 Task: In the  document powerpuff.odt Add another  'page' Use the Tool Explore 'and look for brief about the picture in first page, copy 2-3 lines in second sheet.' Align the text to the Left
Action: Mouse moved to (327, 520)
Screenshot: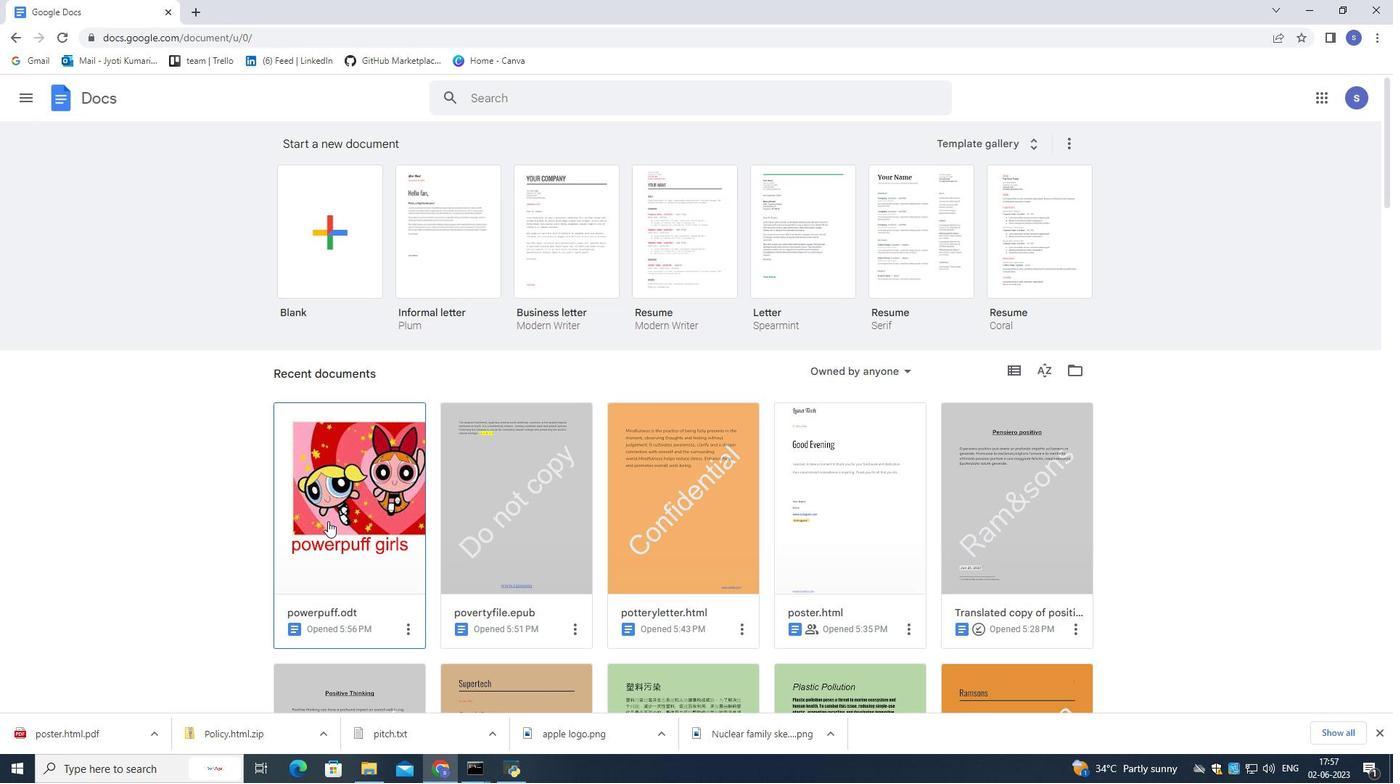 
Action: Mouse pressed left at (327, 520)
Screenshot: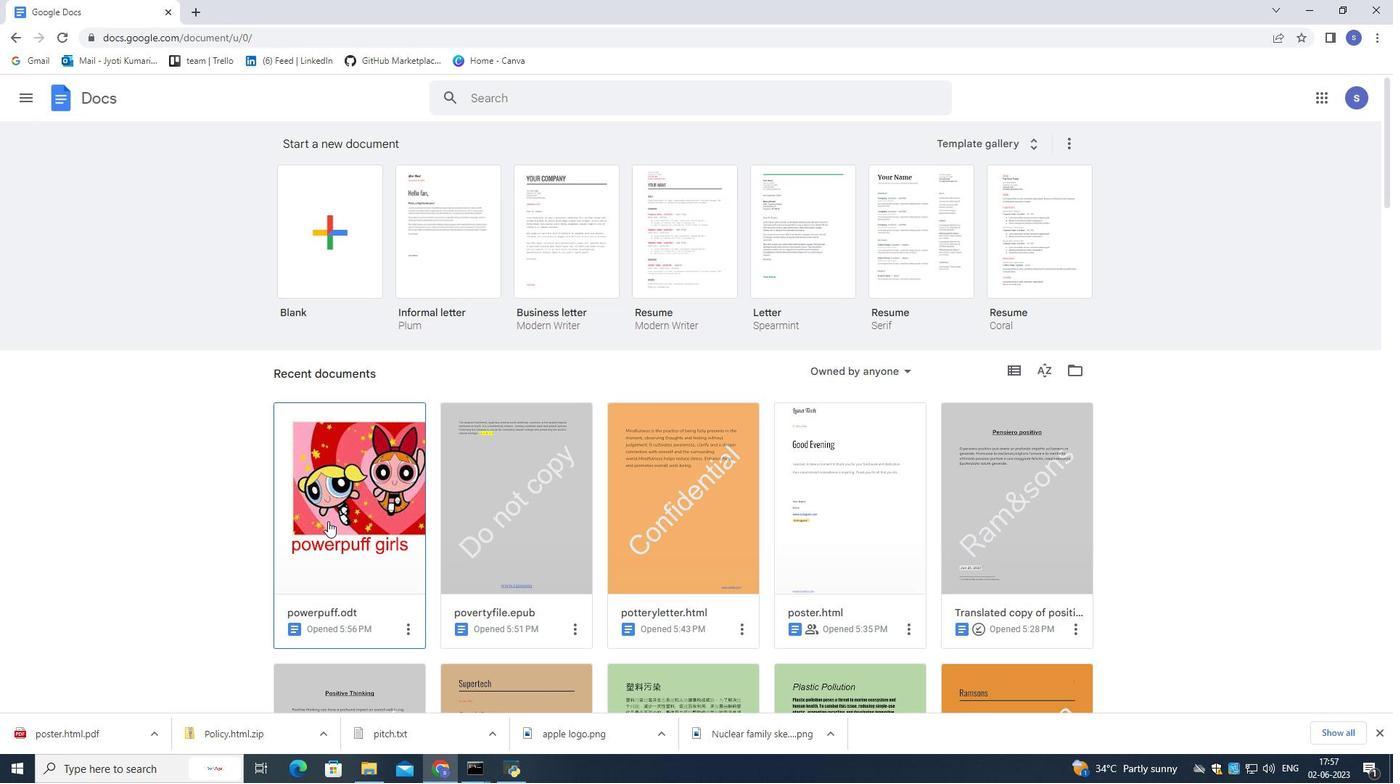 
Action: Mouse moved to (330, 520)
Screenshot: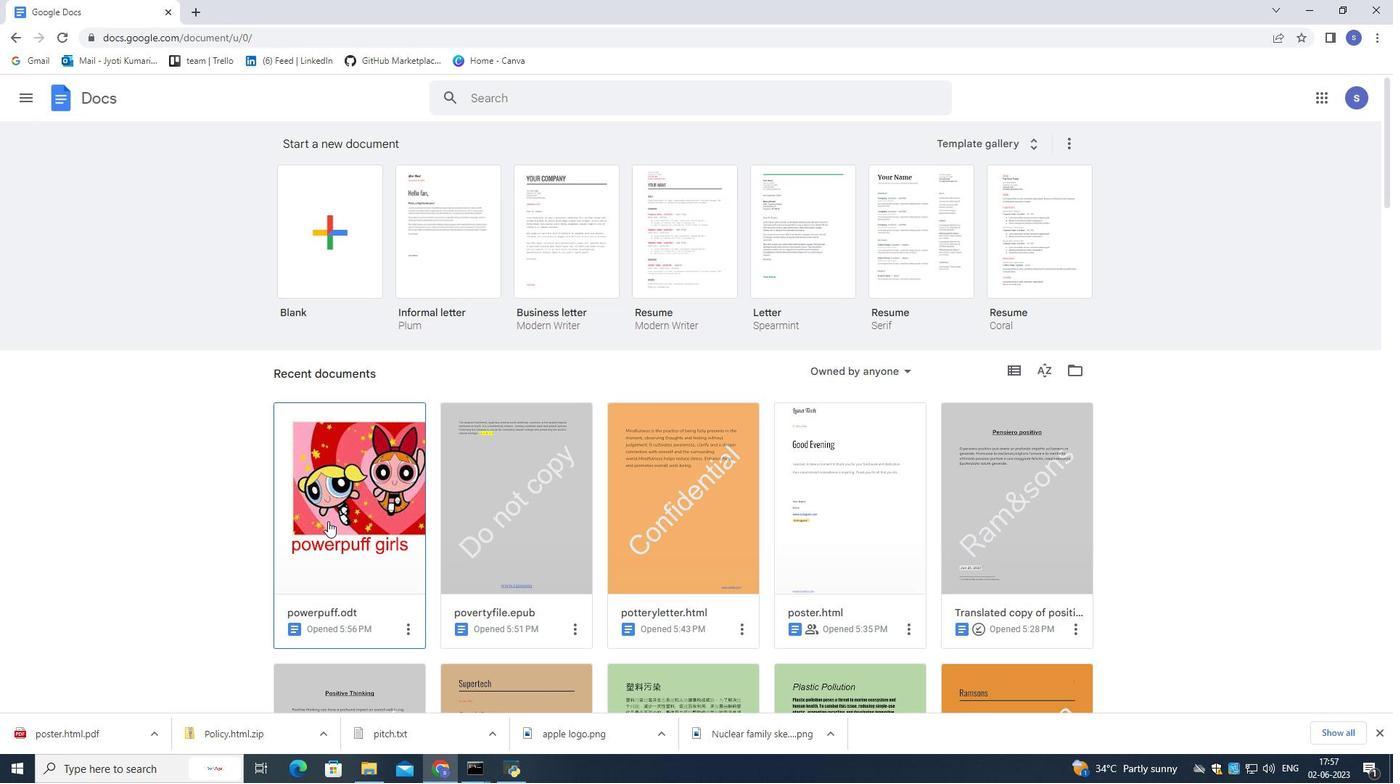 
Action: Mouse pressed left at (330, 520)
Screenshot: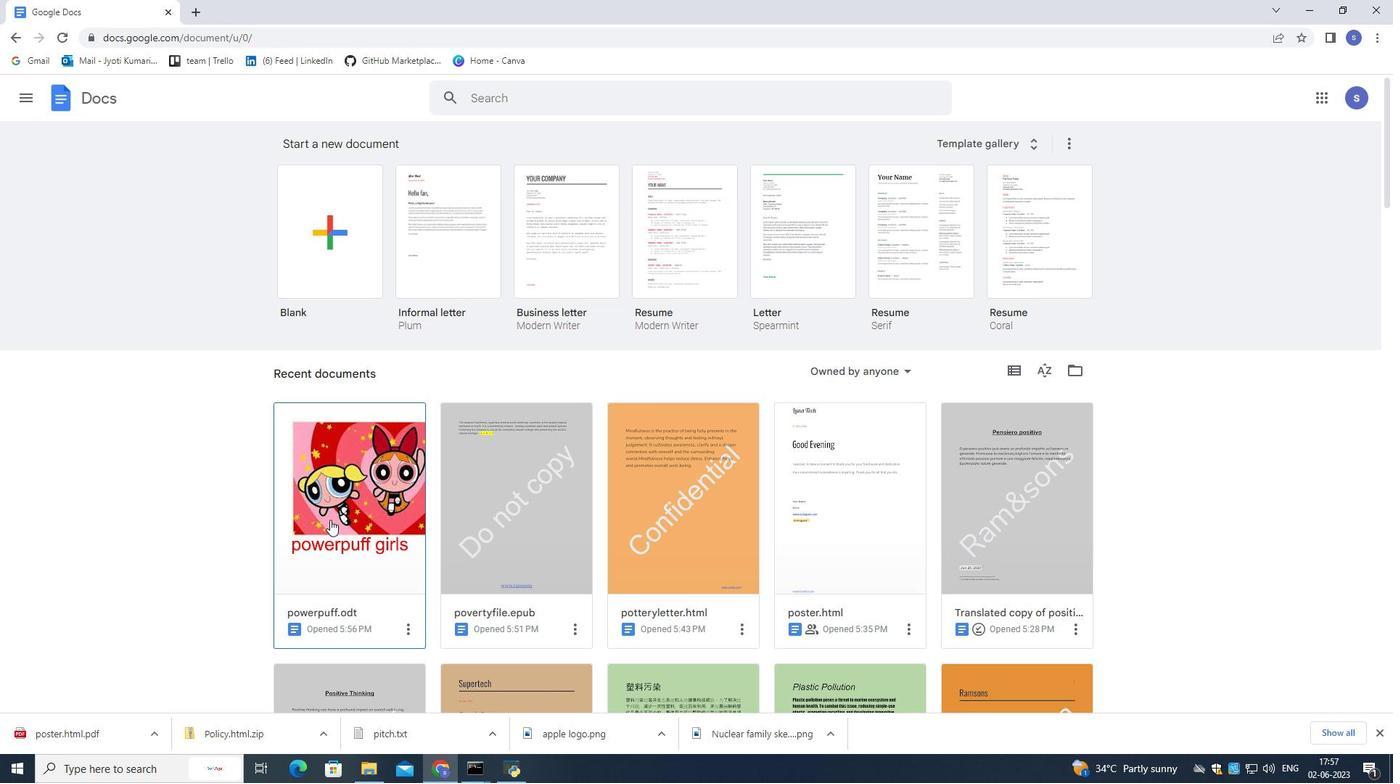 
Action: Mouse moved to (430, 355)
Screenshot: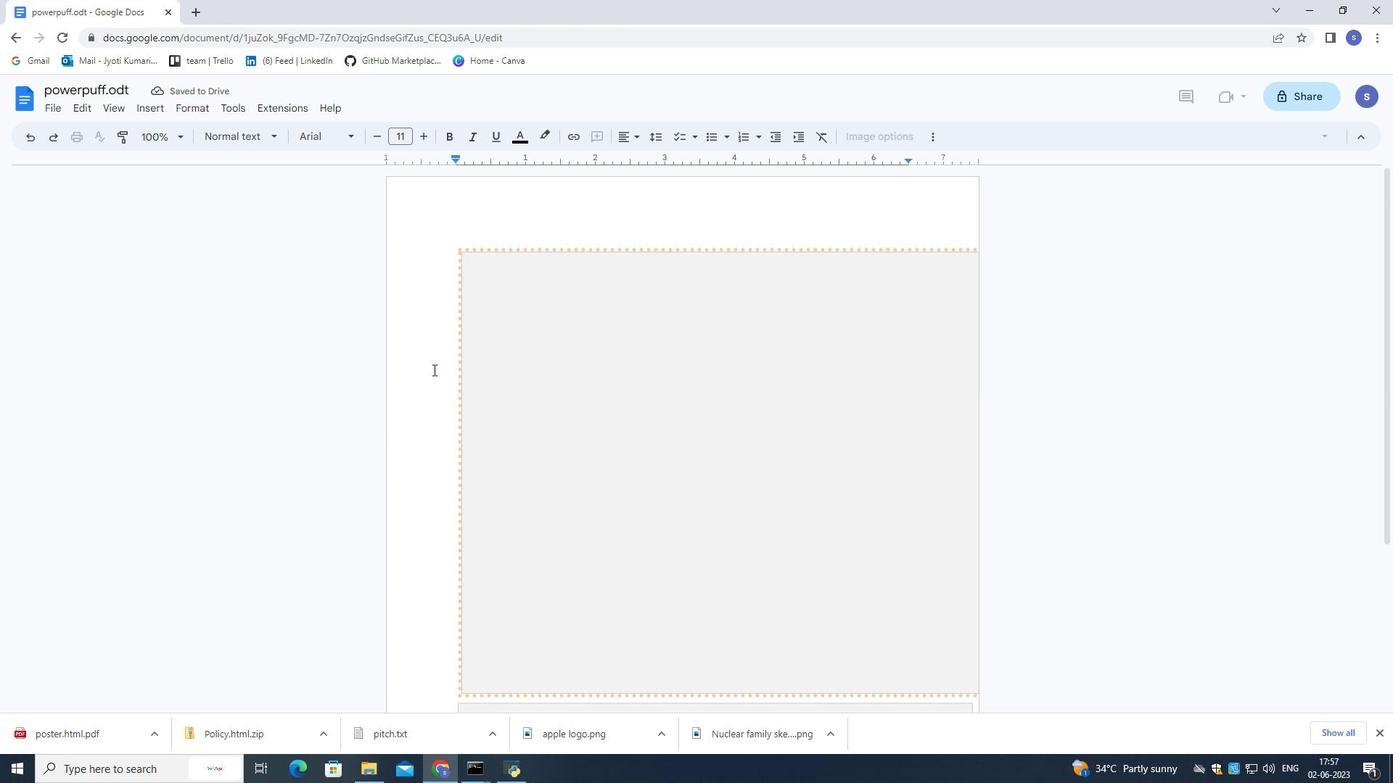 
Action: Mouse pressed left at (430, 355)
Screenshot: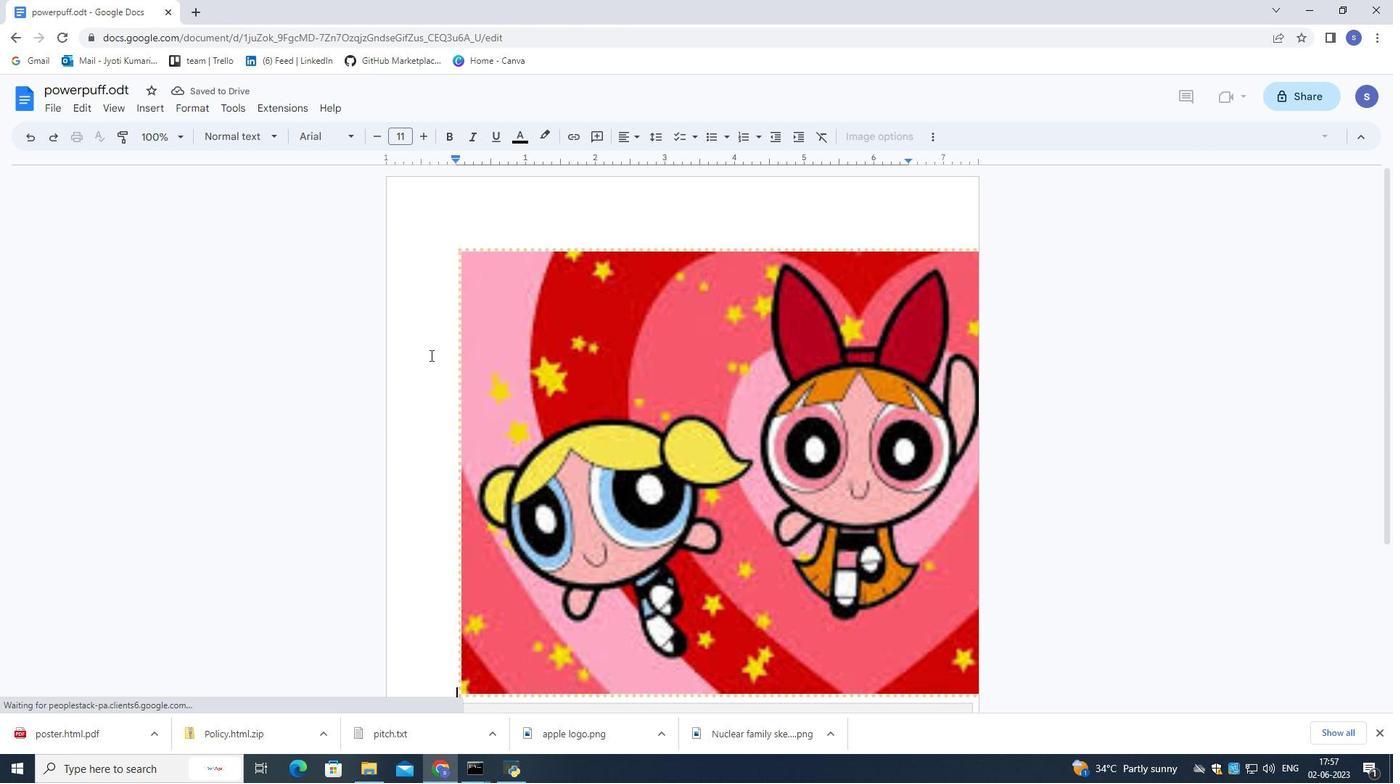 
Action: Mouse moved to (150, 108)
Screenshot: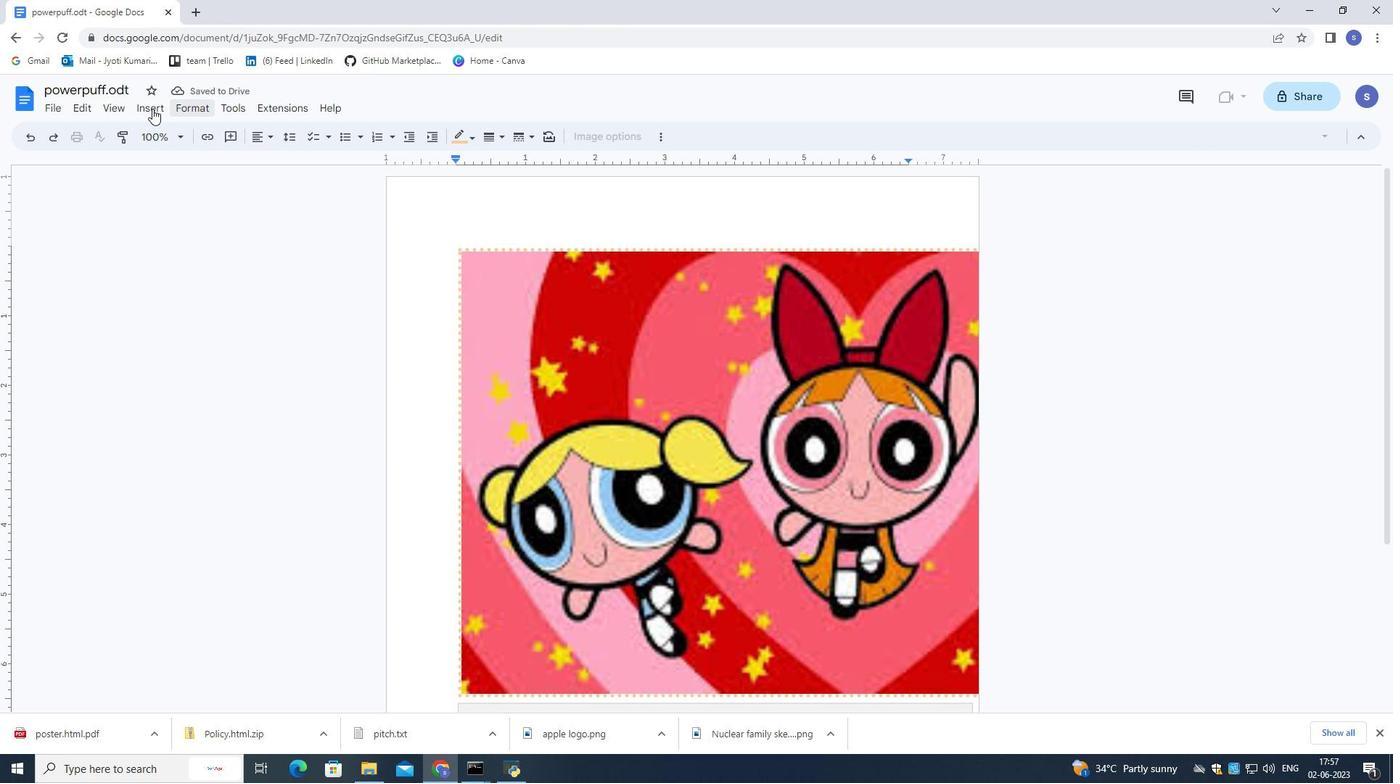 
Action: Mouse pressed left at (150, 108)
Screenshot: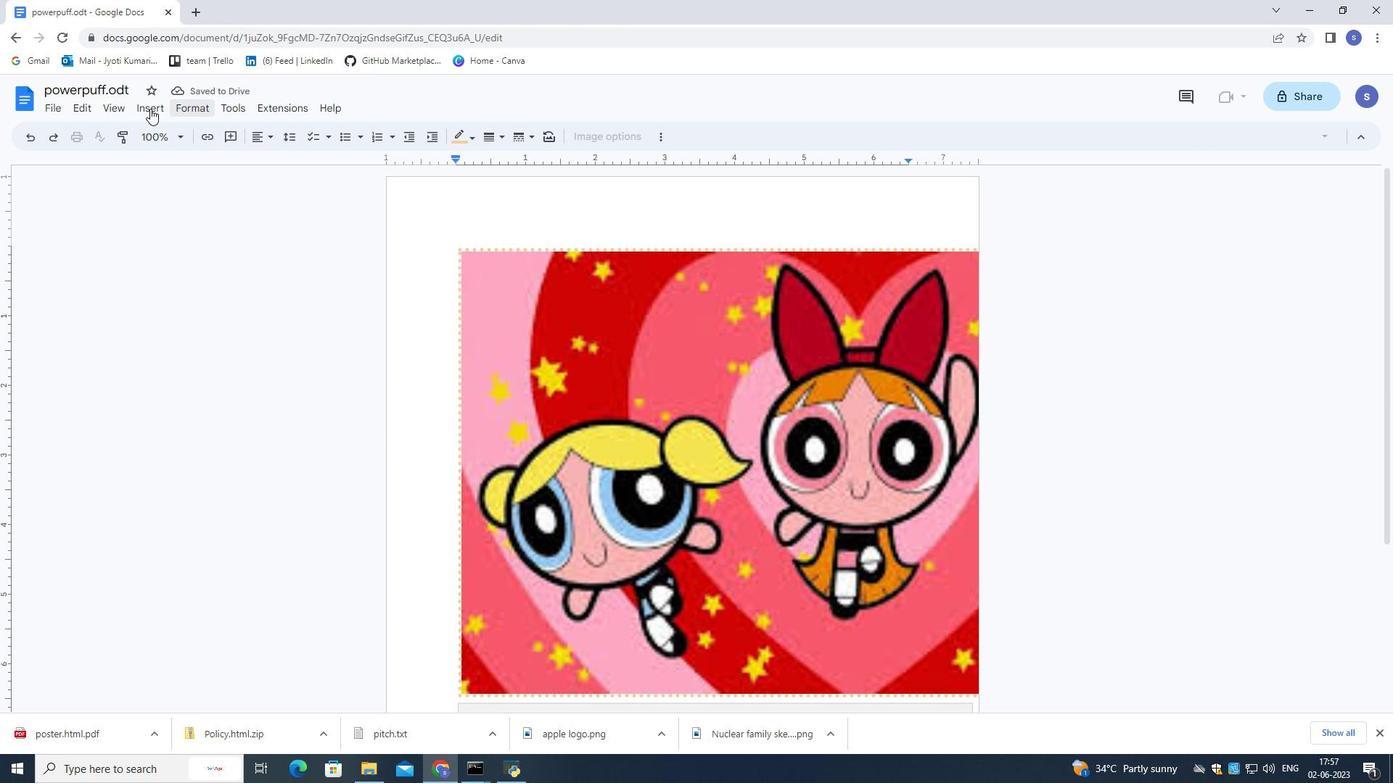 
Action: Mouse moved to (227, 511)
Screenshot: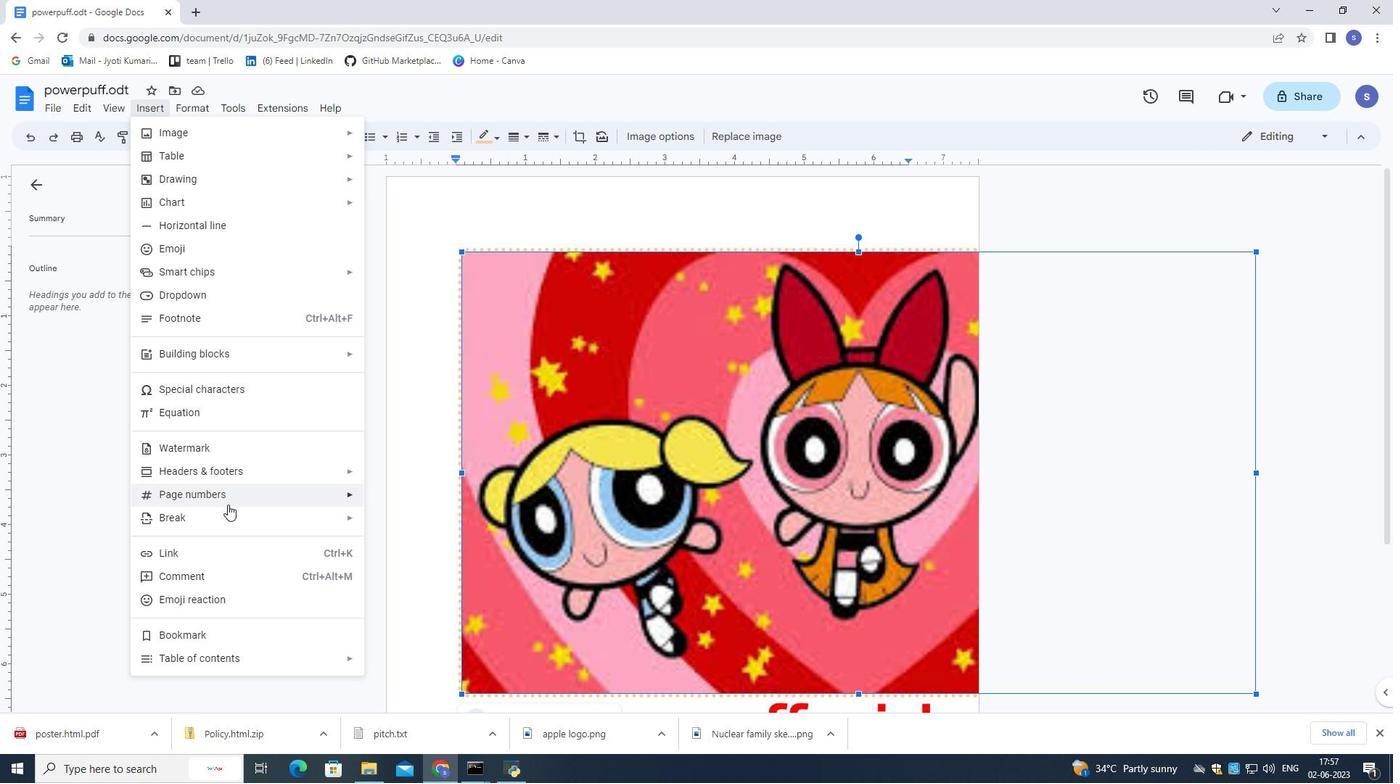 
Action: Mouse pressed left at (227, 511)
Screenshot: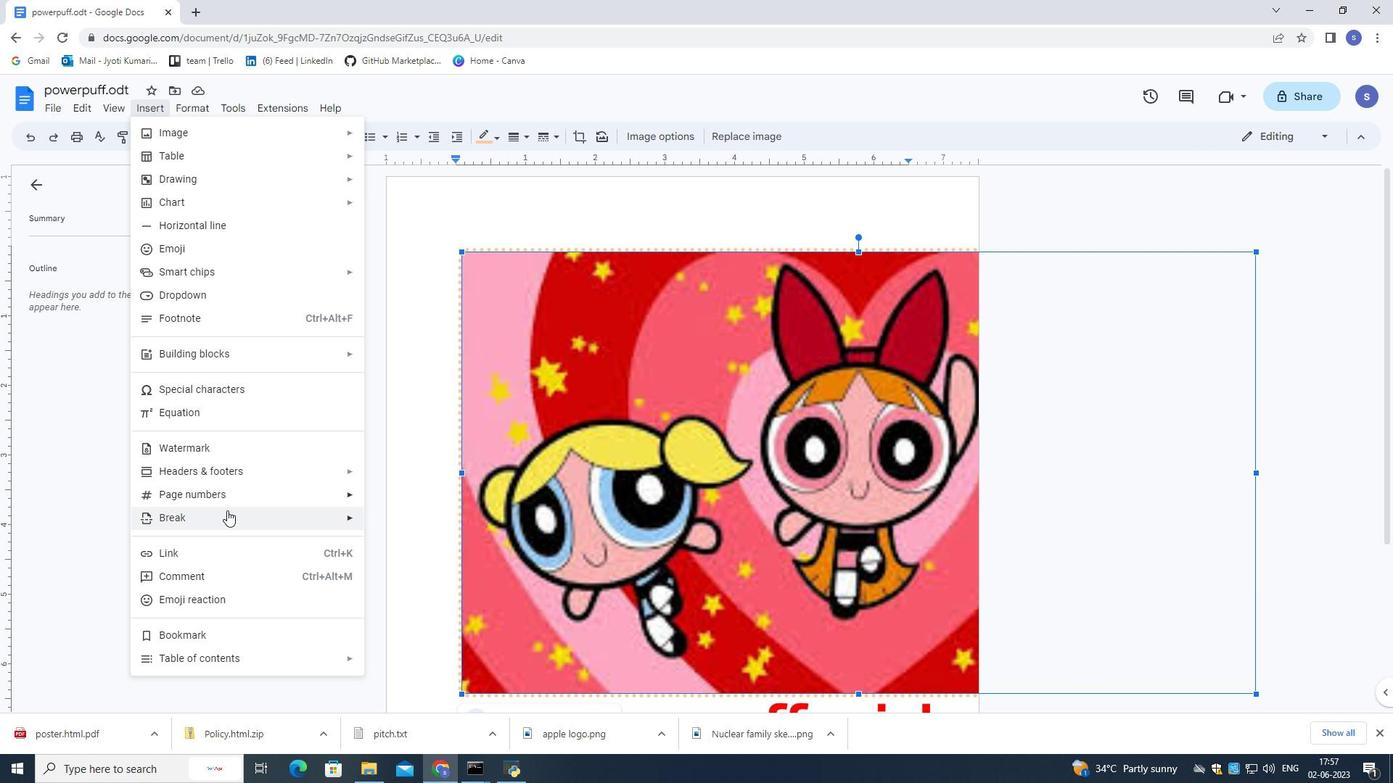 
Action: Mouse moved to (393, 573)
Screenshot: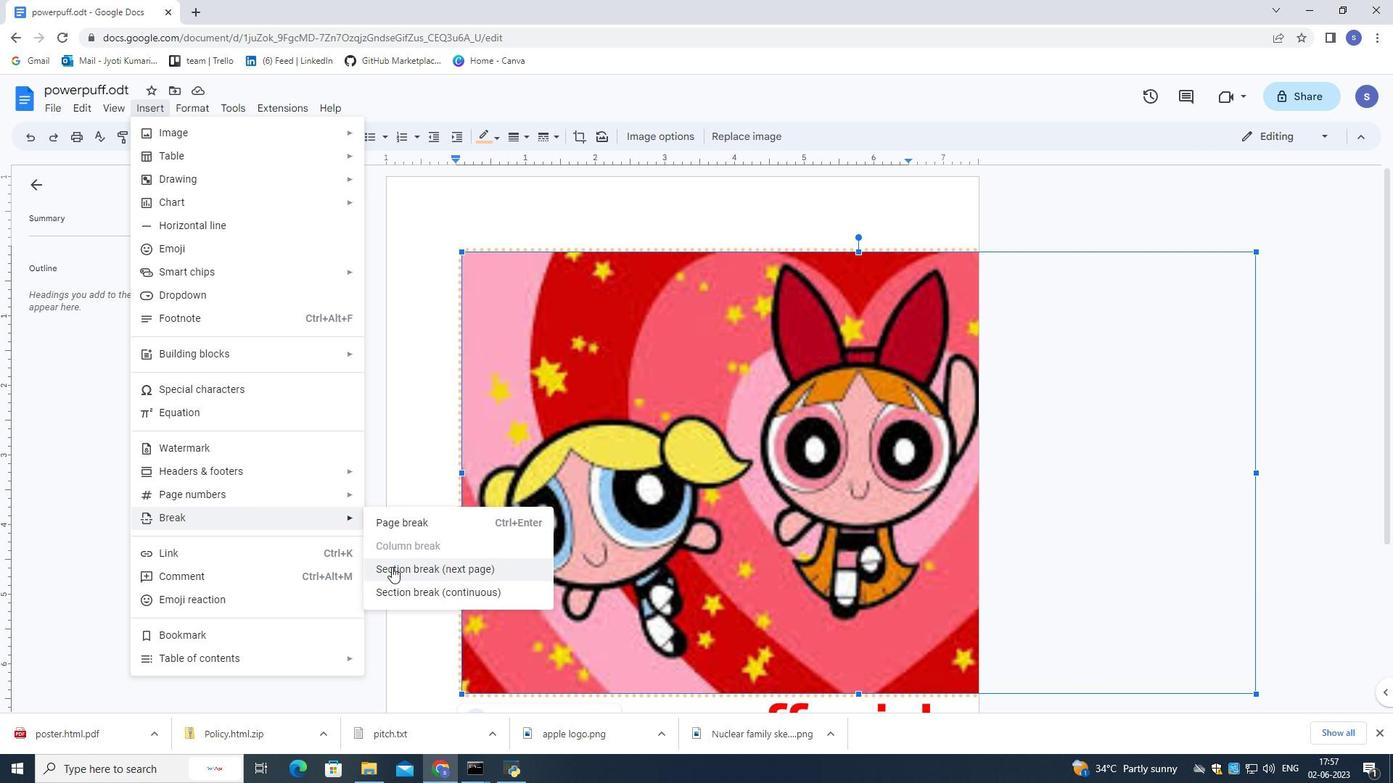 
Action: Mouse pressed left at (393, 573)
Screenshot: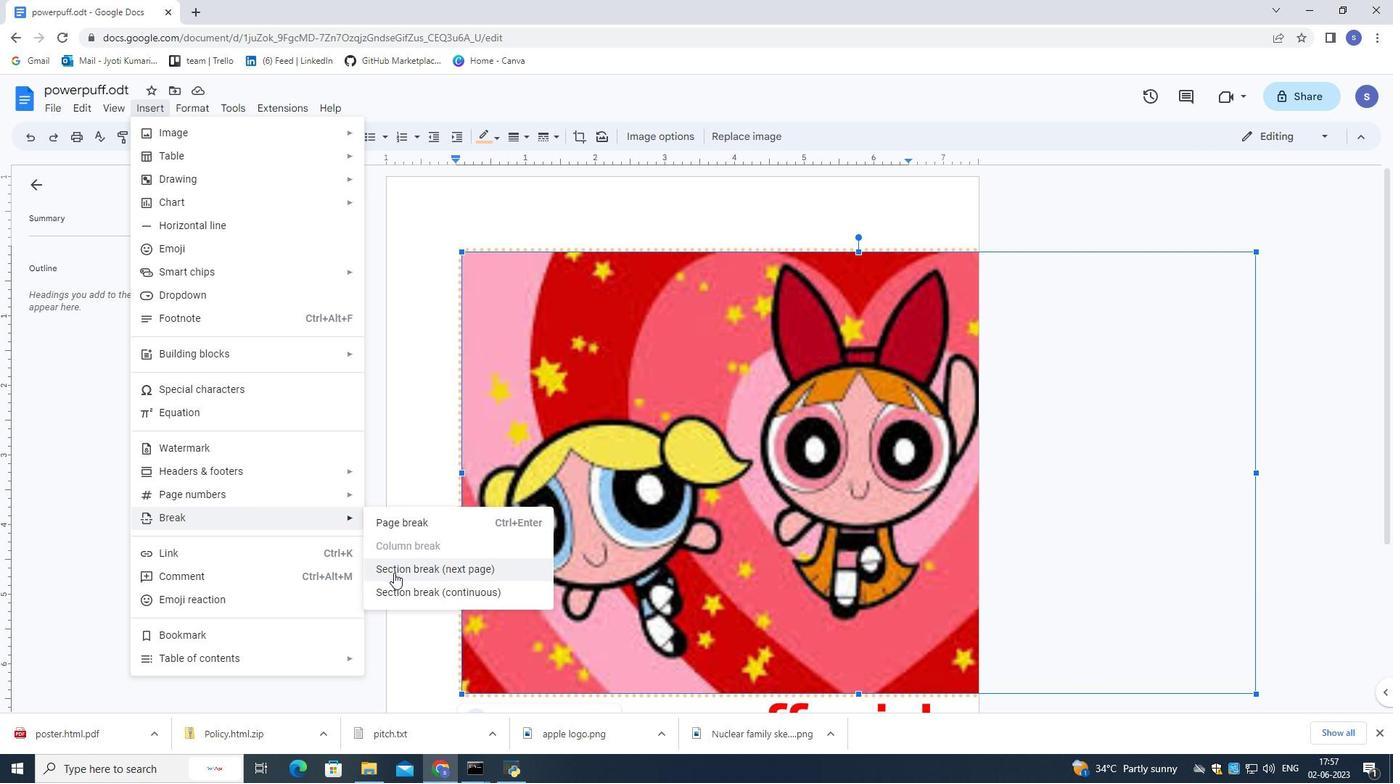 
Action: Mouse moved to (427, 415)
Screenshot: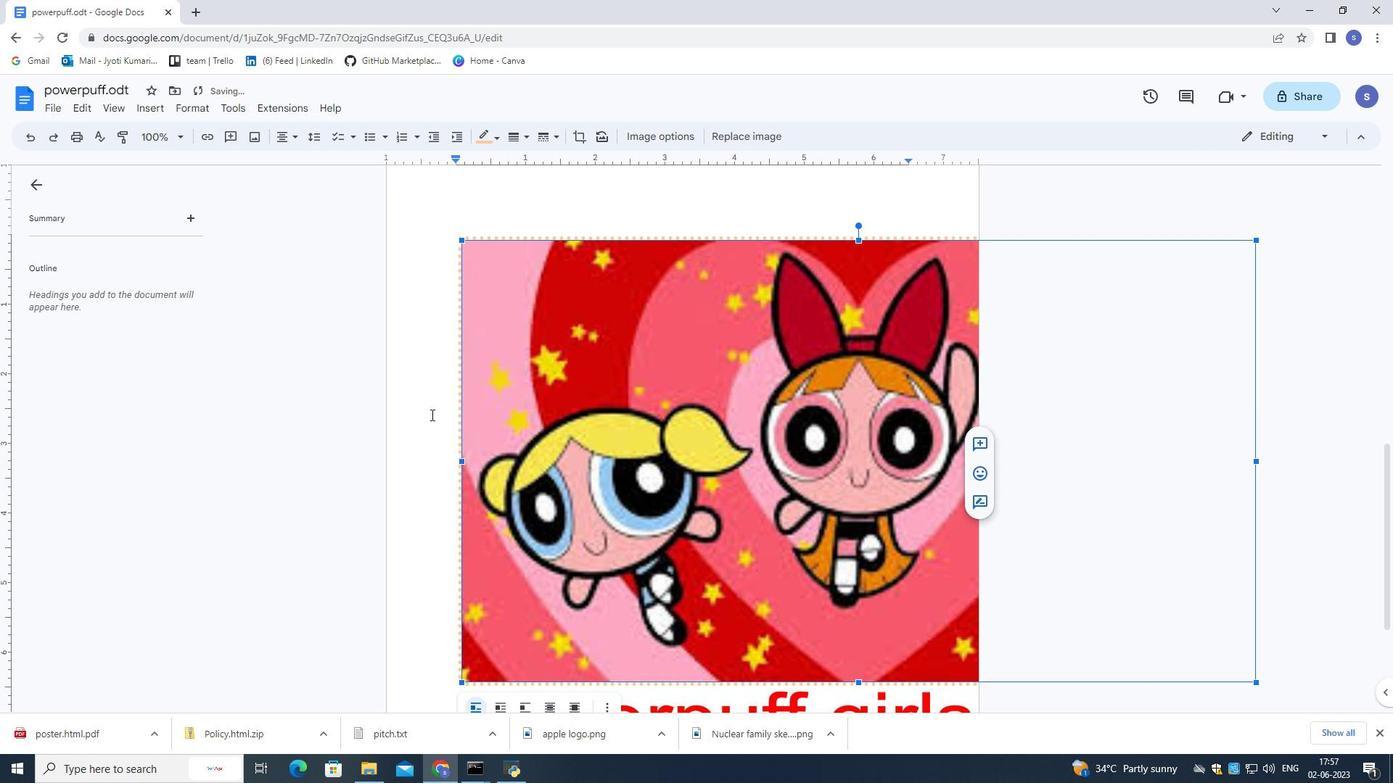 
Action: Mouse pressed left at (427, 415)
Screenshot: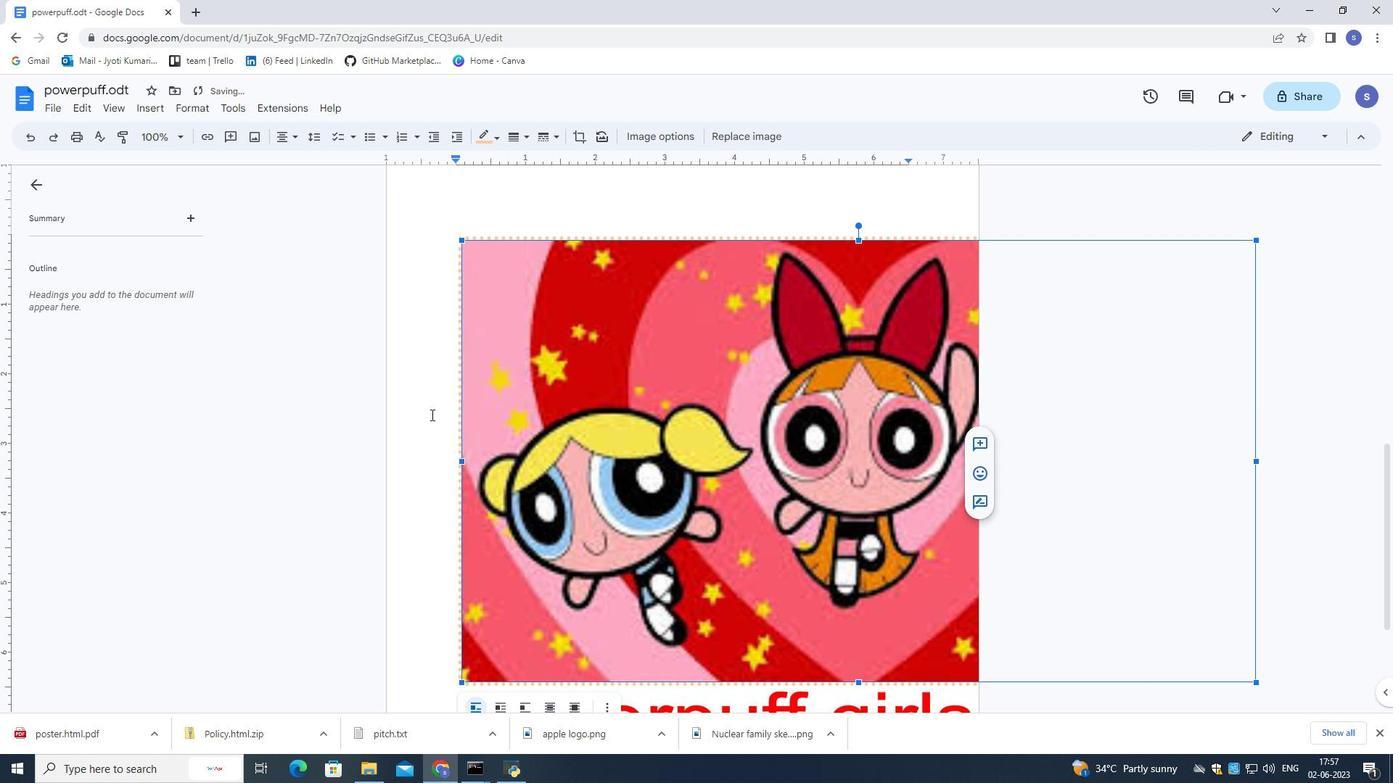 
Action: Mouse moved to (436, 430)
Screenshot: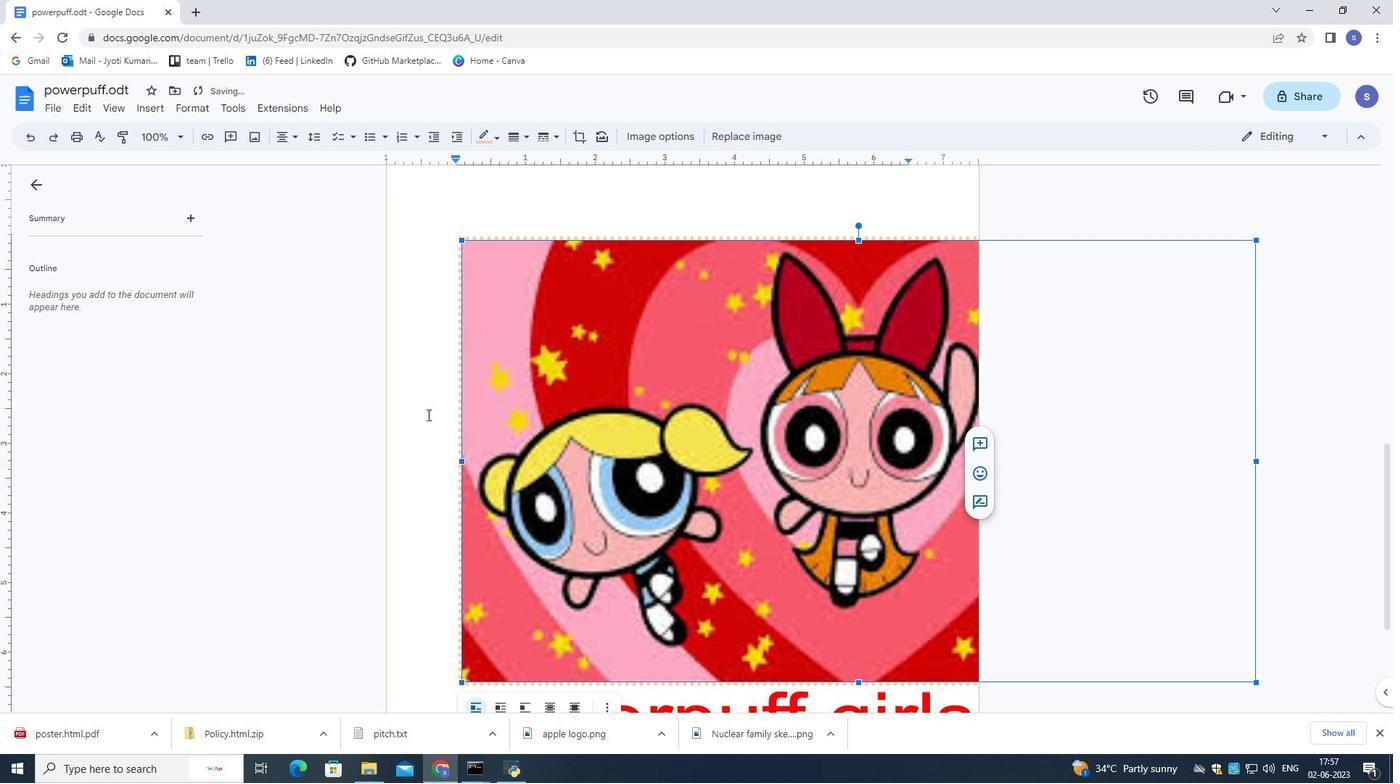 
Action: Mouse scrolled (436, 430) with delta (0, 0)
Screenshot: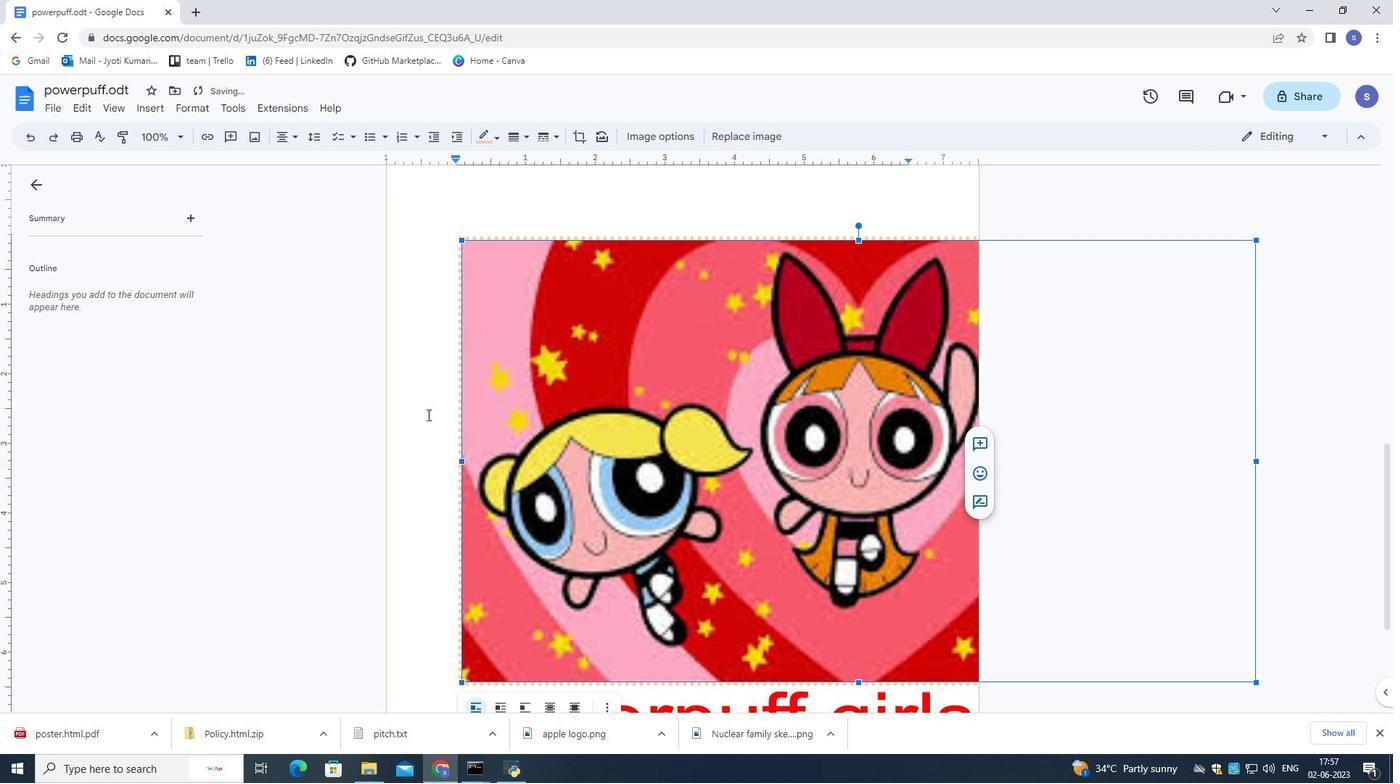
Action: Mouse moved to (442, 441)
Screenshot: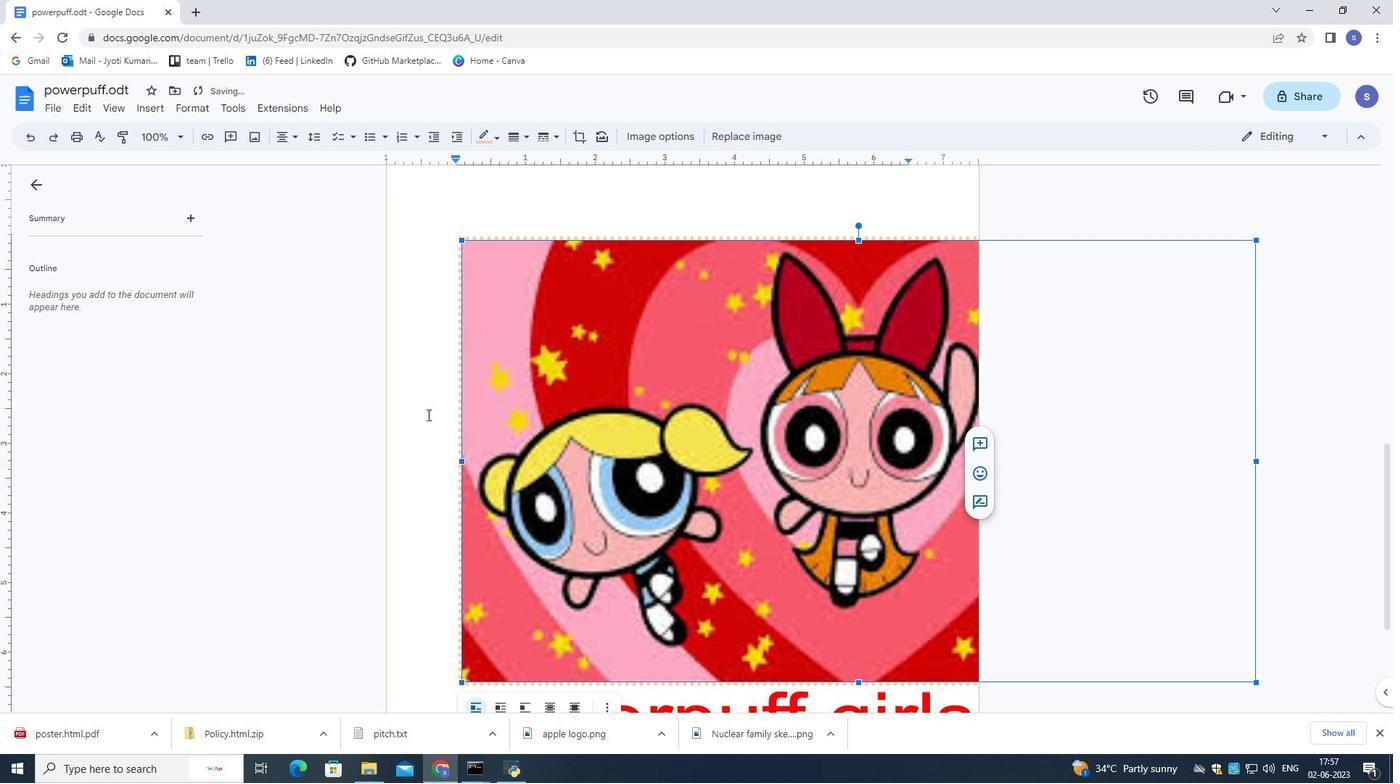 
Action: Mouse scrolled (442, 440) with delta (0, 0)
Screenshot: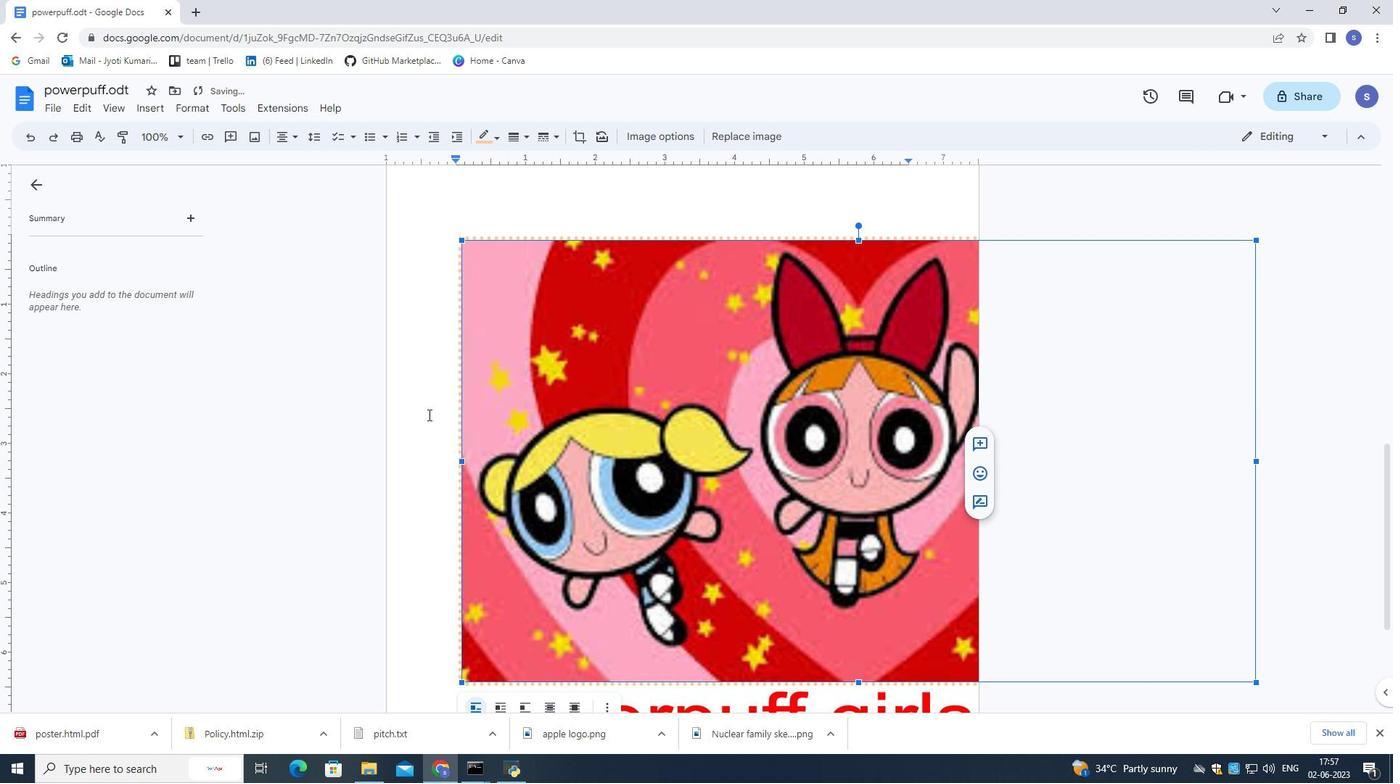 
Action: Mouse moved to (443, 443)
Screenshot: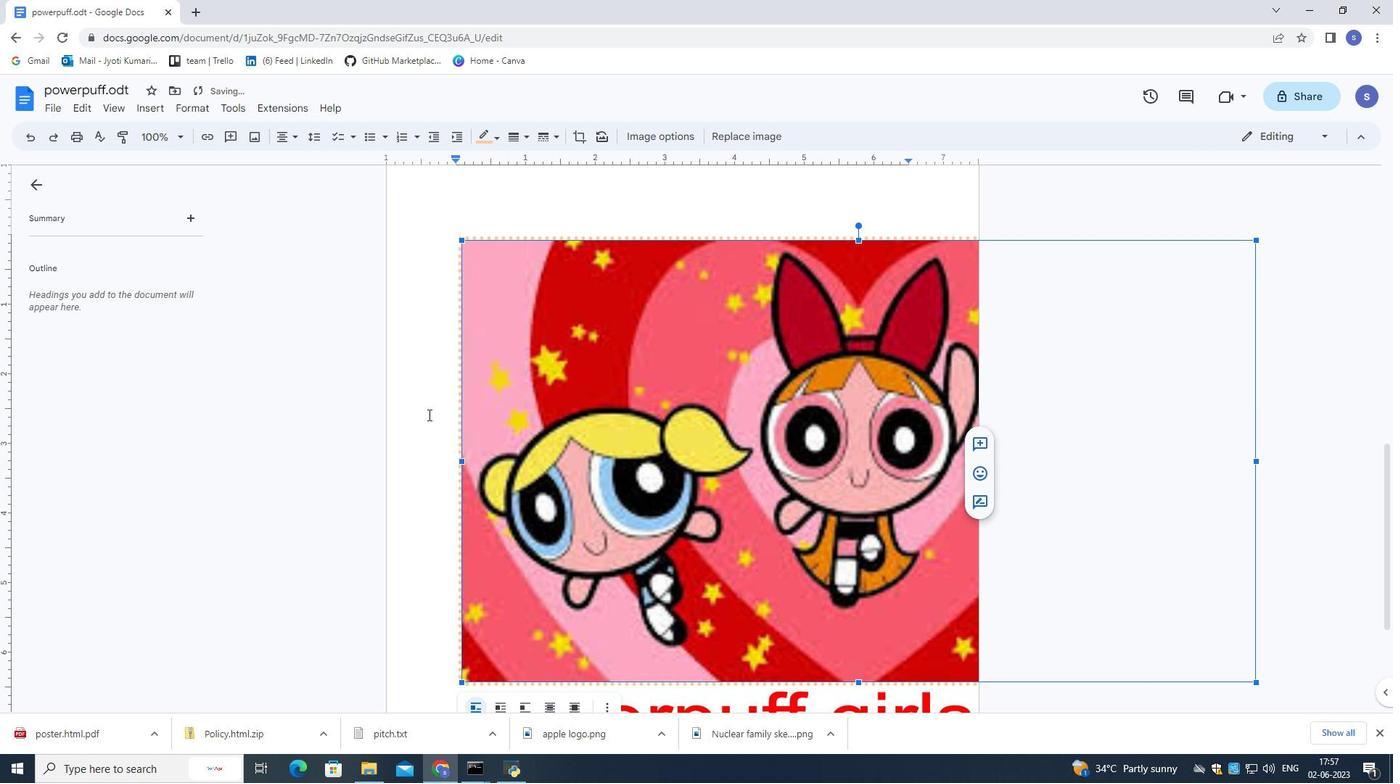 
Action: Mouse scrolled (443, 442) with delta (0, 0)
Screenshot: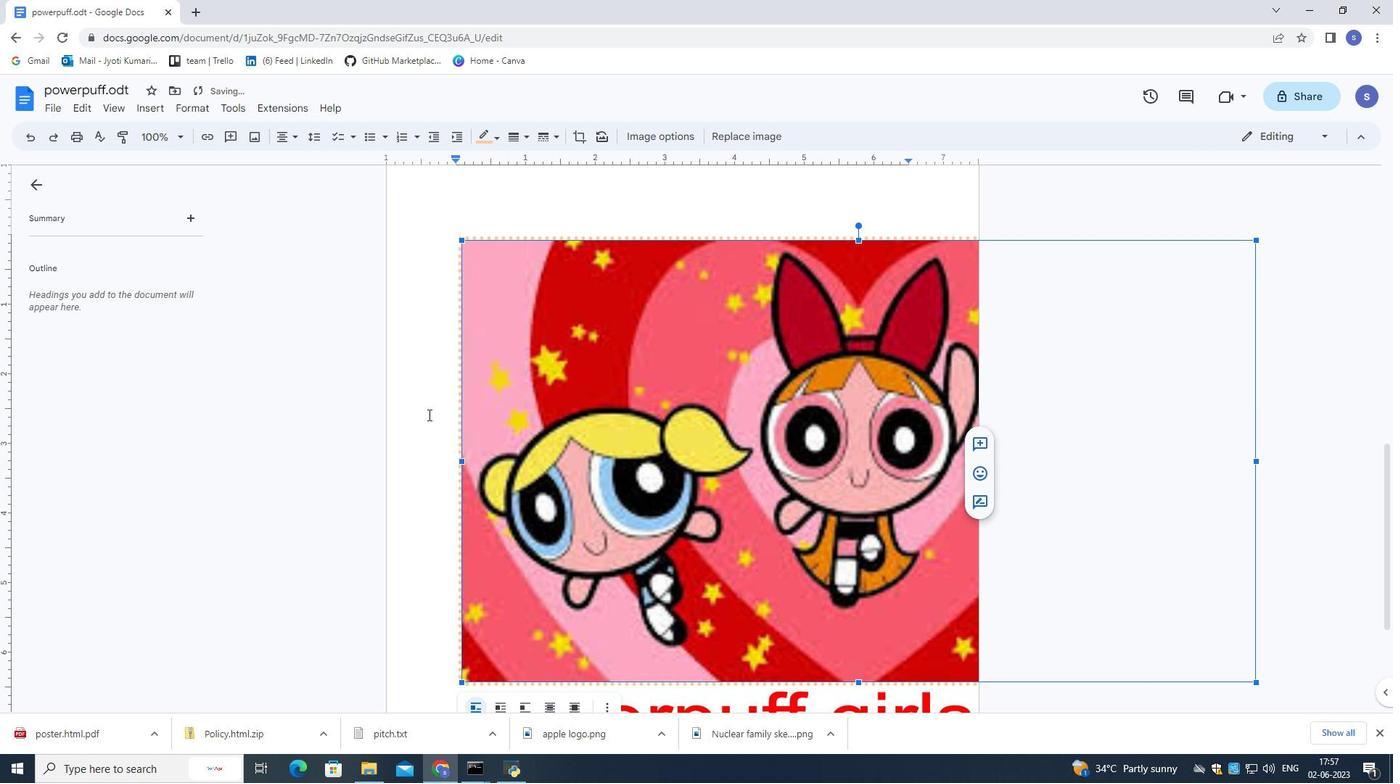
Action: Mouse scrolled (443, 442) with delta (0, 0)
Screenshot: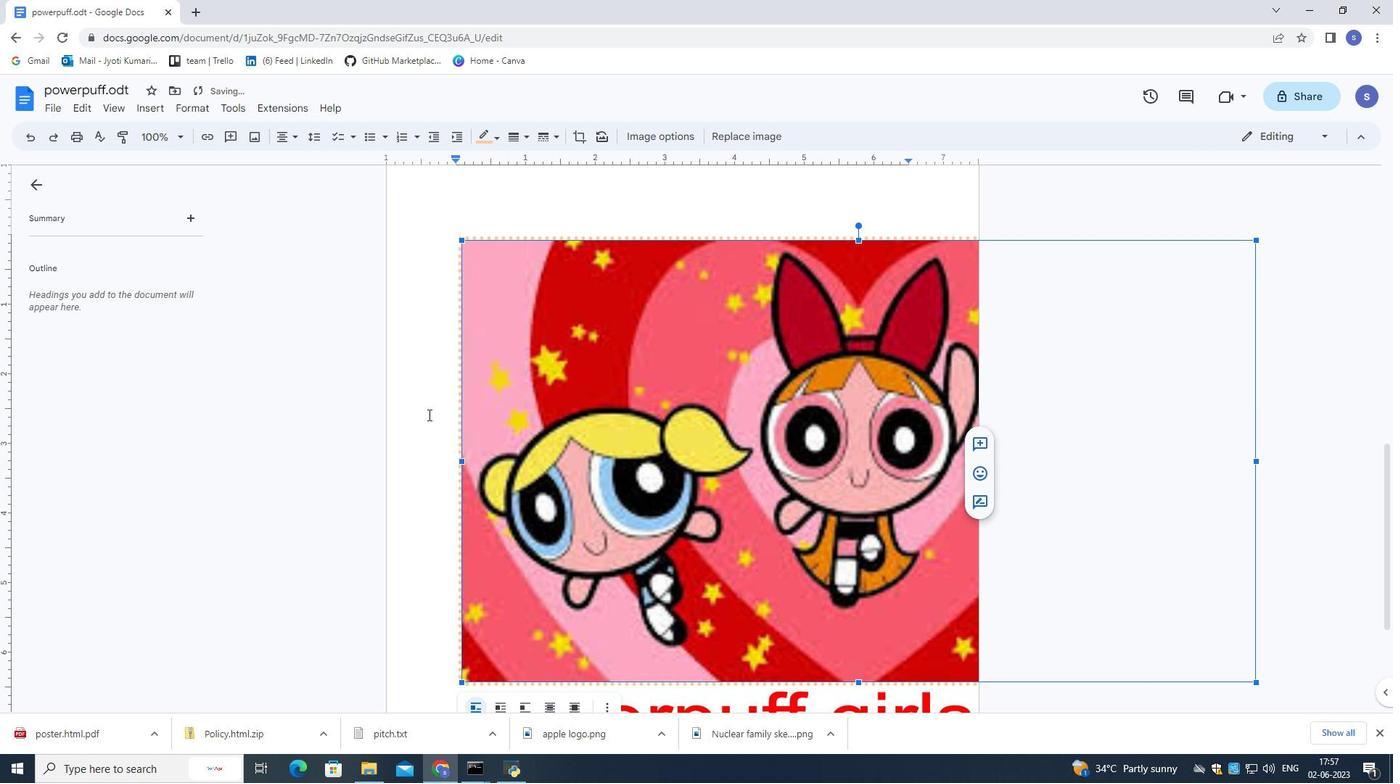 
Action: Mouse scrolled (443, 442) with delta (0, 0)
Screenshot: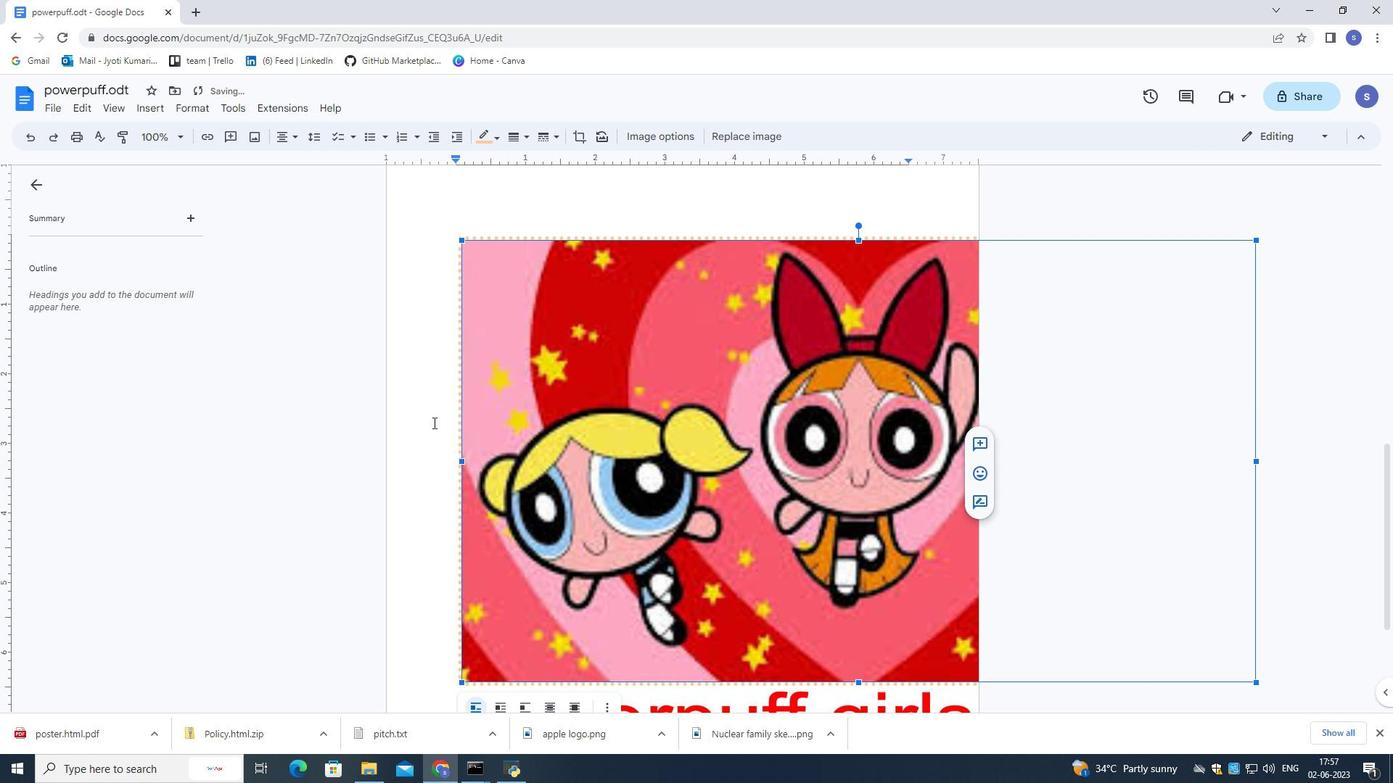 
Action: Mouse scrolled (443, 442) with delta (0, 0)
Screenshot: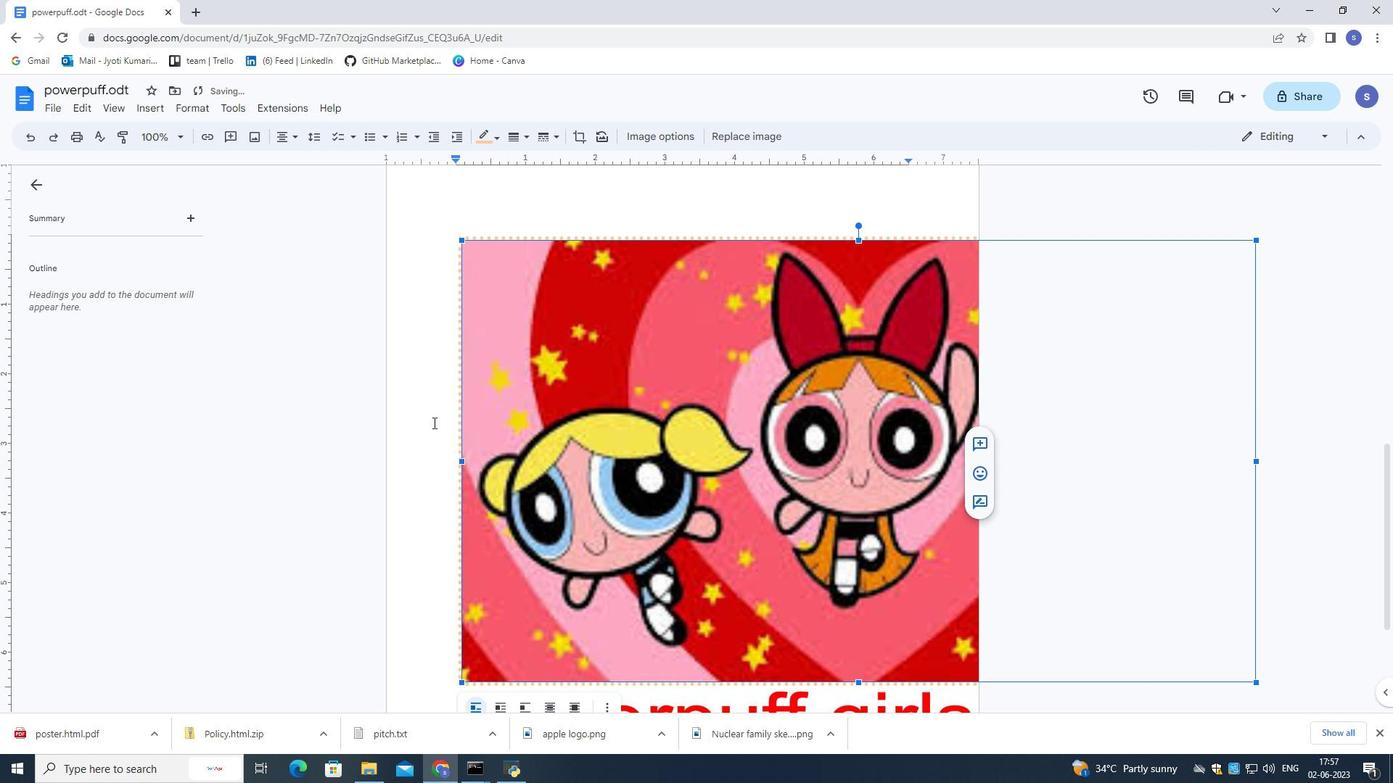 
Action: Mouse scrolled (443, 444) with delta (0, 0)
Screenshot: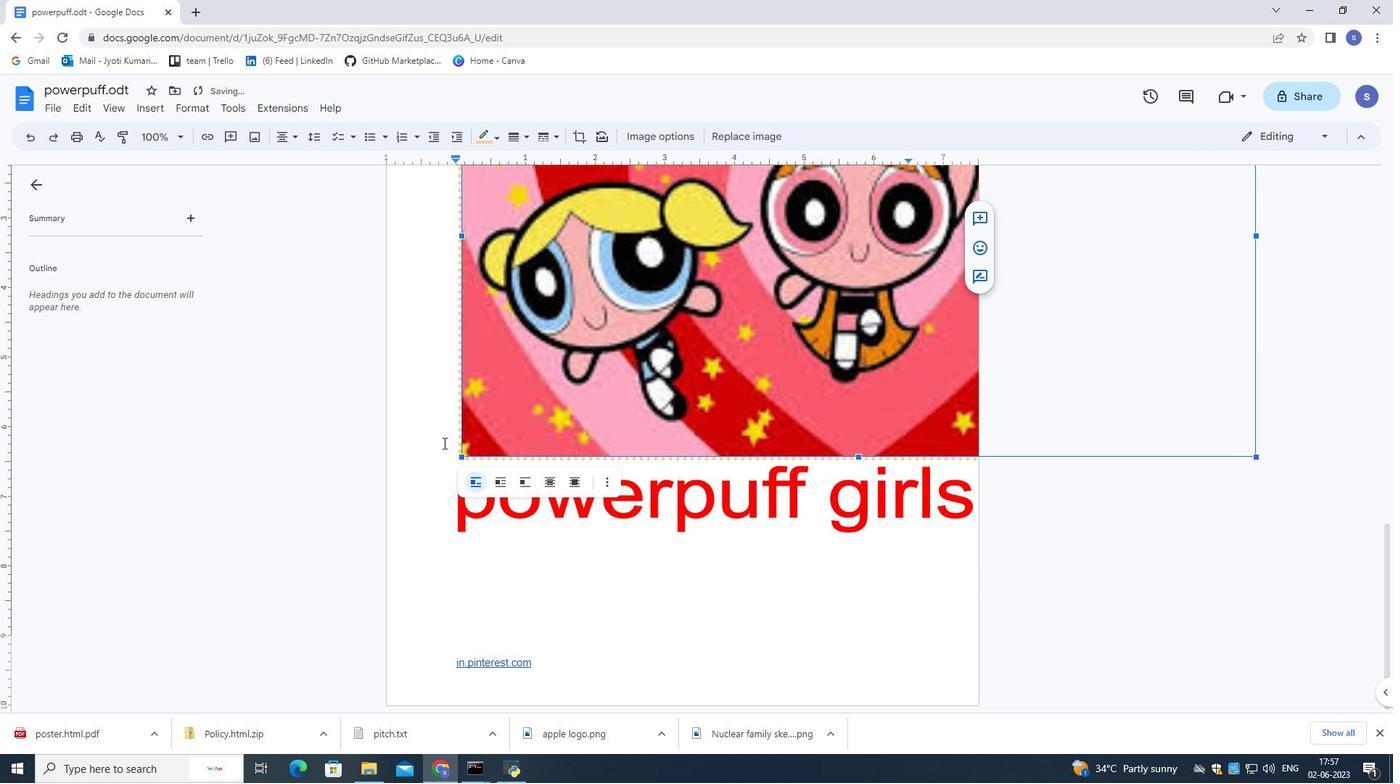 
Action: Mouse scrolled (443, 444) with delta (0, 0)
Screenshot: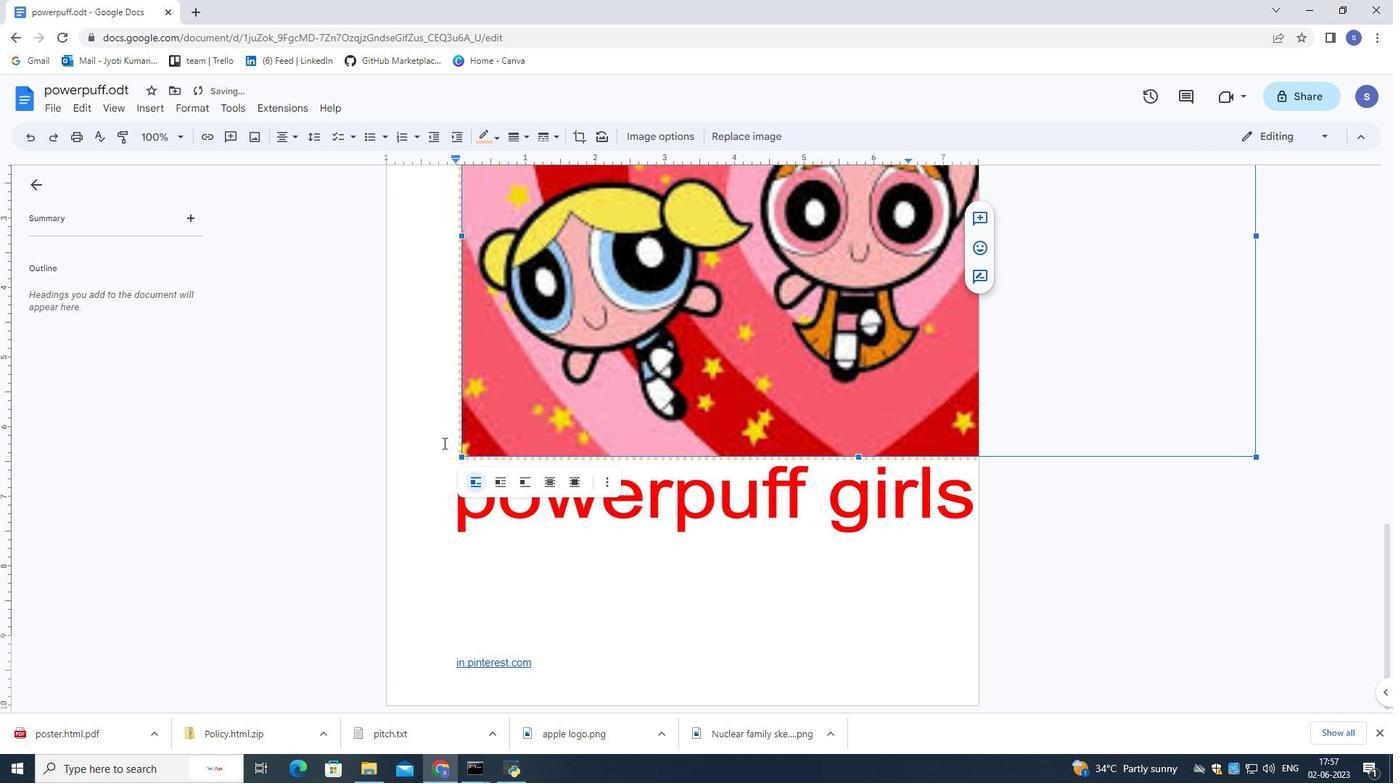 
Action: Mouse moved to (444, 443)
Screenshot: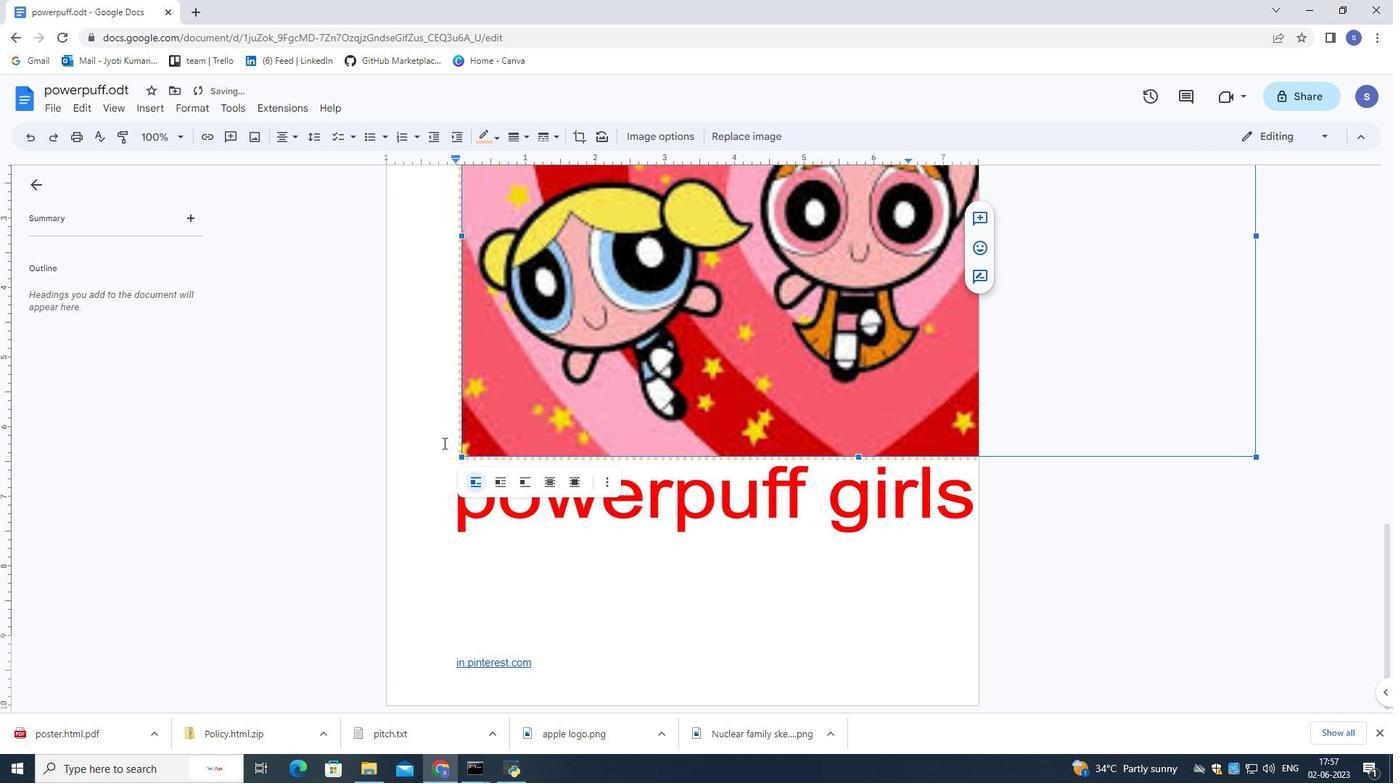 
Action: Mouse scrolled (444, 444) with delta (0, 0)
Screenshot: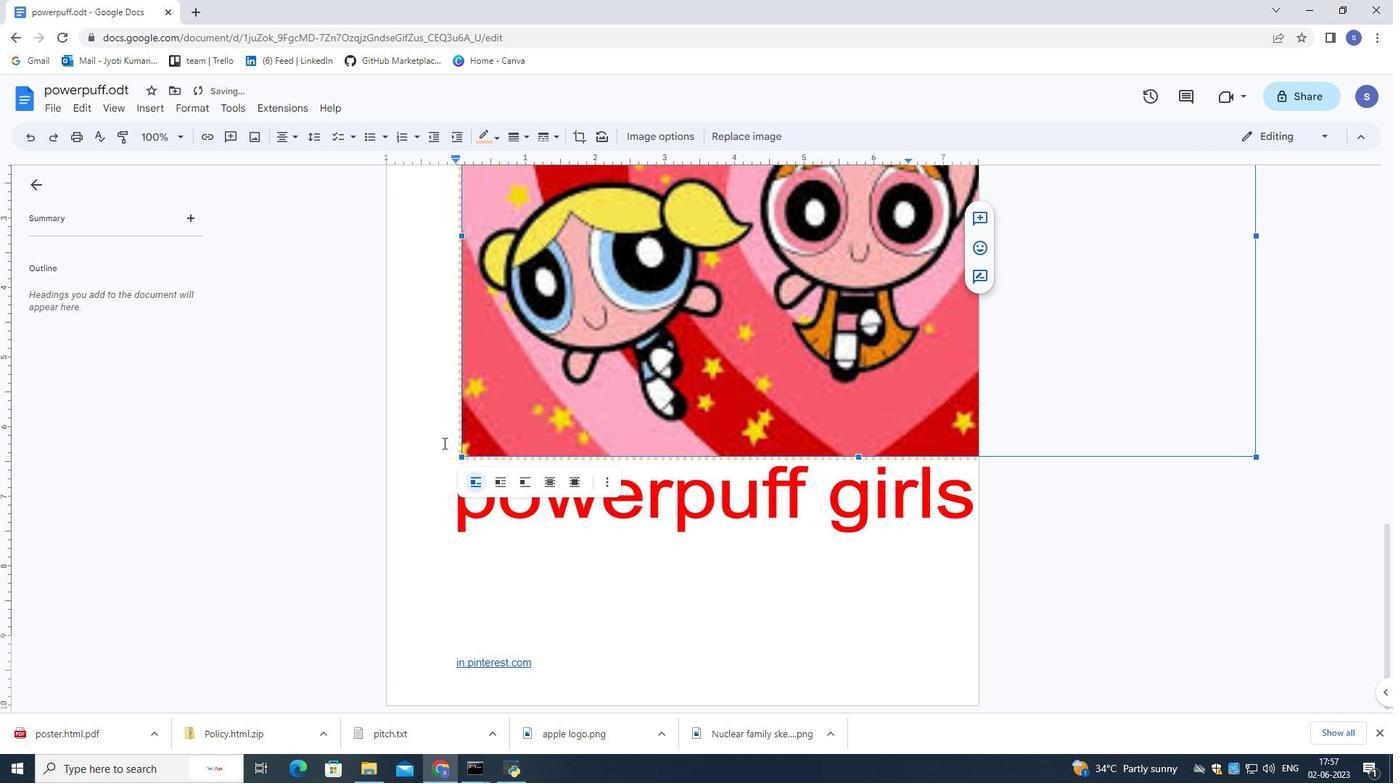 
Action: Mouse scrolled (444, 444) with delta (0, 0)
Screenshot: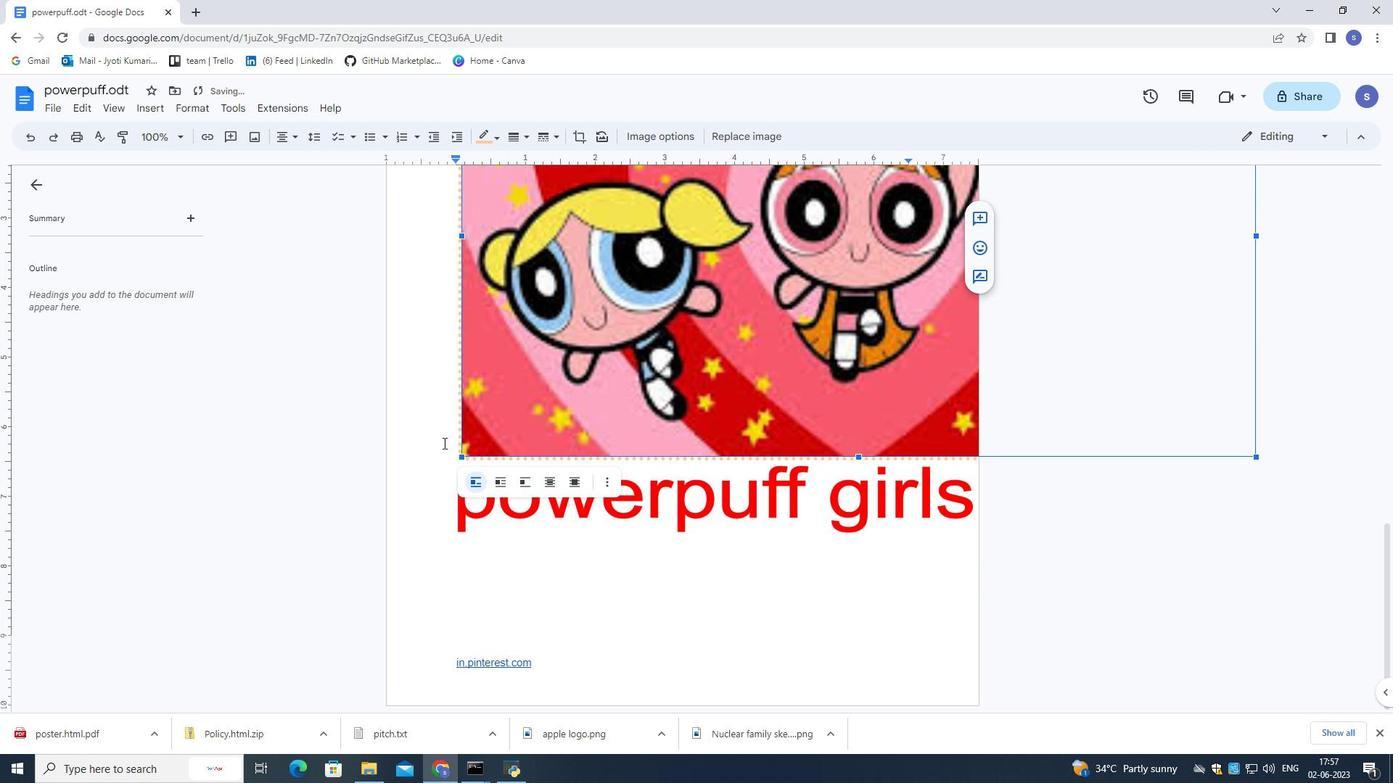 
Action: Mouse moved to (444, 443)
Screenshot: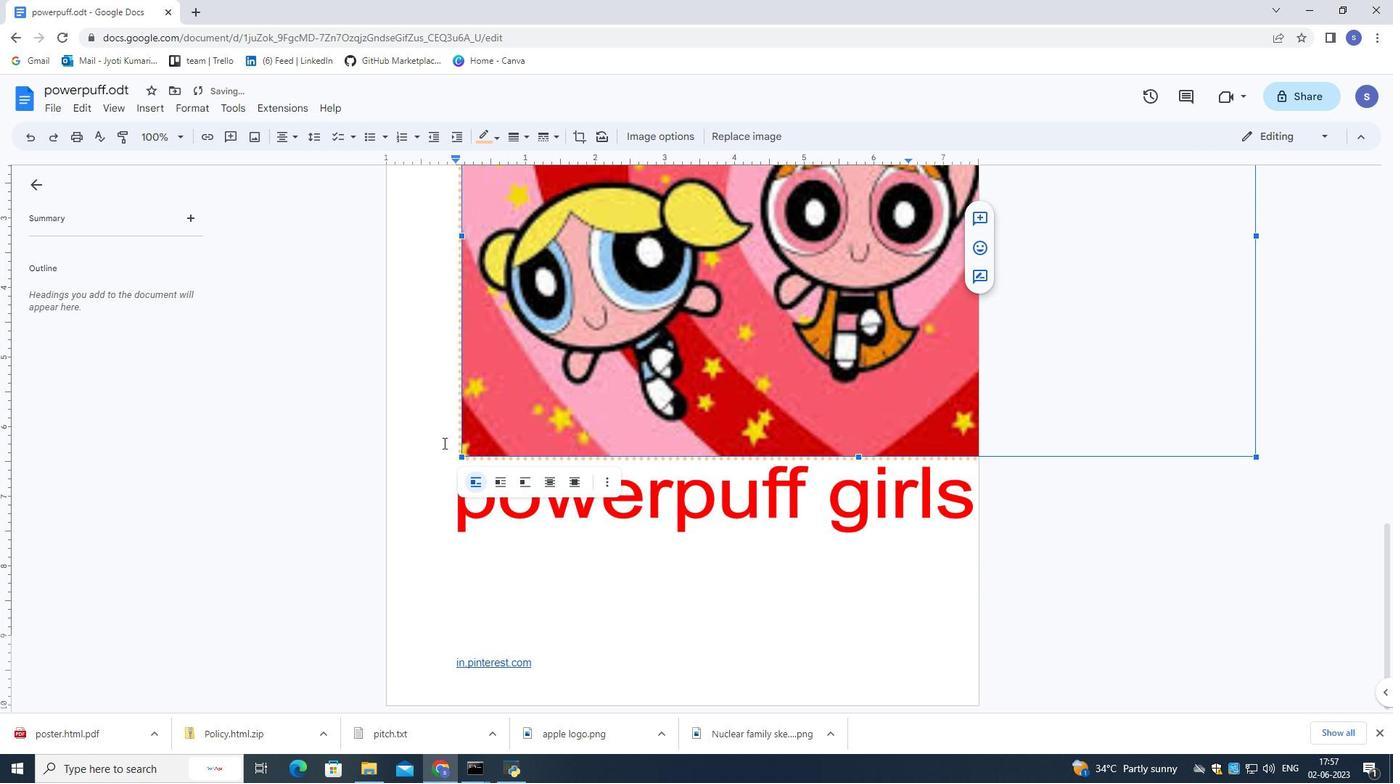 
Action: Mouse scrolled (444, 444) with delta (0, 0)
Screenshot: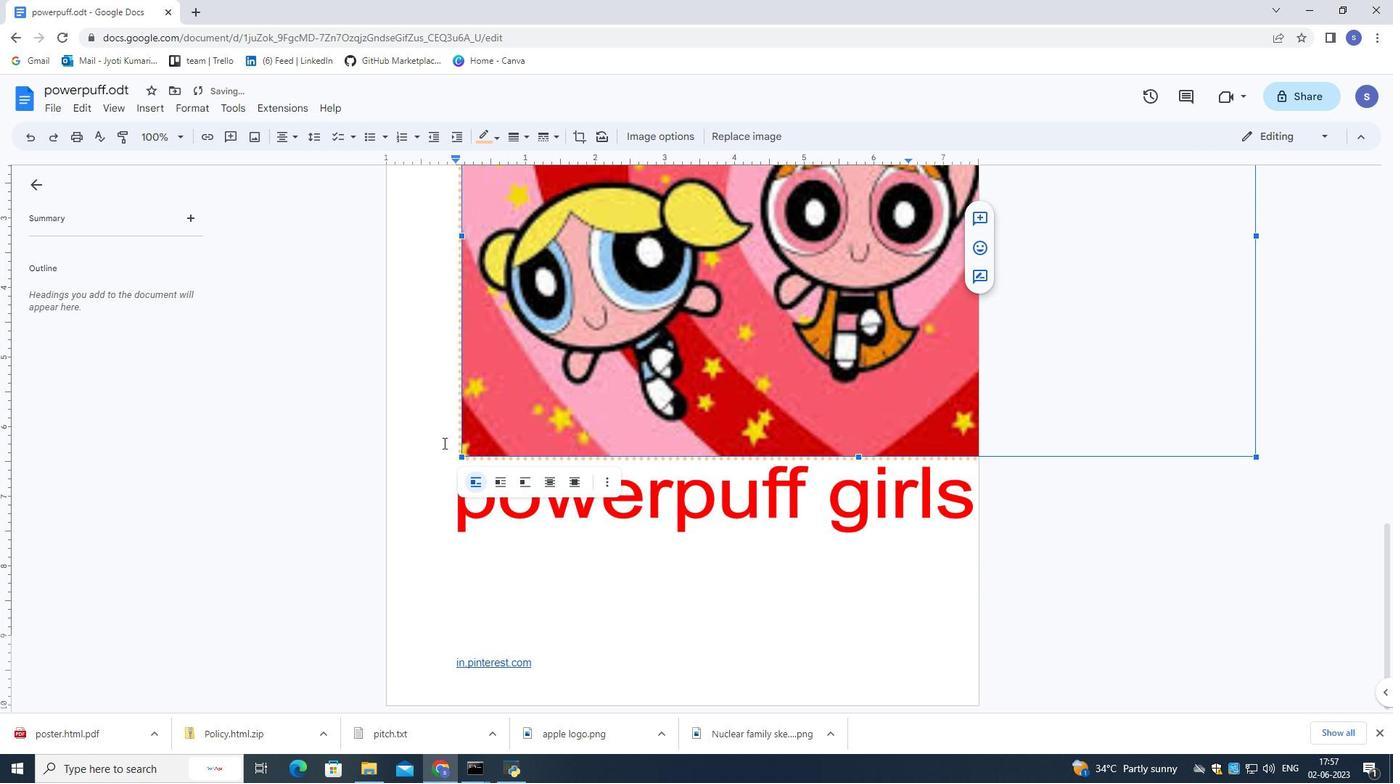 
Action: Mouse moved to (444, 441)
Screenshot: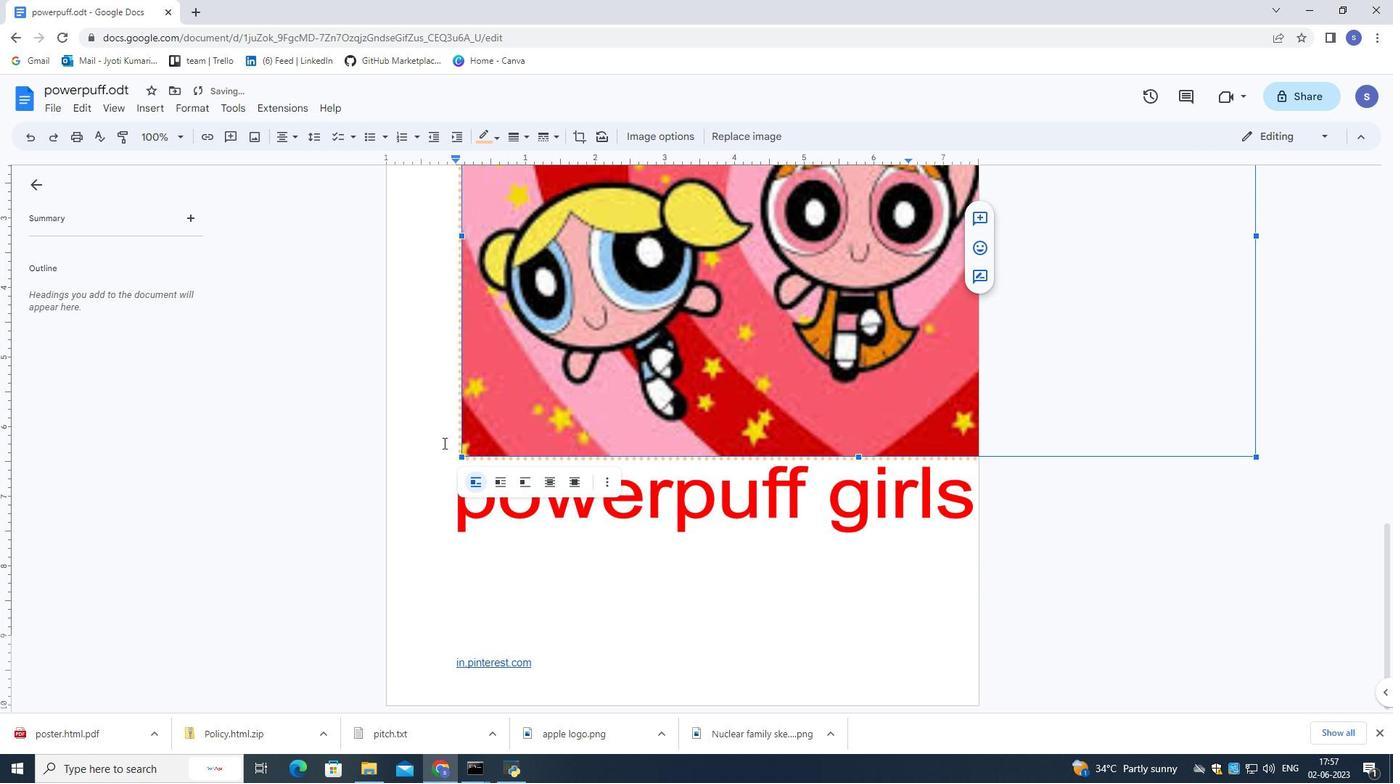 
Action: Mouse scrolled (444, 442) with delta (0, 0)
Screenshot: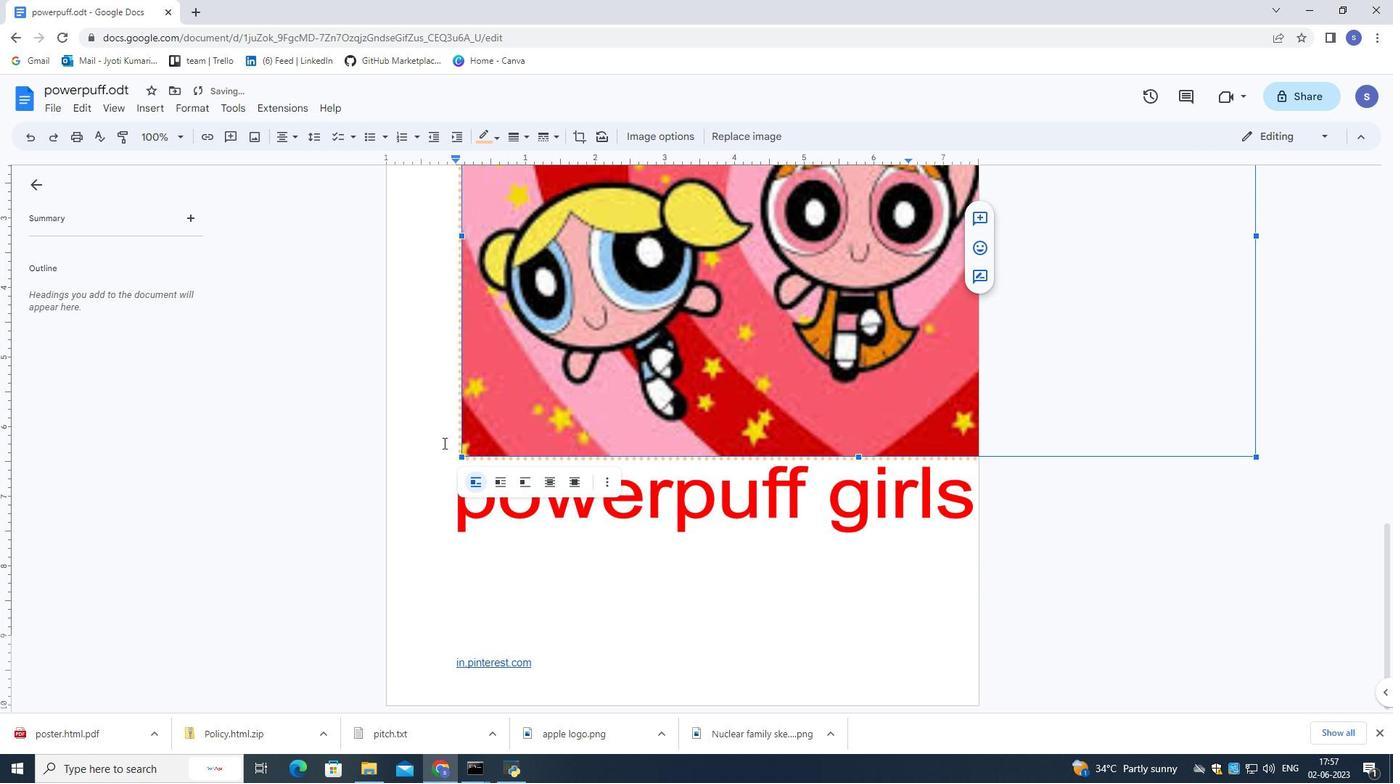 
Action: Mouse moved to (445, 438)
Screenshot: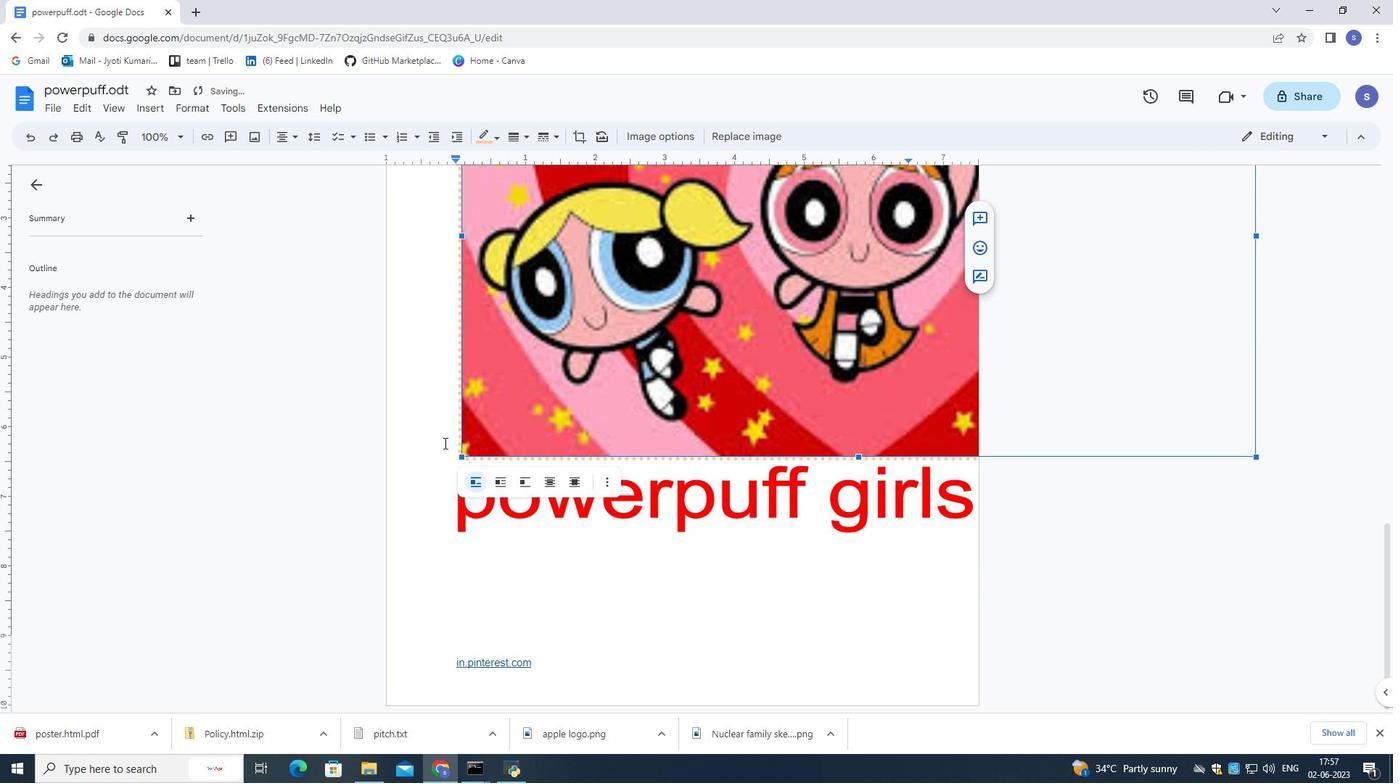
Action: Mouse scrolled (445, 439) with delta (0, 0)
Screenshot: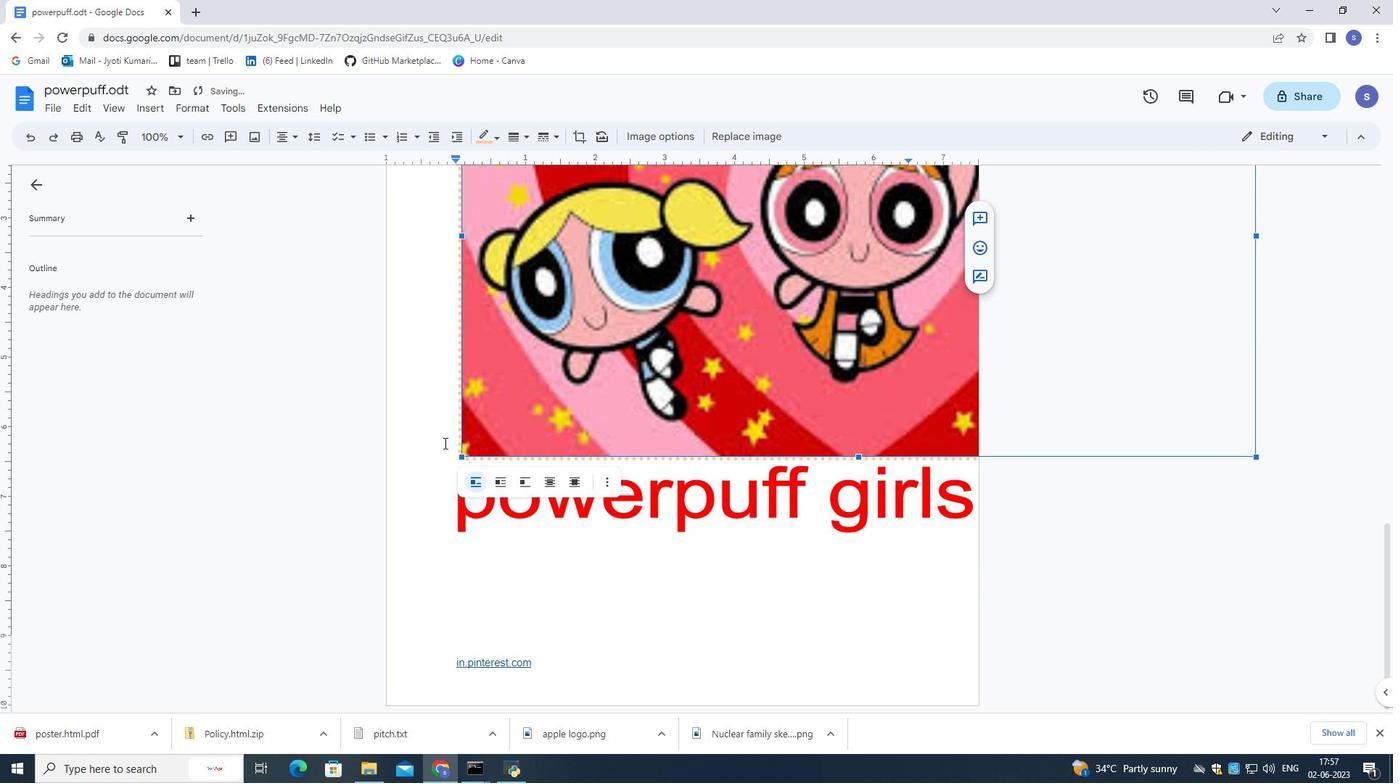 
Action: Mouse moved to (445, 438)
Screenshot: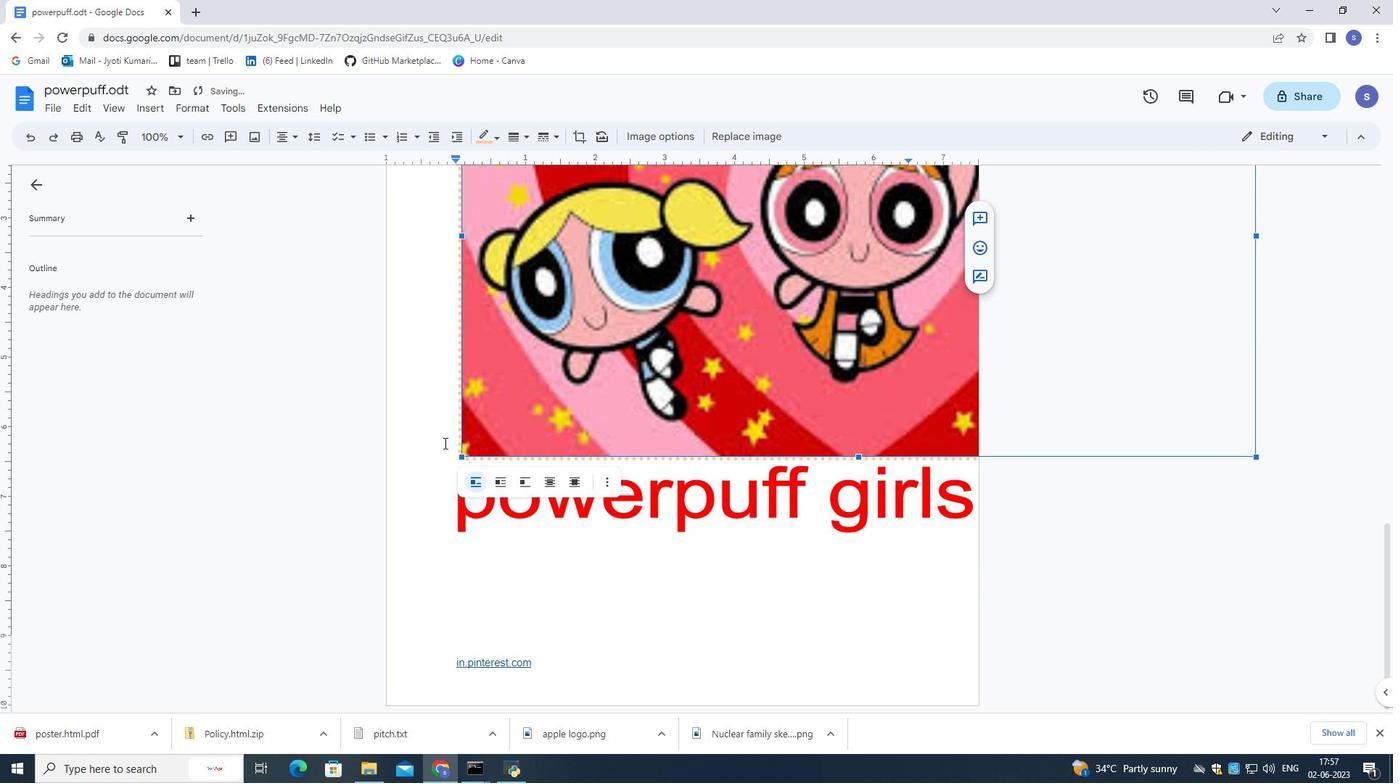 
Action: Mouse scrolled (445, 439) with delta (0, 0)
Screenshot: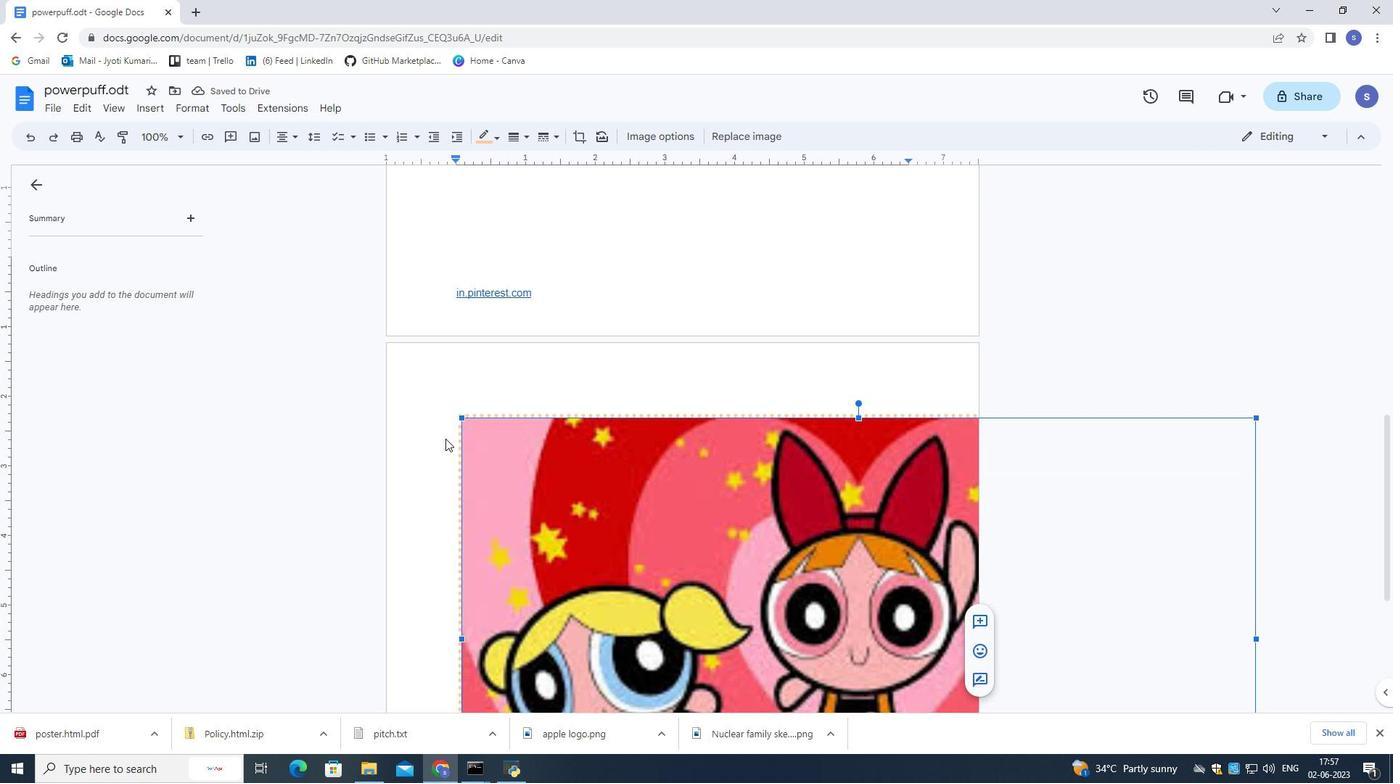 
Action: Mouse scrolled (445, 439) with delta (0, 0)
Screenshot: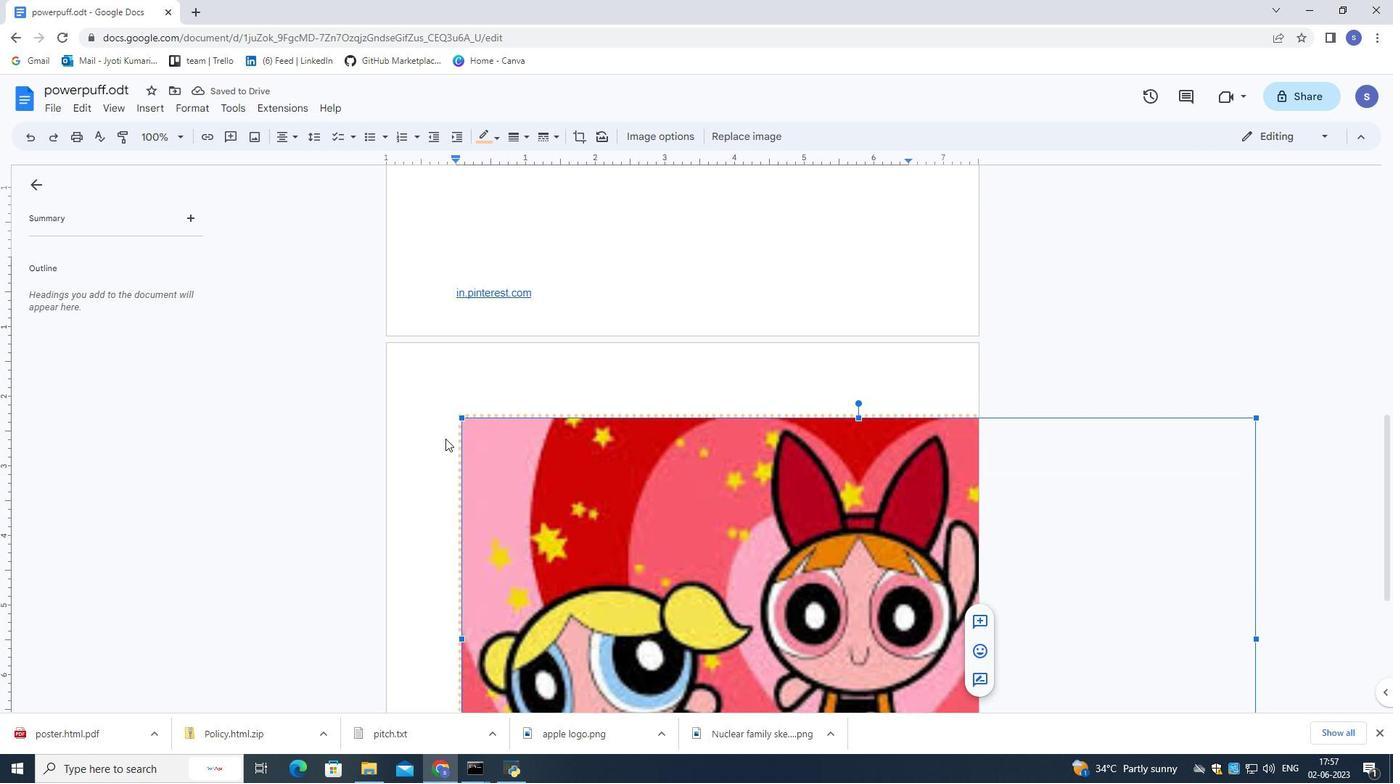 
Action: Mouse scrolled (445, 439) with delta (0, 0)
Screenshot: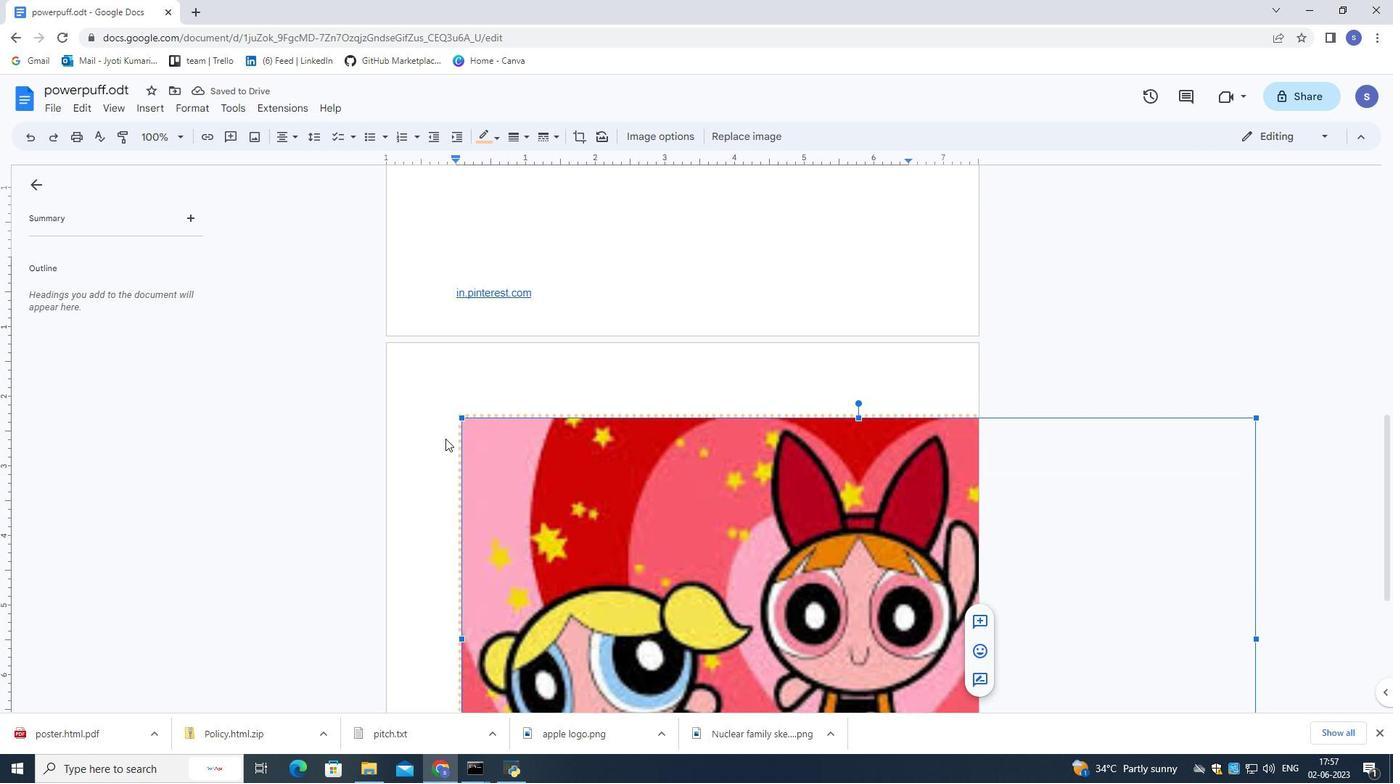 
Action: Mouse scrolled (445, 439) with delta (0, 0)
Screenshot: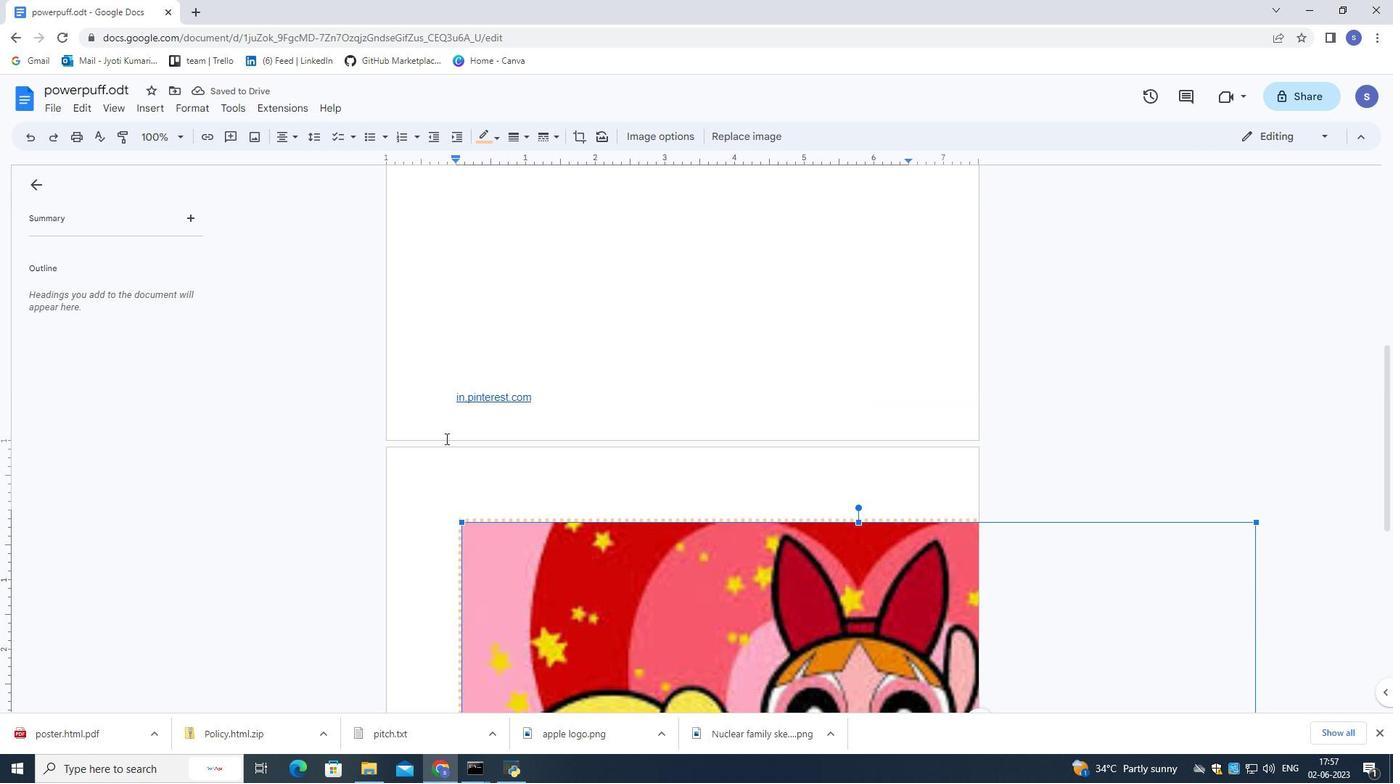 
Action: Mouse moved to (445, 438)
Screenshot: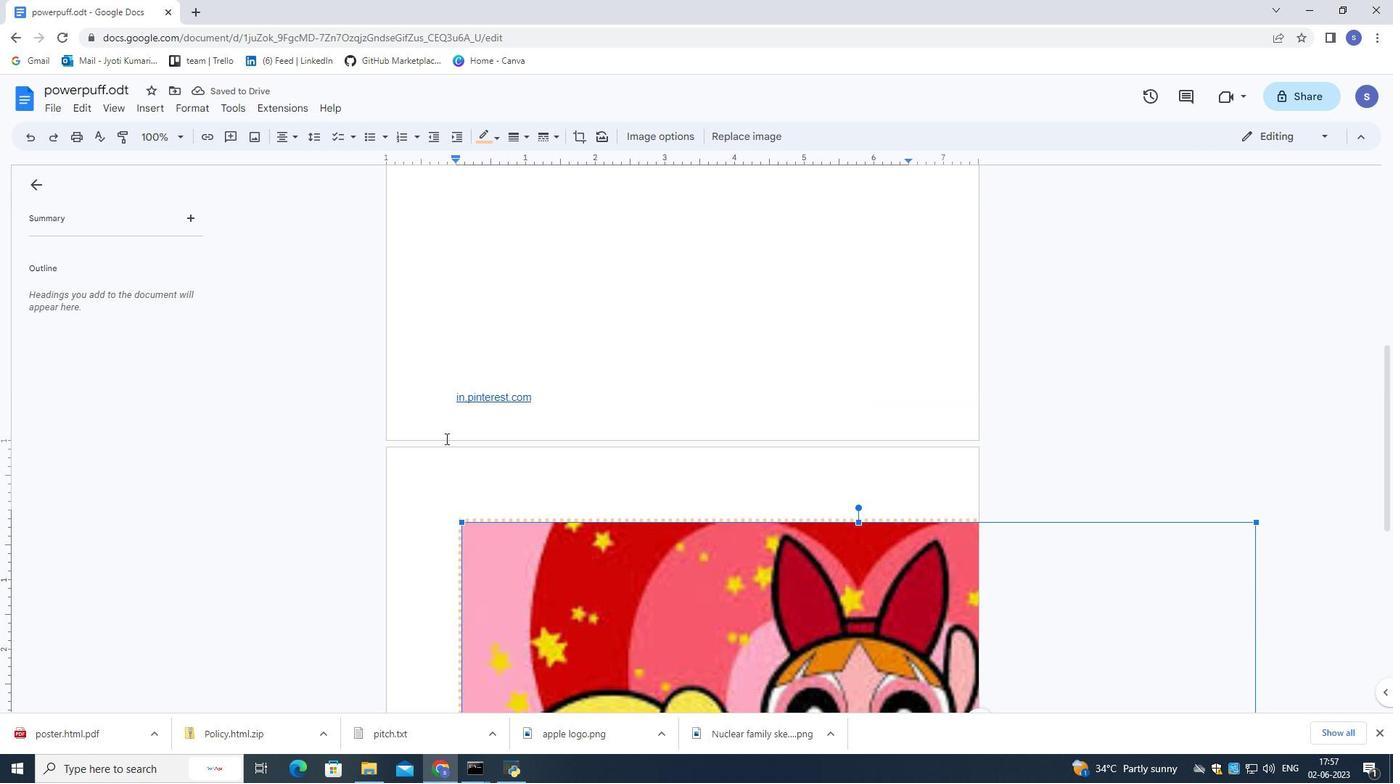 
Action: Mouse scrolled (445, 438) with delta (0, 0)
Screenshot: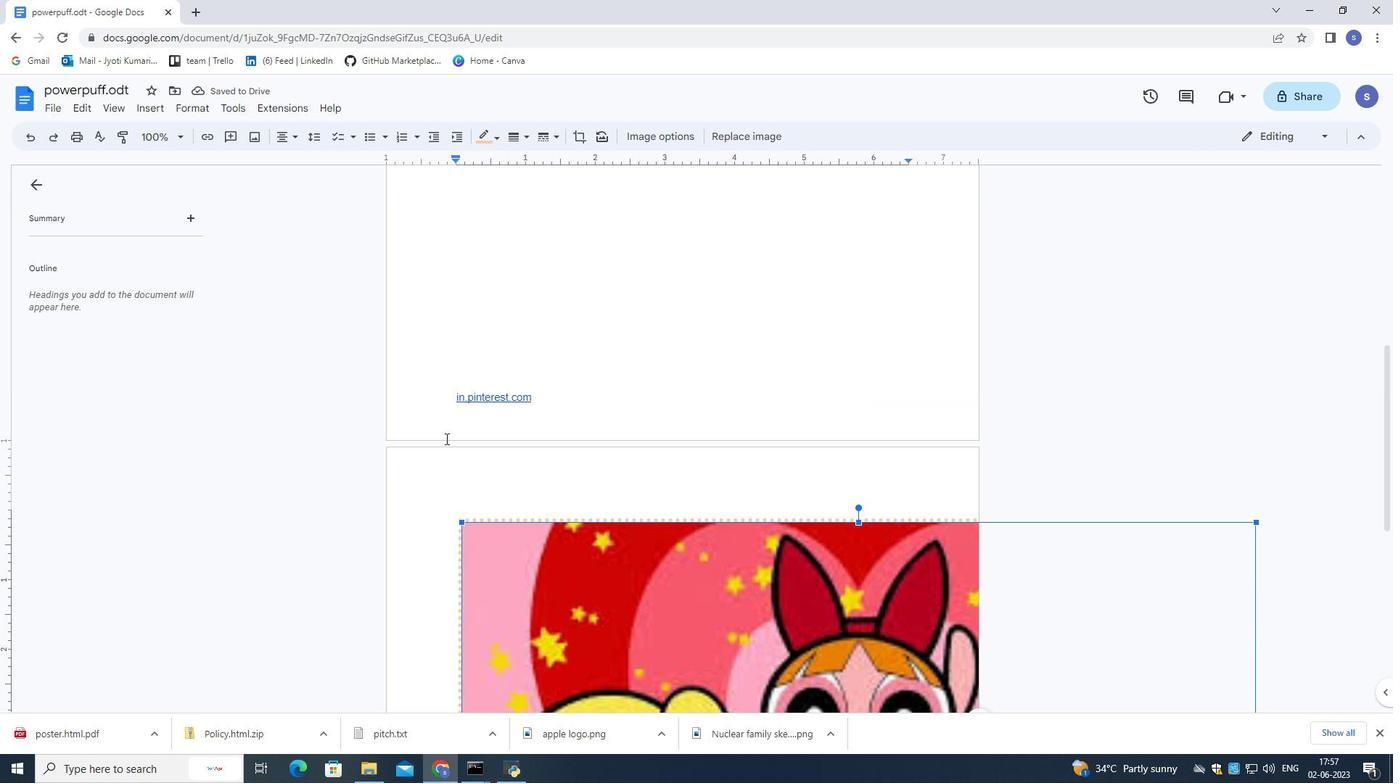 
Action: Mouse moved to (446, 436)
Screenshot: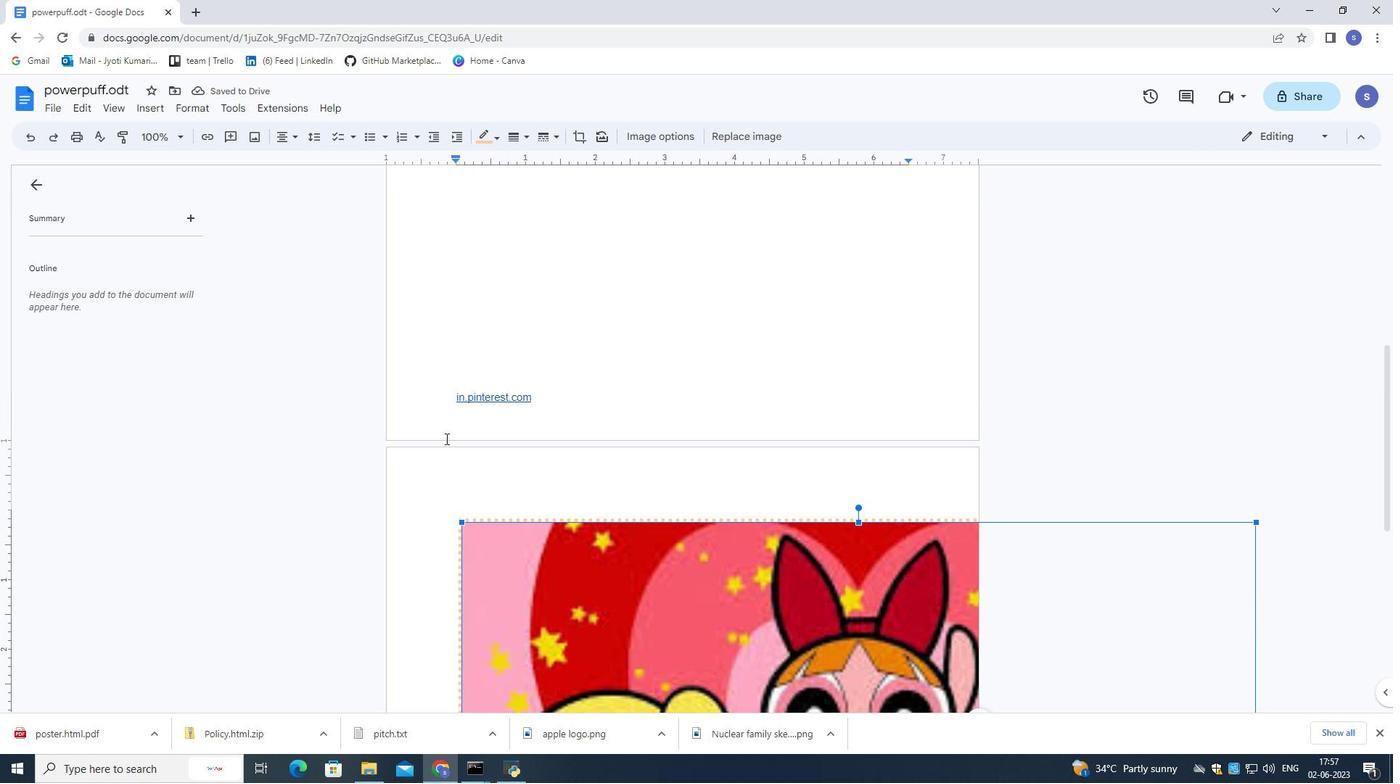 
Action: Mouse scrolled (446, 436) with delta (0, 0)
Screenshot: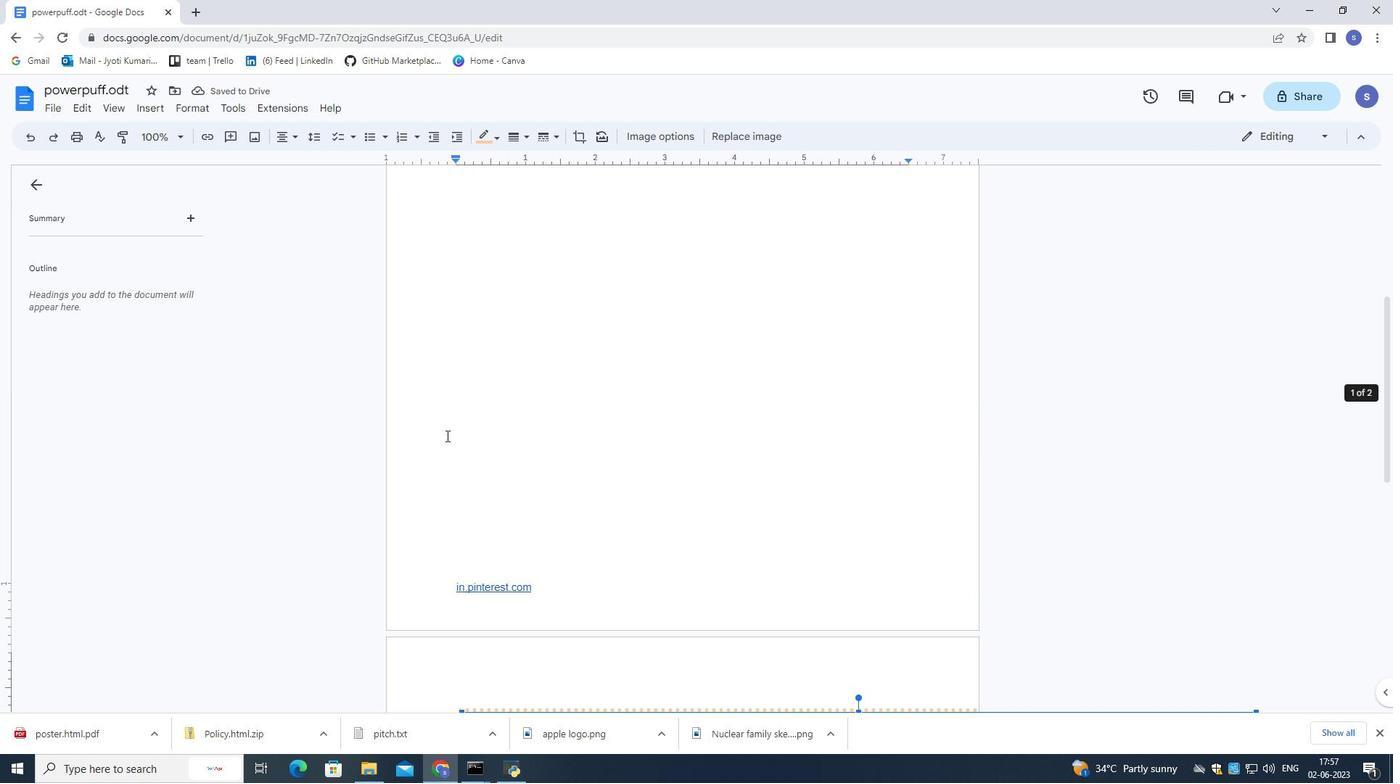 
Action: Mouse scrolled (446, 436) with delta (0, 0)
Screenshot: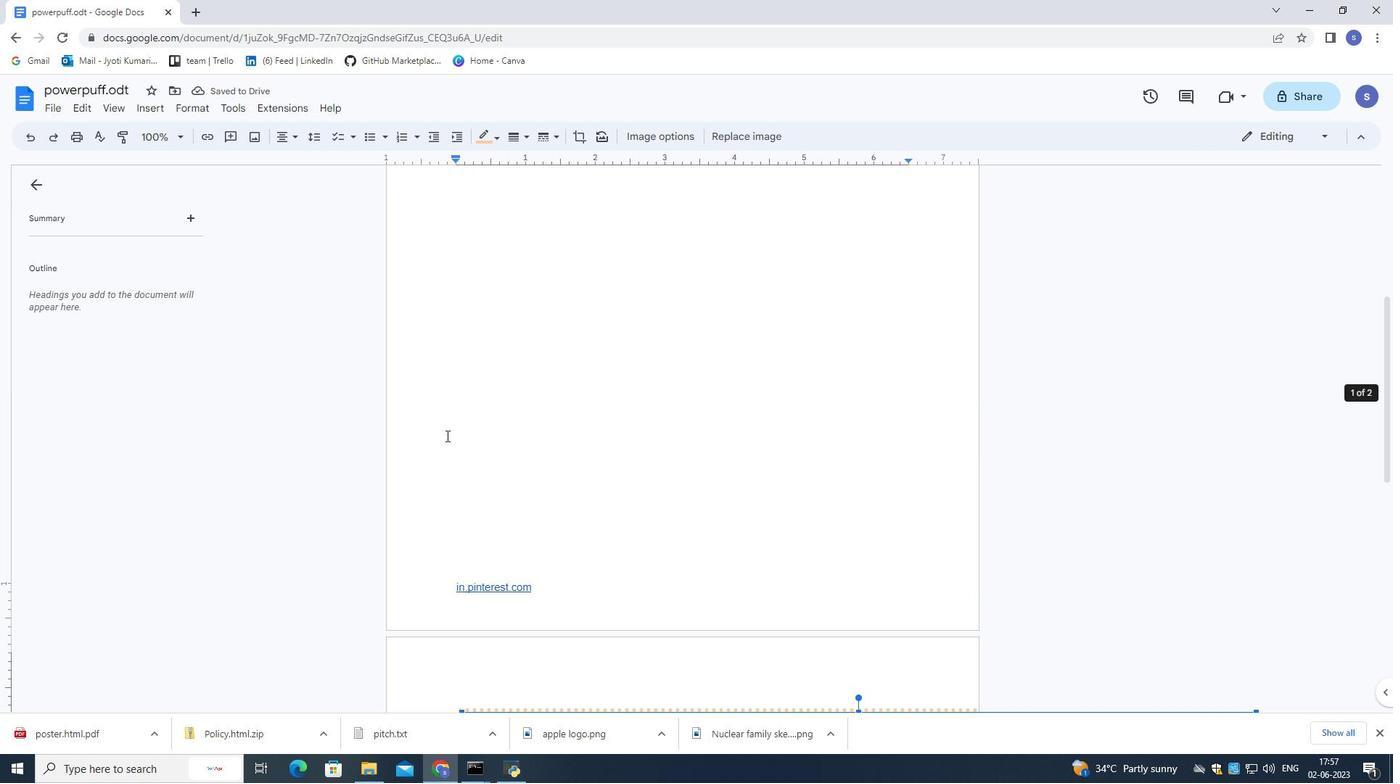 
Action: Mouse scrolled (446, 436) with delta (0, 0)
Screenshot: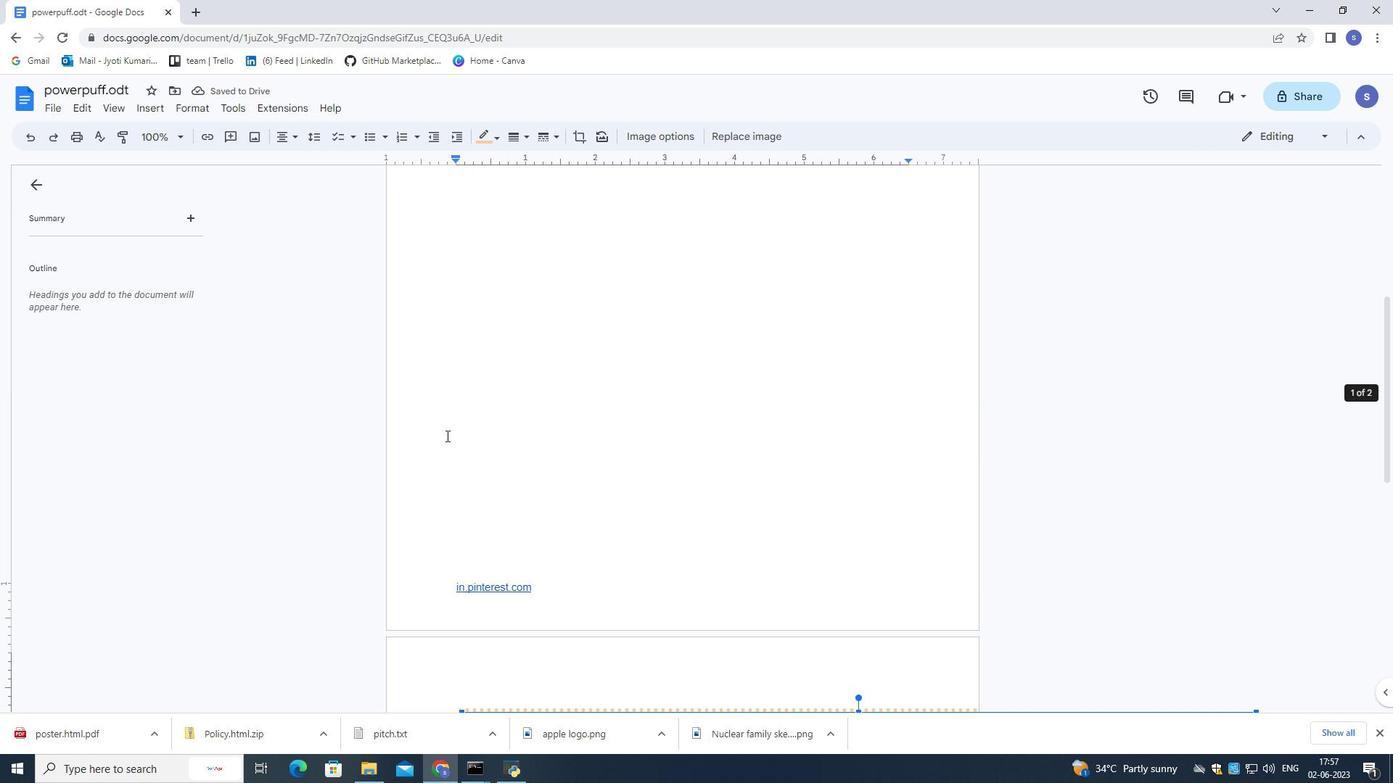 
Action: Mouse moved to (546, 401)
Screenshot: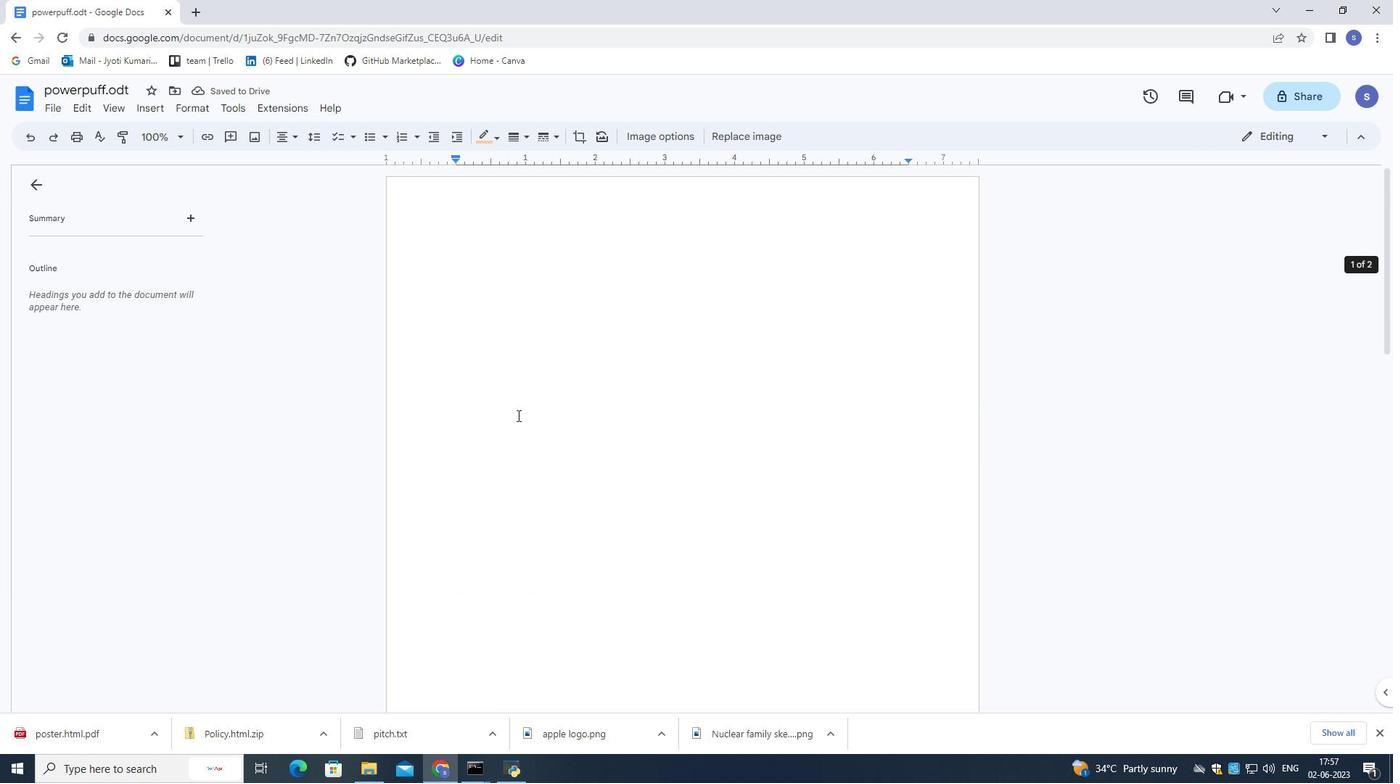
Action: Mouse pressed left at (546, 401)
Screenshot: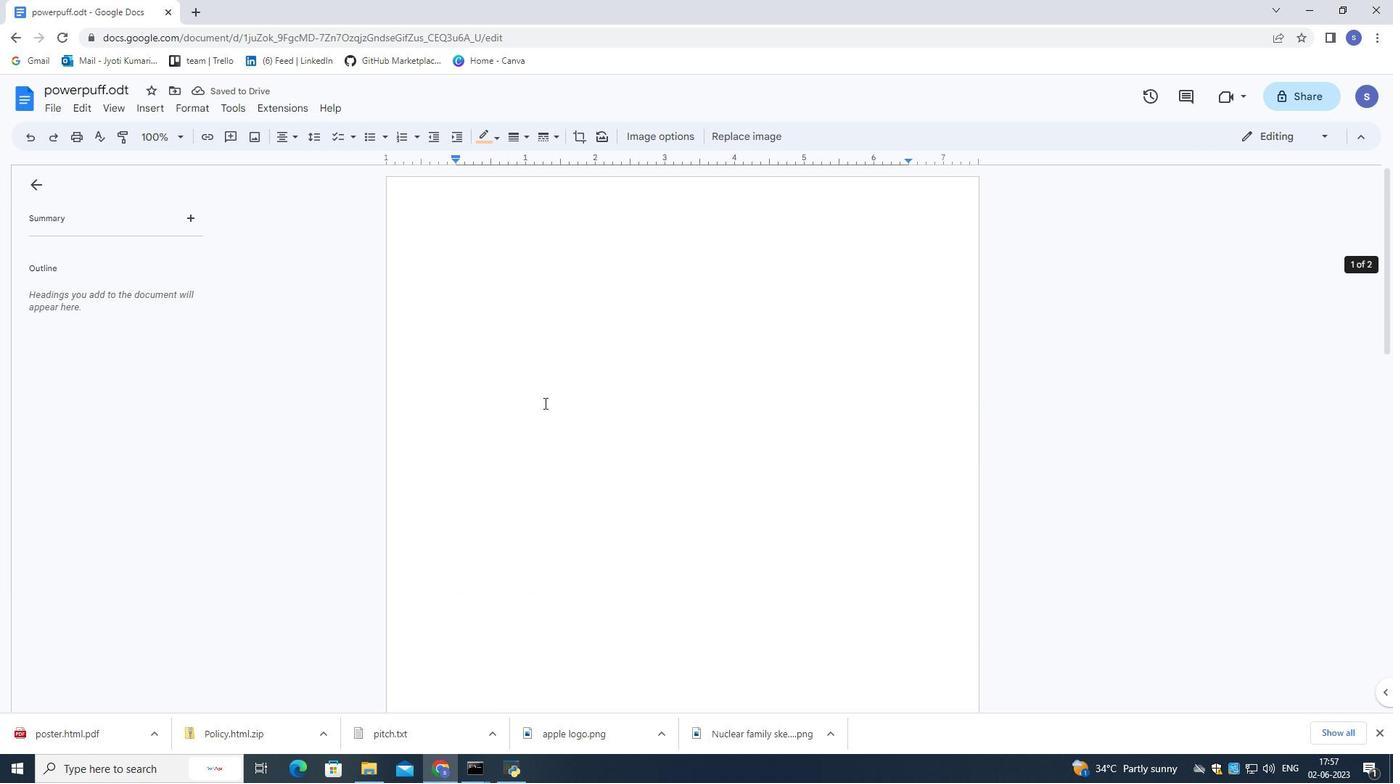 
Action: Mouse moved to (179, 113)
Screenshot: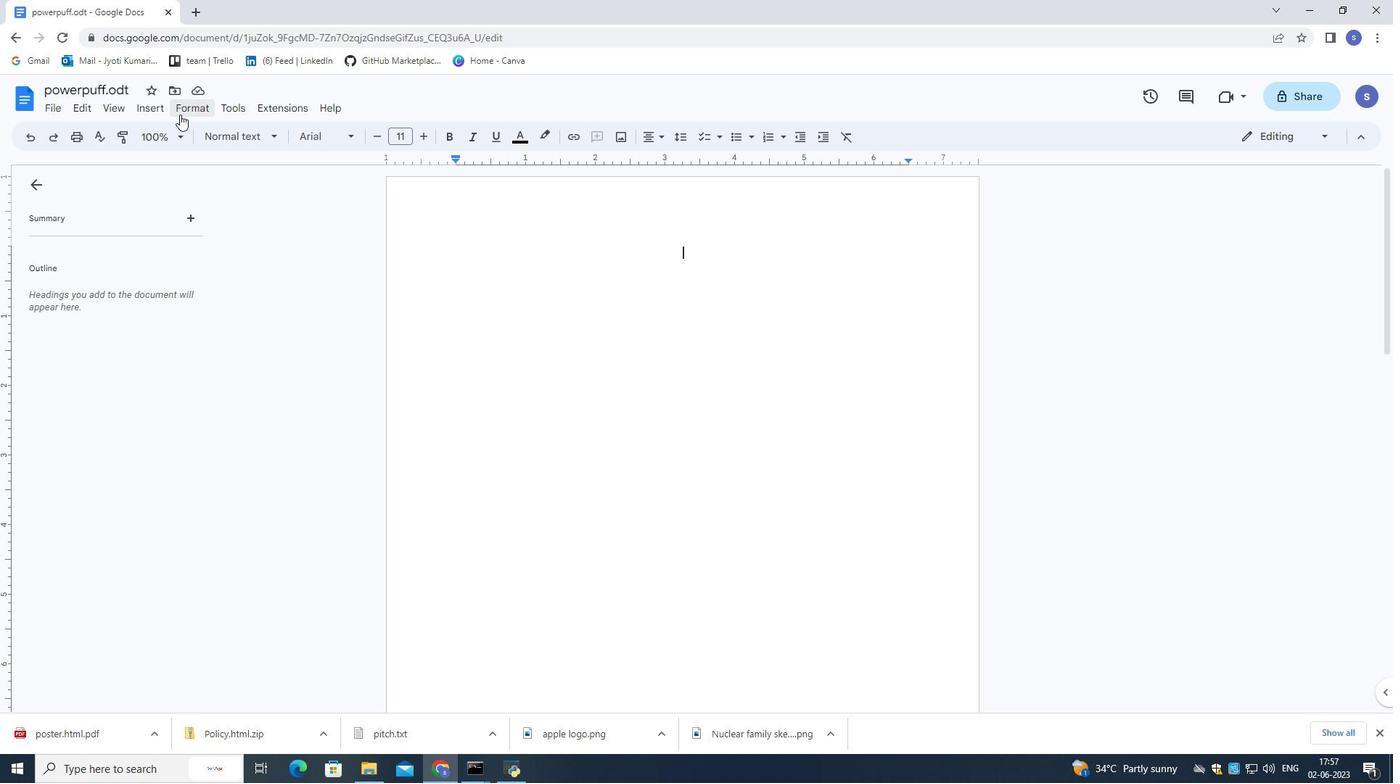 
Action: Mouse pressed left at (179, 113)
Screenshot: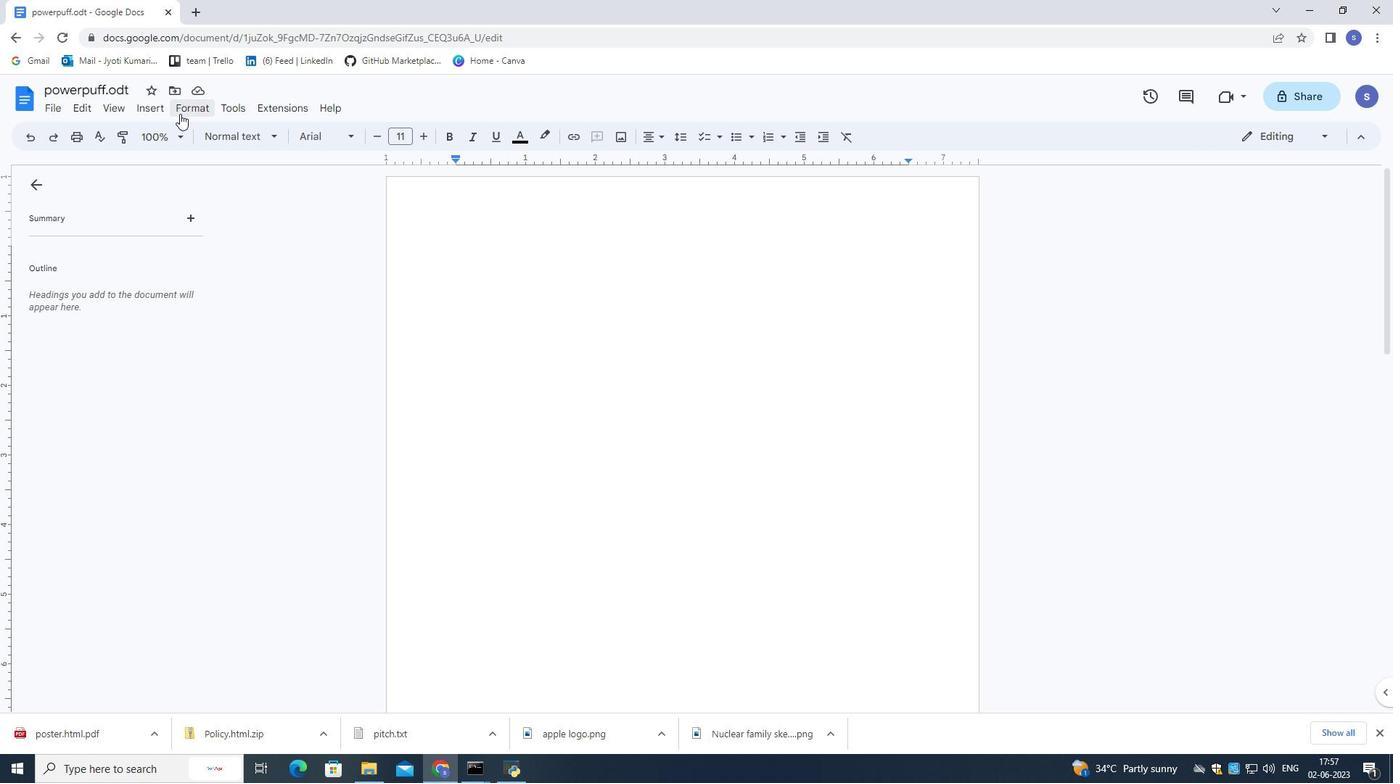 
Action: Mouse moved to (264, 245)
Screenshot: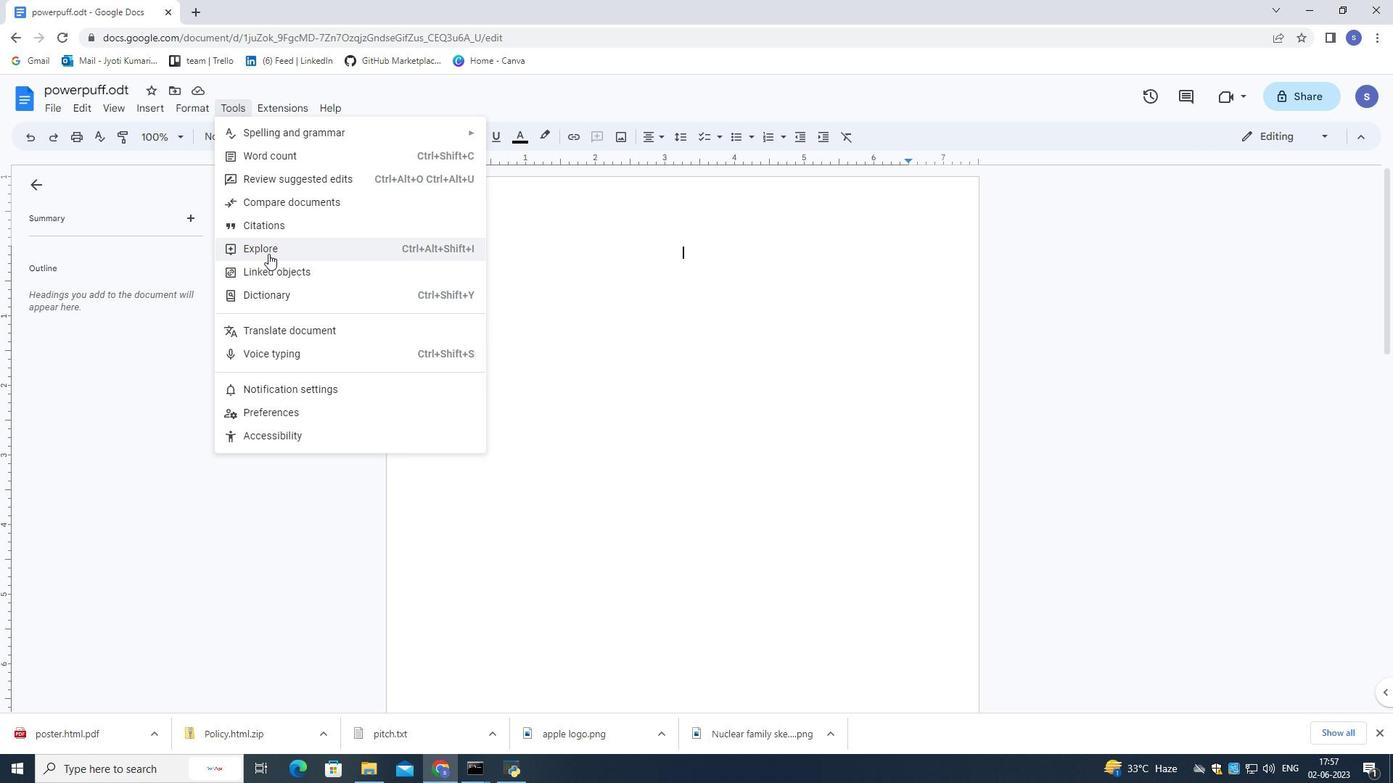 
Action: Mouse pressed left at (264, 245)
Screenshot: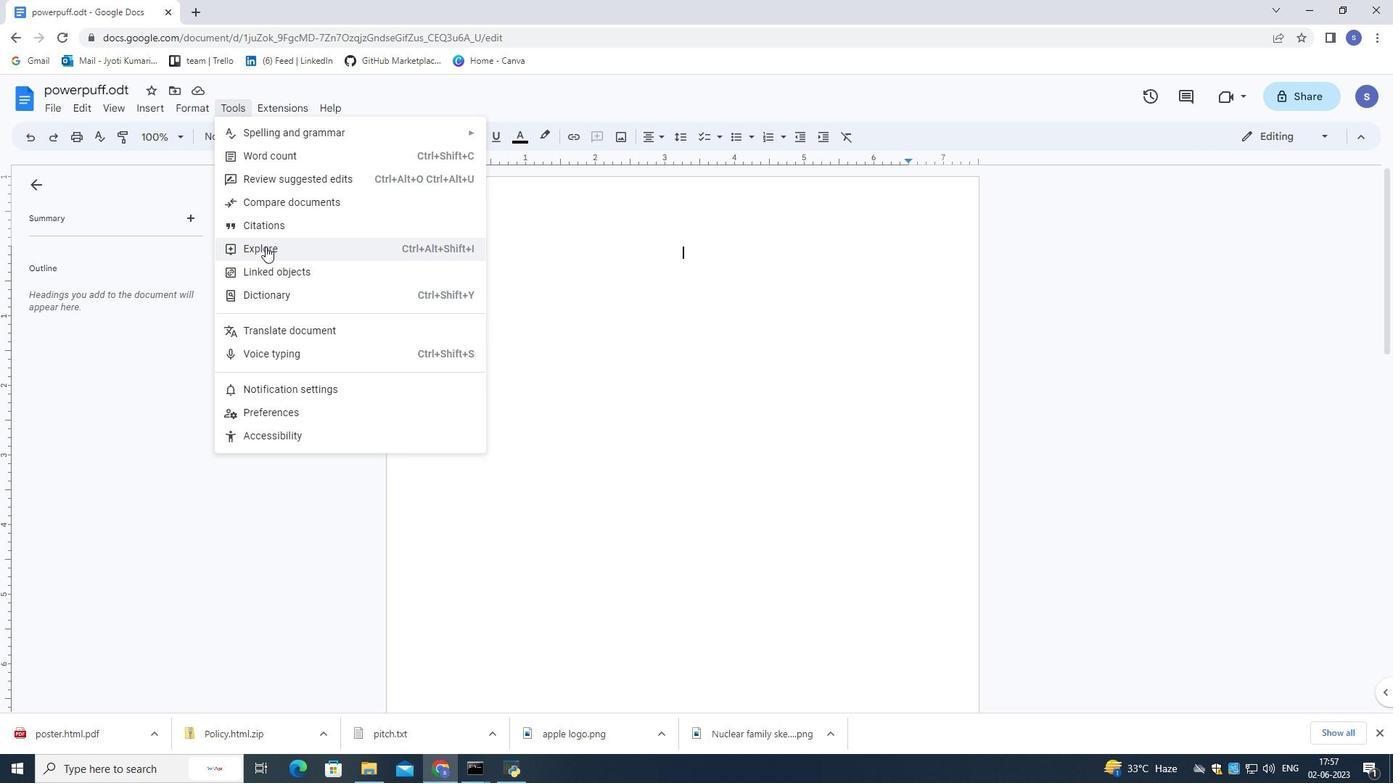 
Action: Mouse moved to (1234, 172)
Screenshot: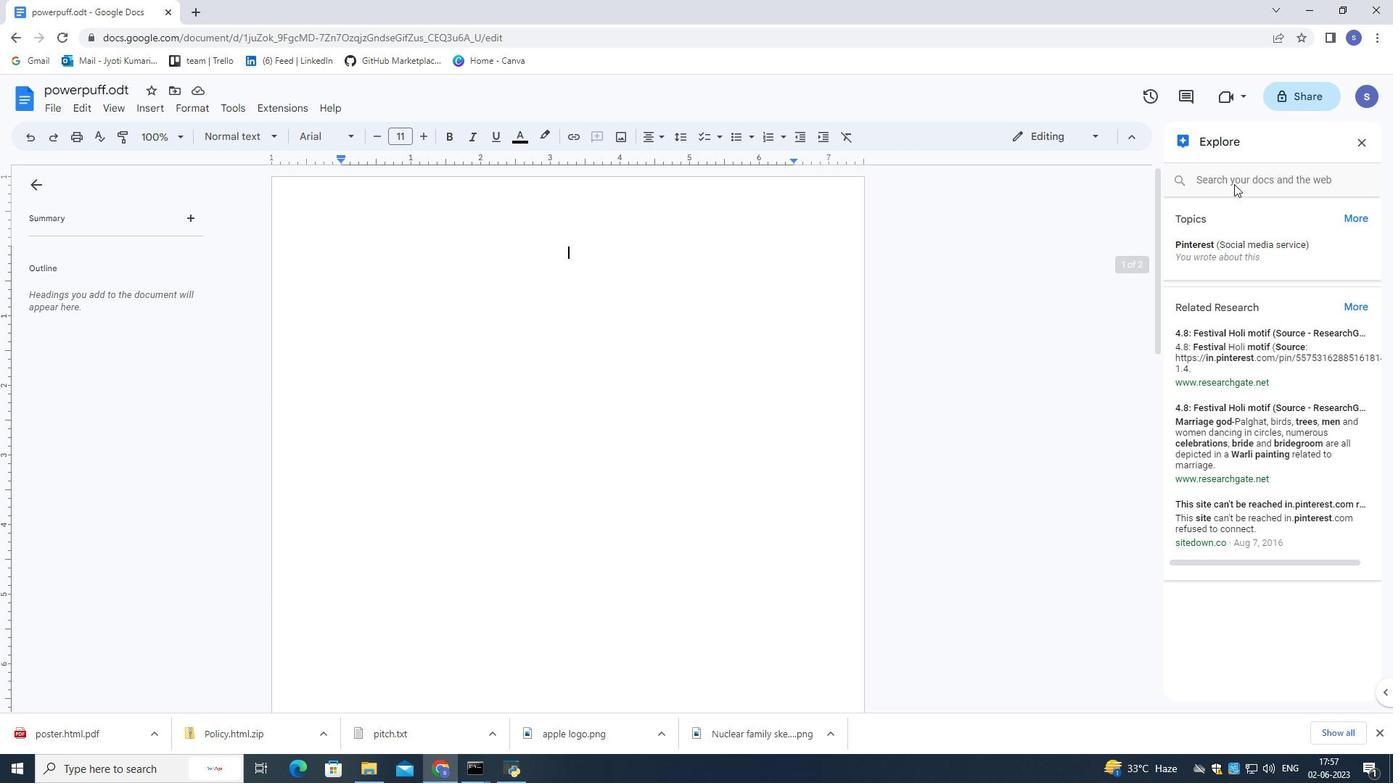 
Action: Mouse pressed left at (1234, 172)
Screenshot: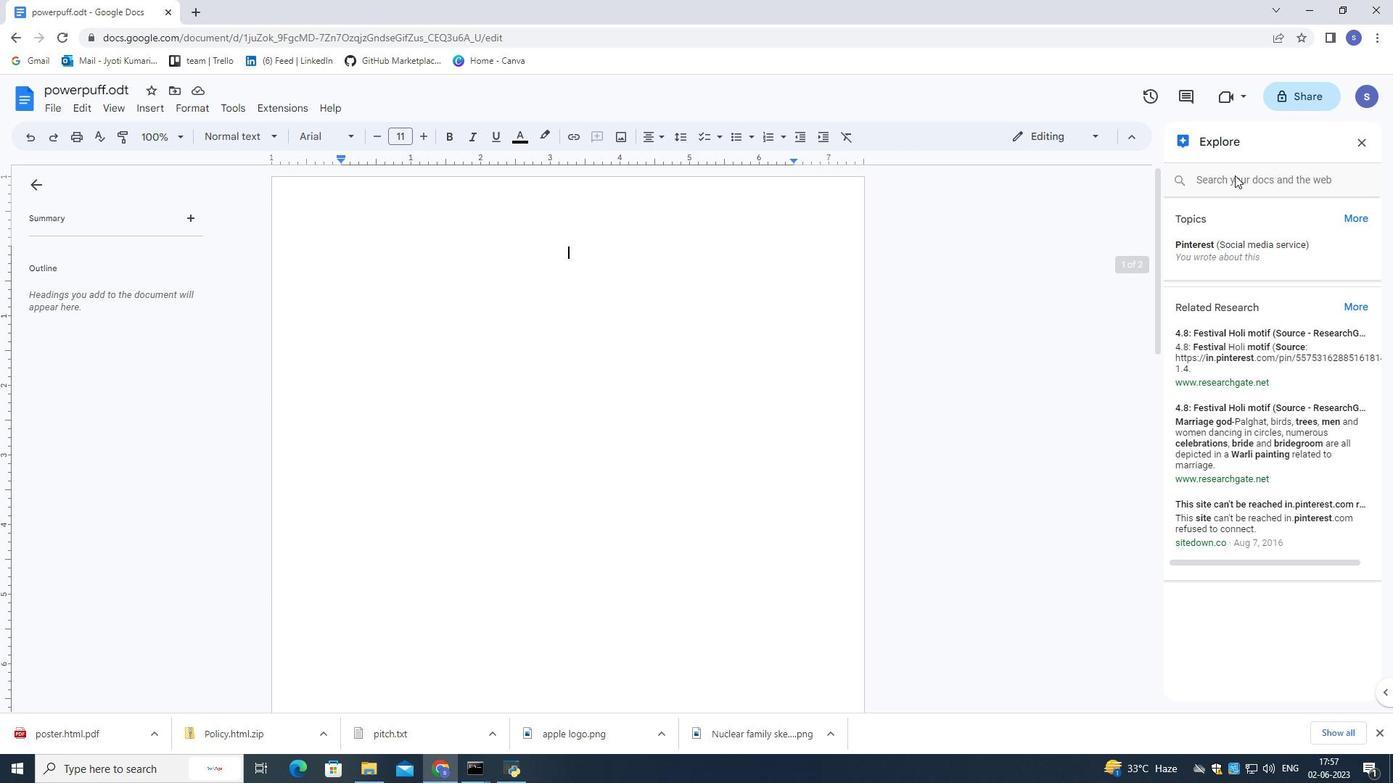 
Action: Mouse pressed left at (1234, 172)
Screenshot: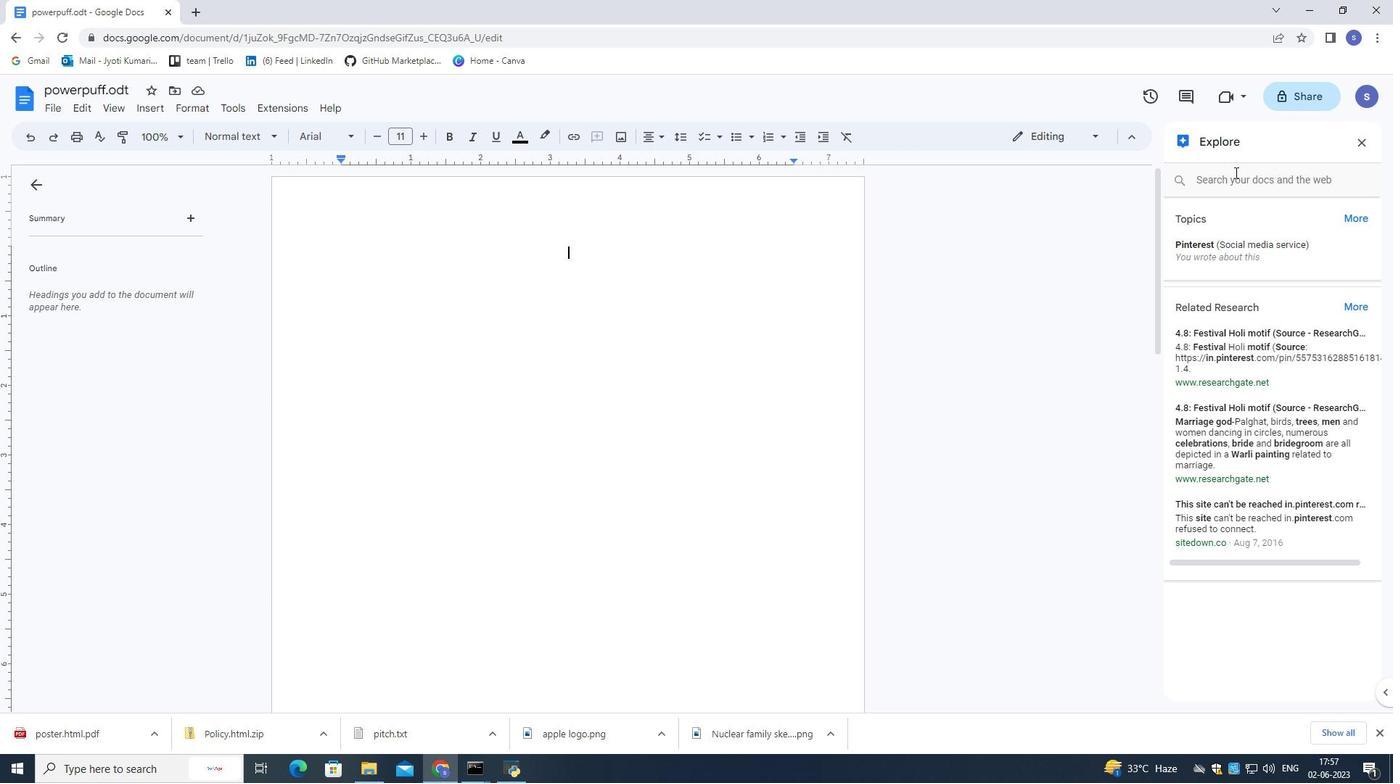 
Action: Mouse moved to (1234, 174)
Screenshot: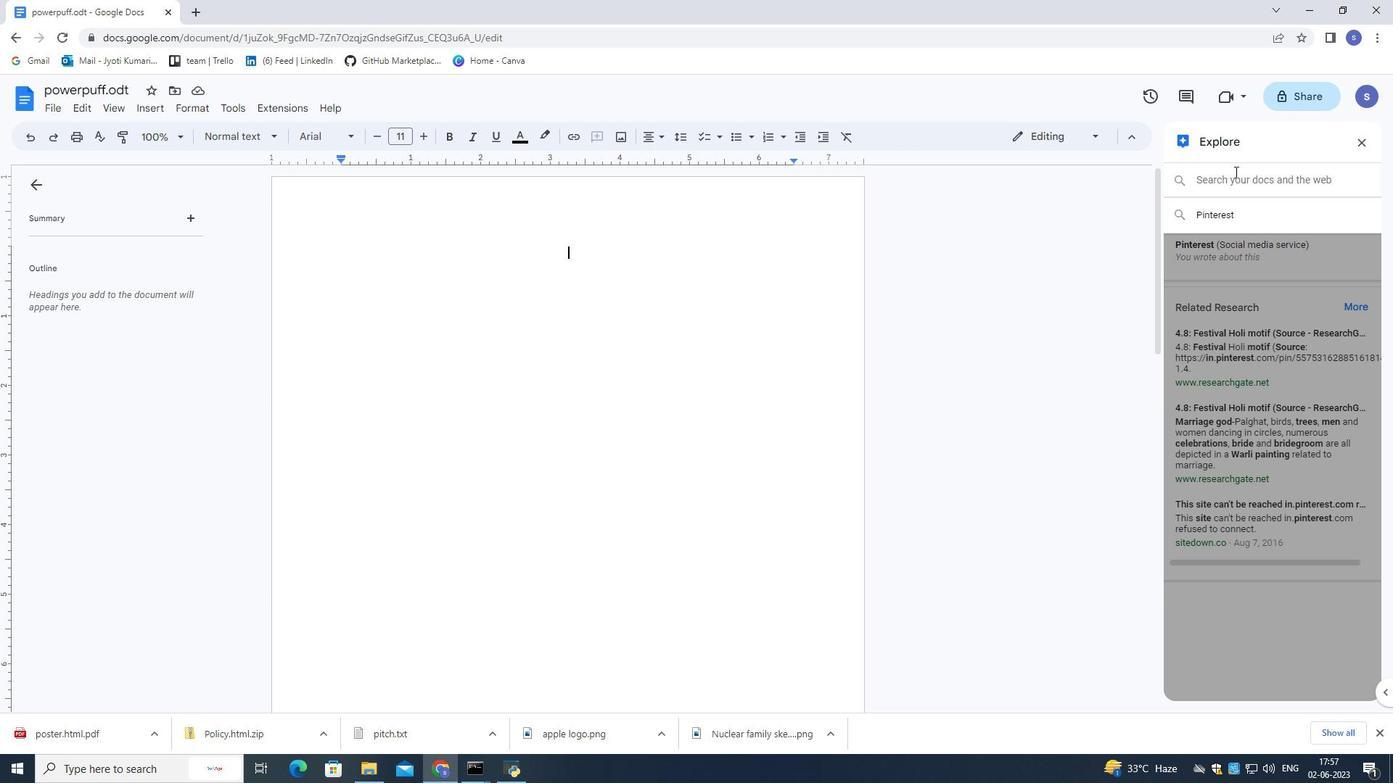 
Action: Mouse pressed left at (1234, 174)
Screenshot: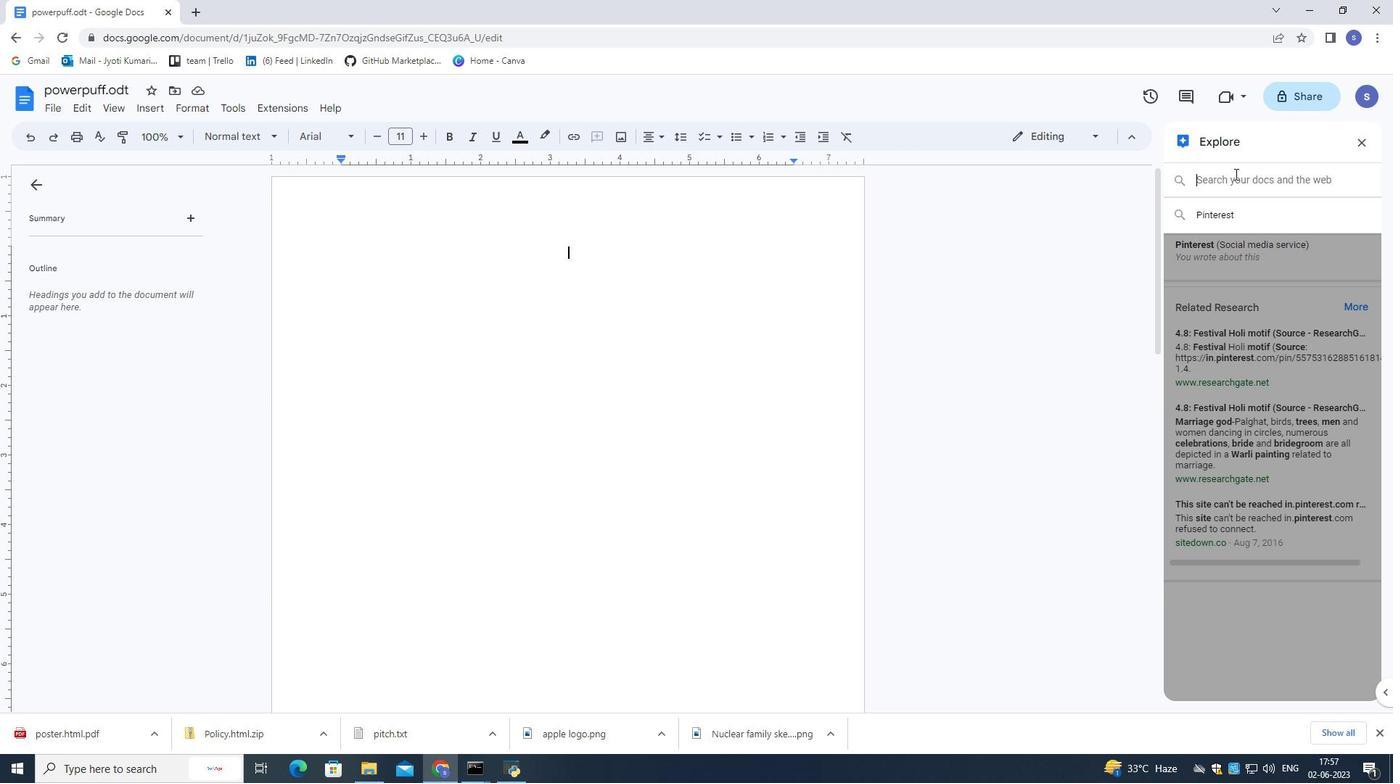 
Action: Mouse moved to (957, 103)
Screenshot: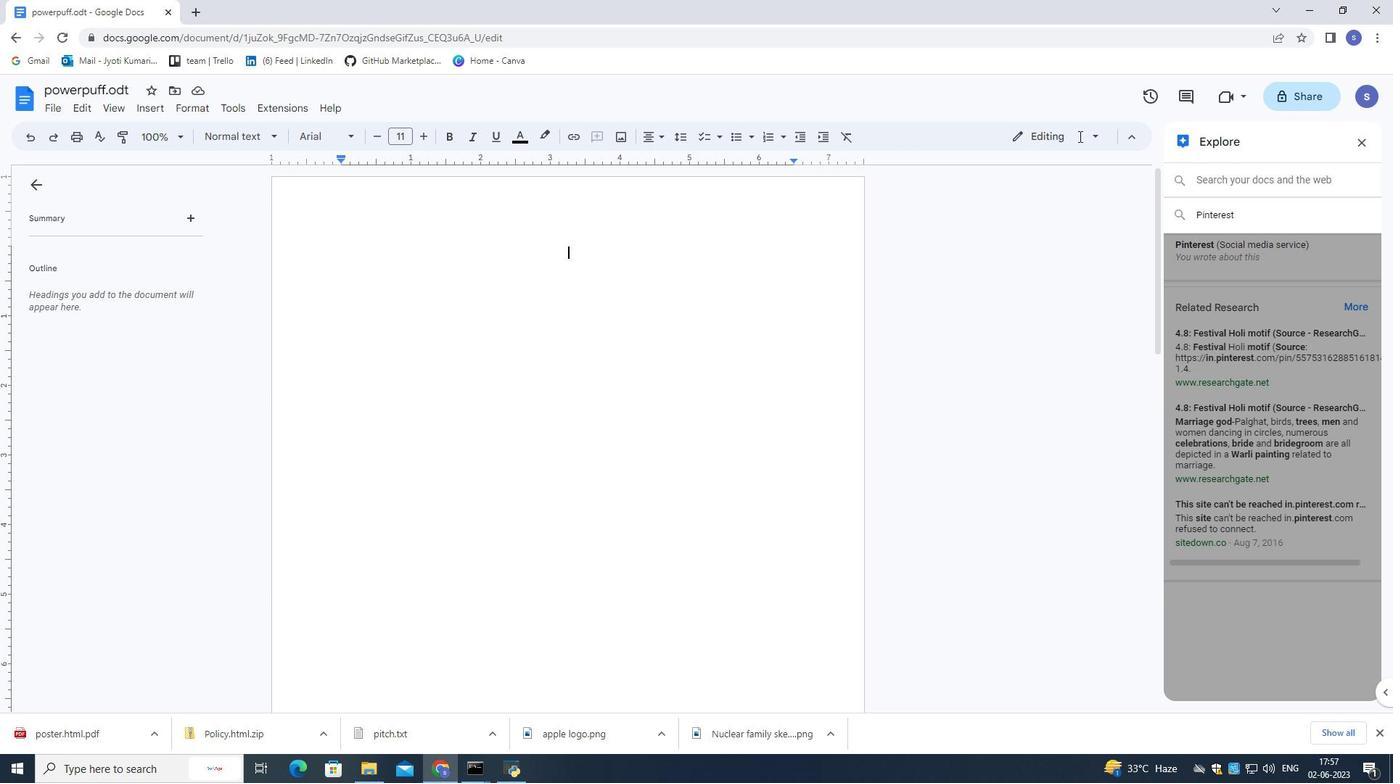 
Action: Key pressed powerpuff<Key.space>girls<Key.enter>
Screenshot: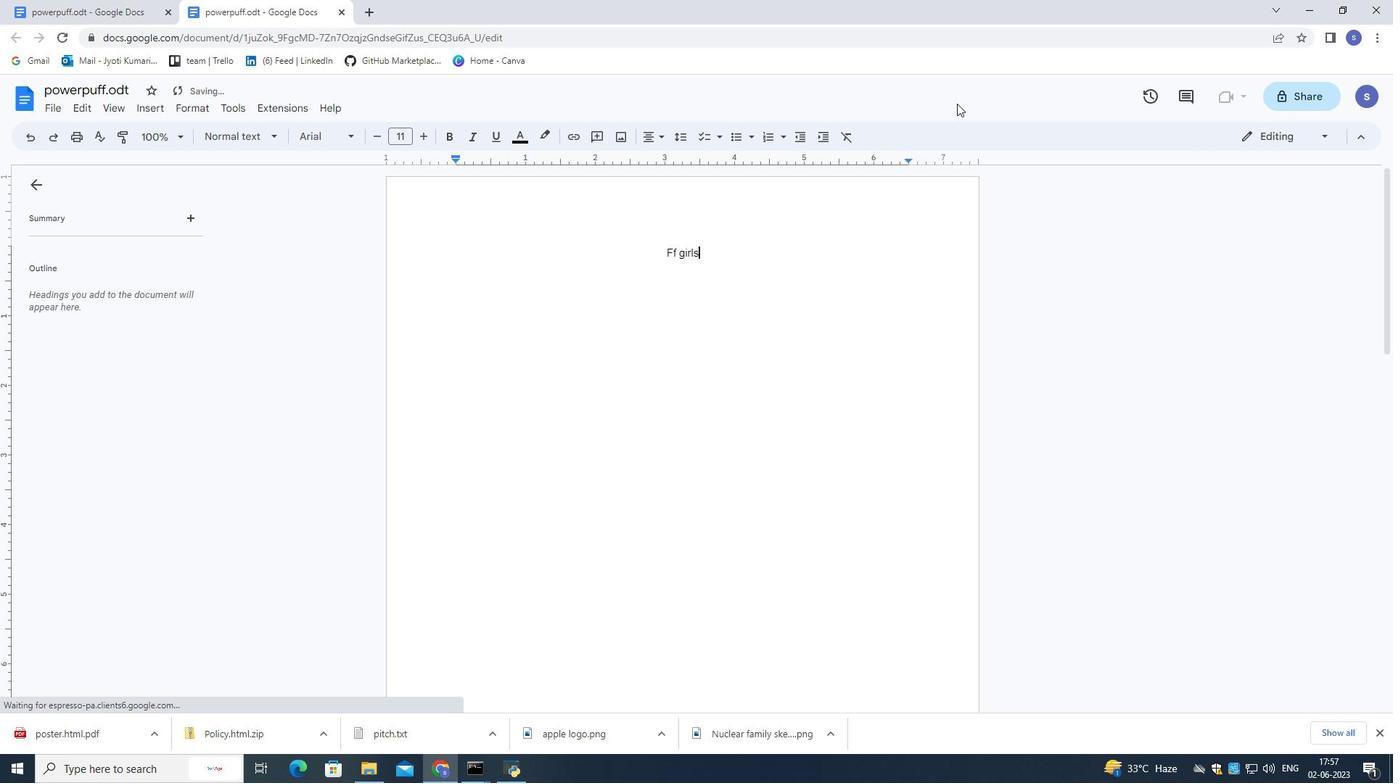 
Action: Mouse moved to (703, 253)
Screenshot: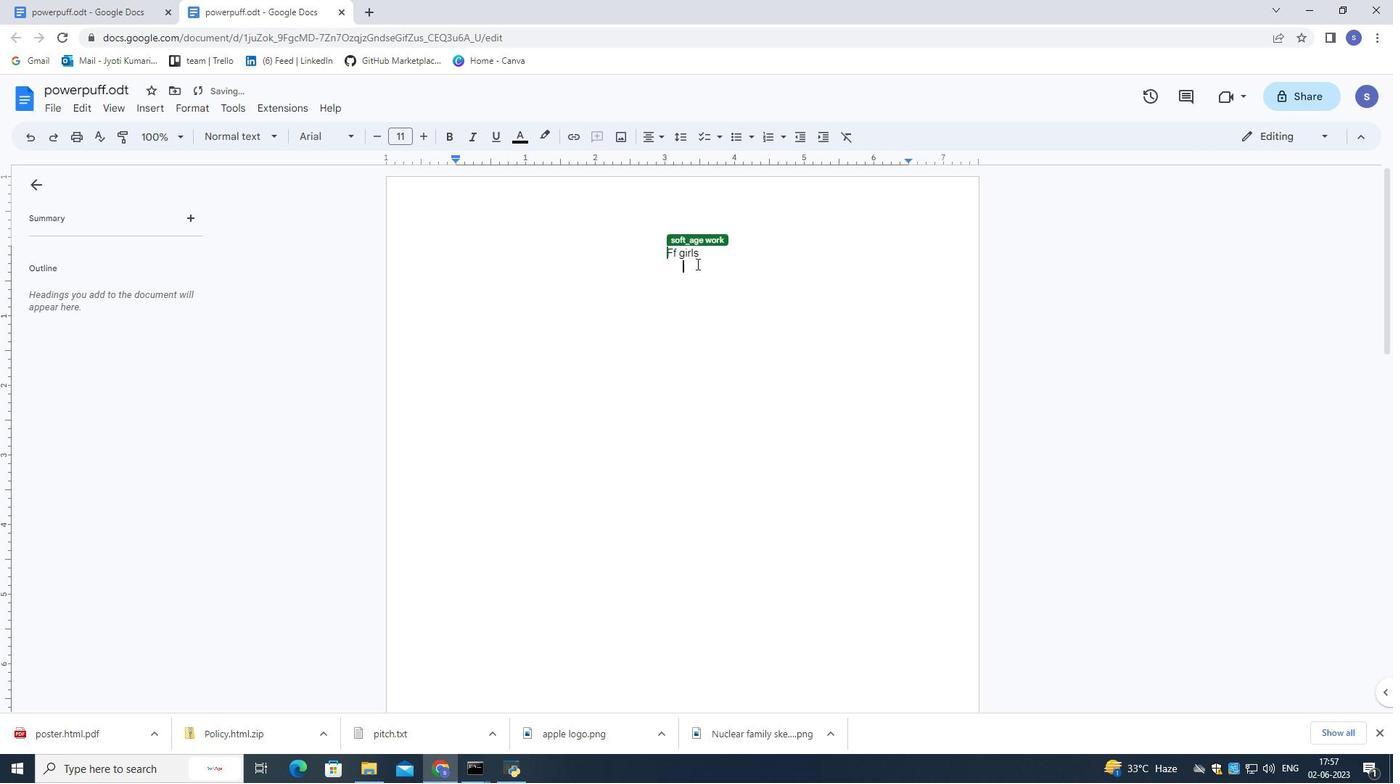
Action: Mouse pressed left at (703, 253)
Screenshot: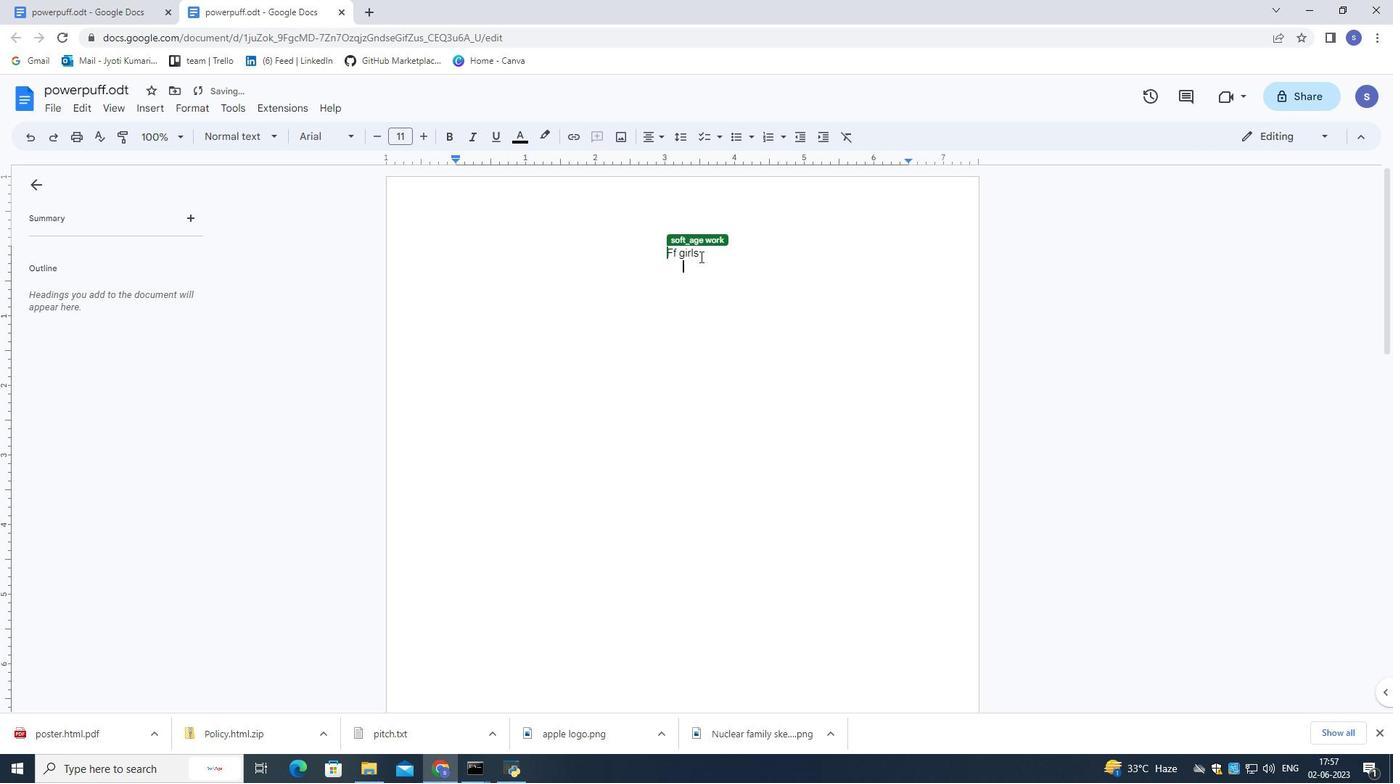 
Action: Mouse moved to (639, 245)
Screenshot: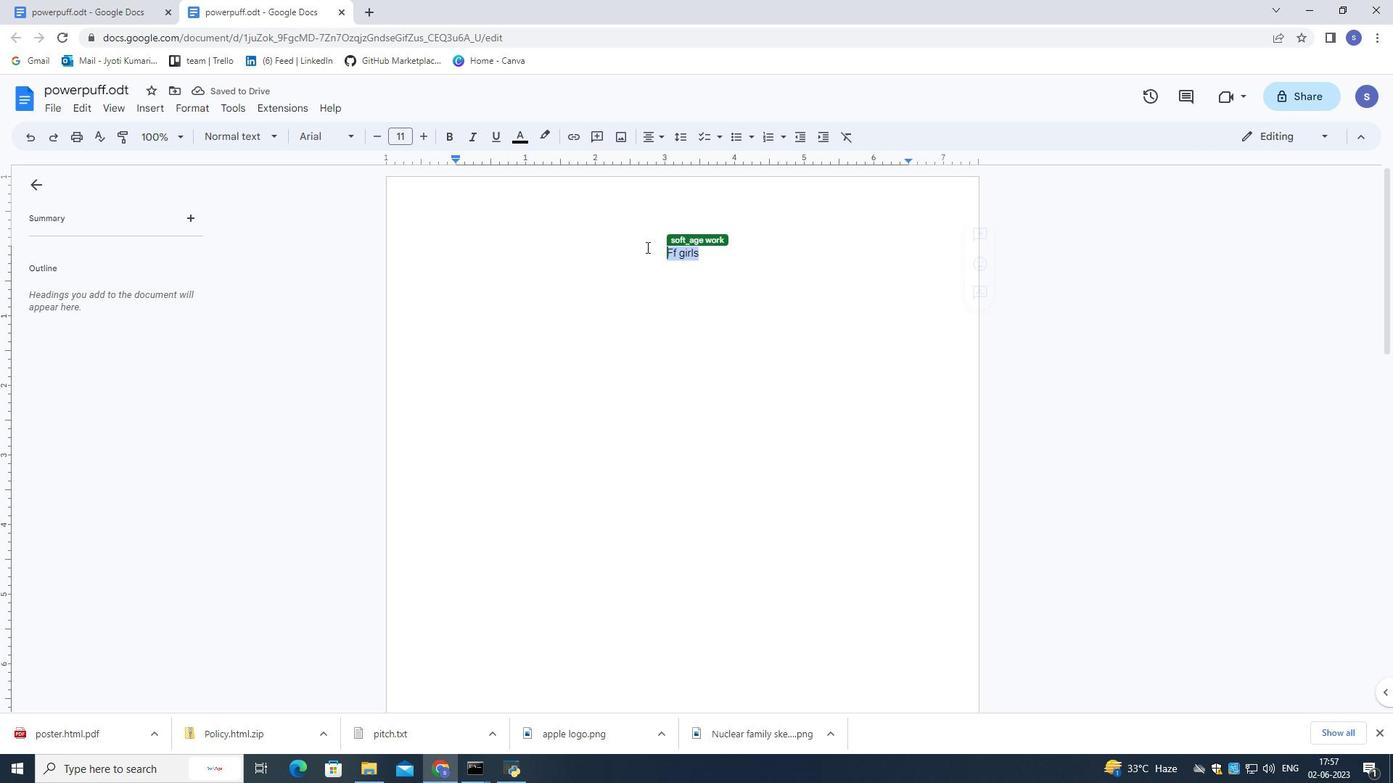 
Action: Key pressed \
Screenshot: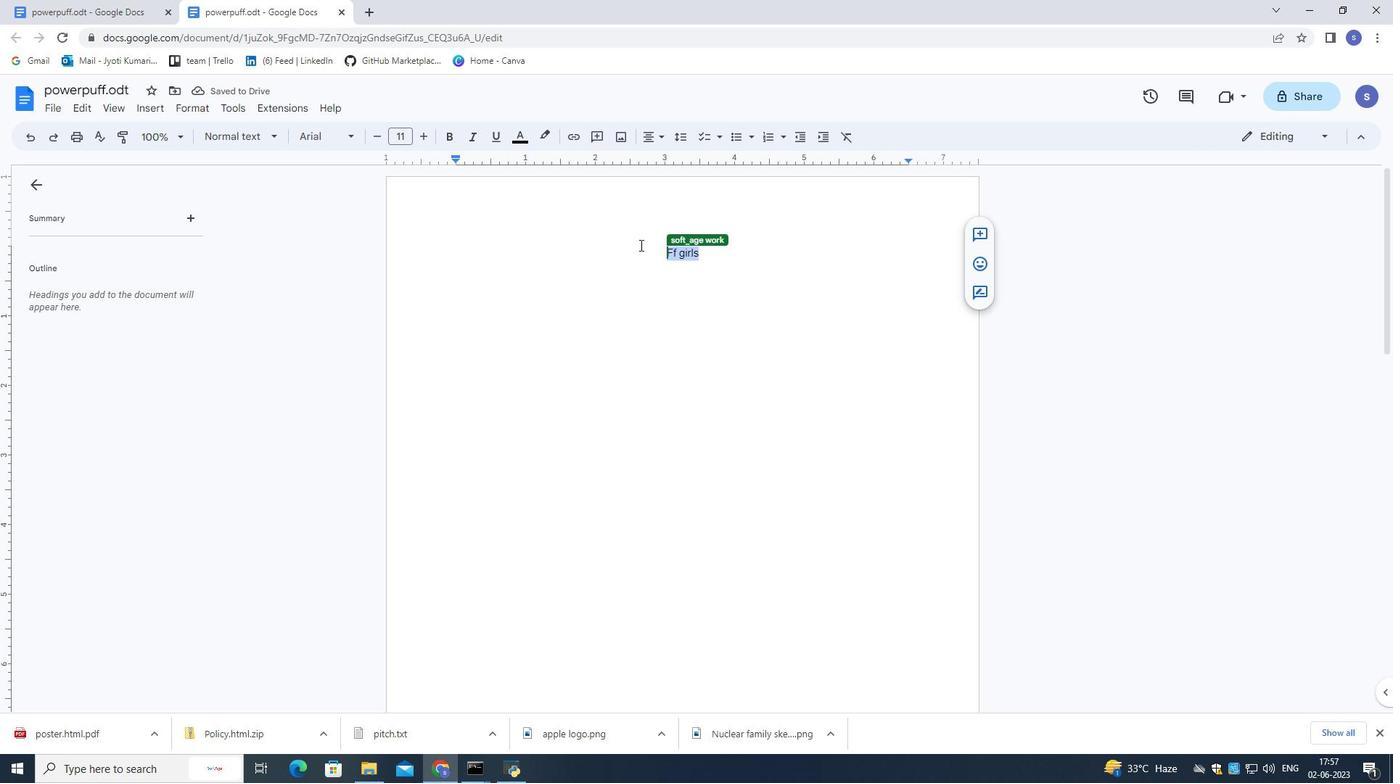 
Action: Mouse moved to (696, 259)
Screenshot: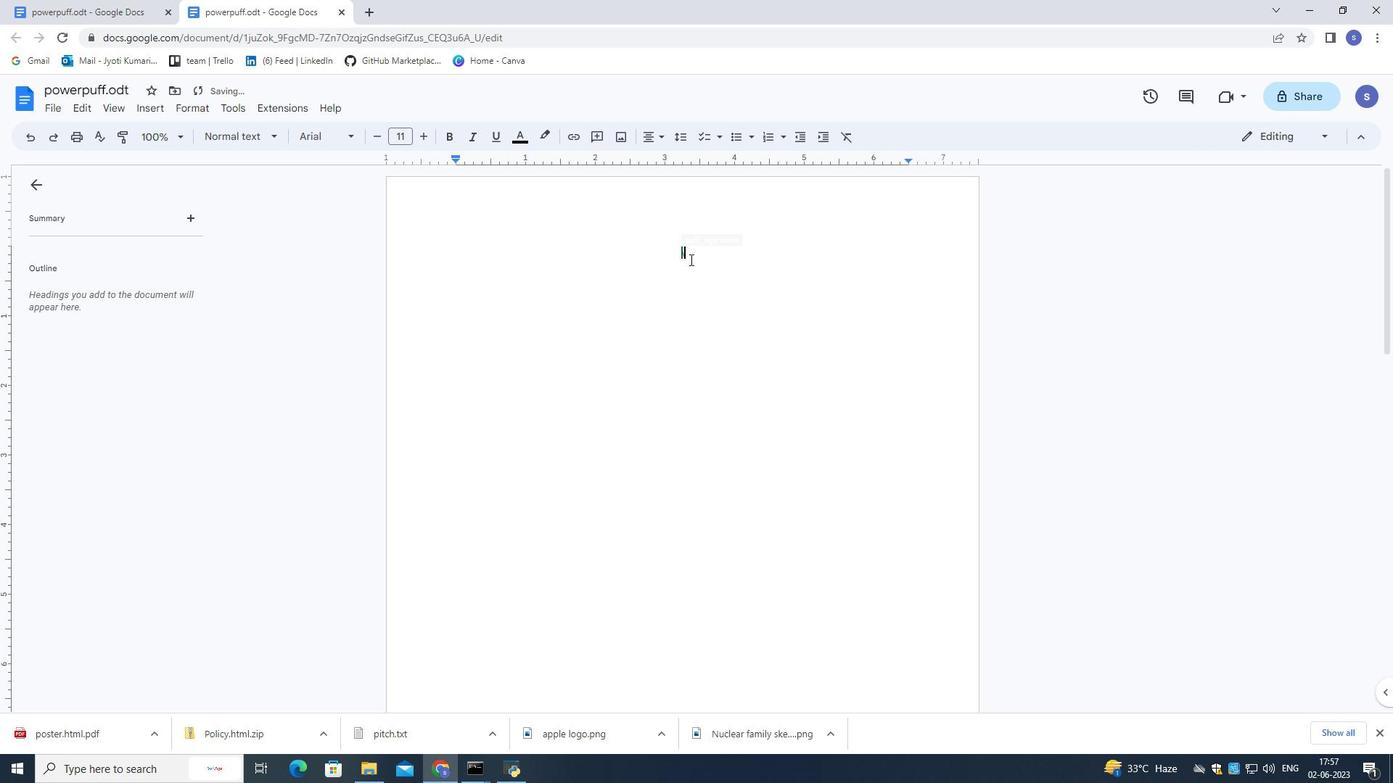 
Action: Mouse pressed left at (696, 259)
Screenshot: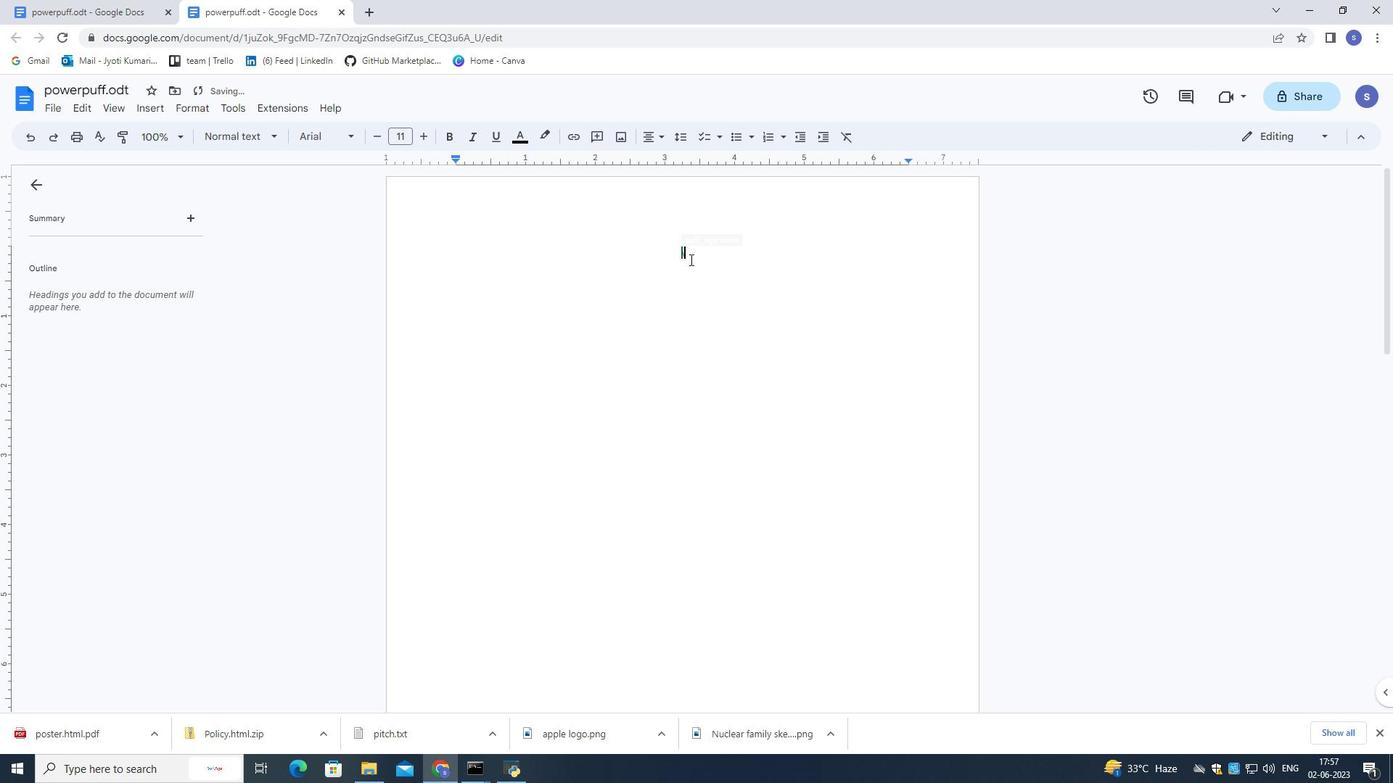 
Action: Mouse moved to (696, 281)
Screenshot: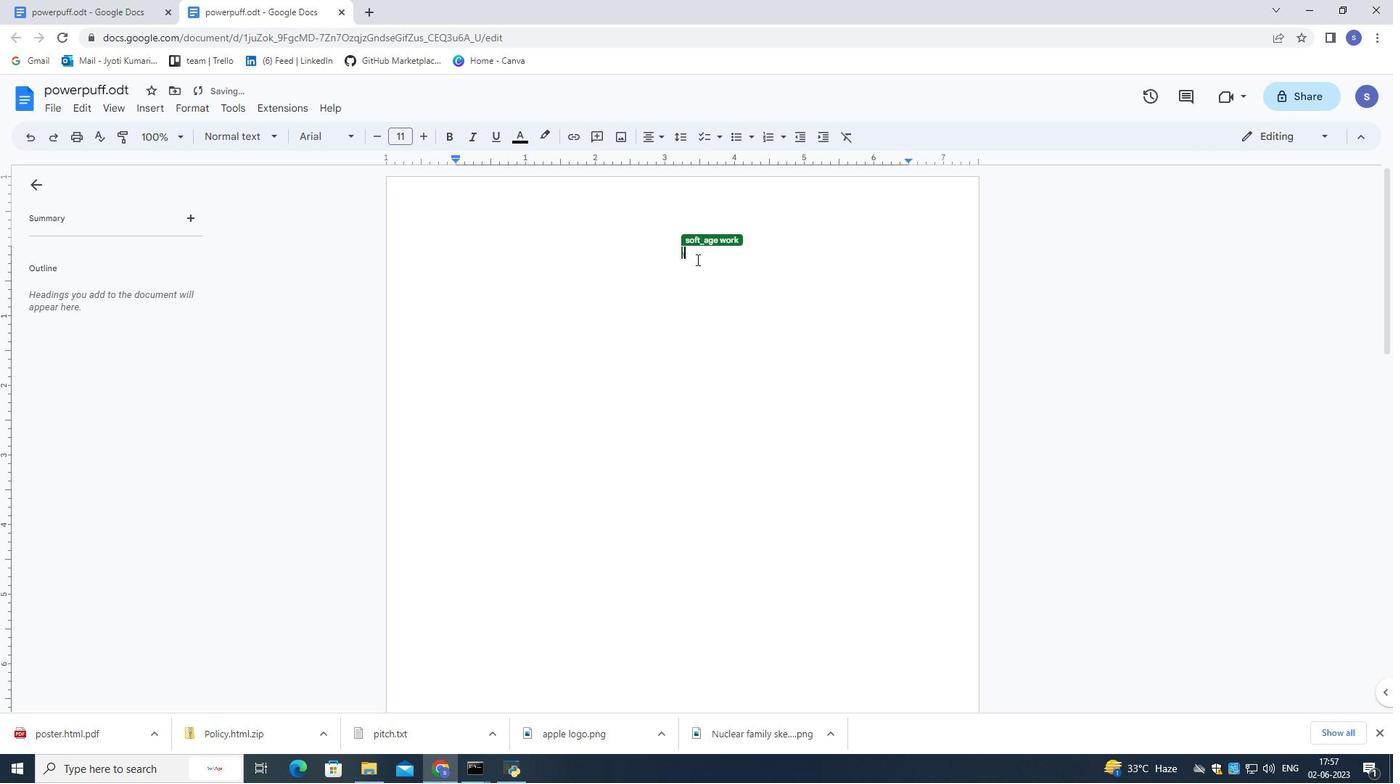 
Action: Mouse pressed left at (696, 281)
Screenshot: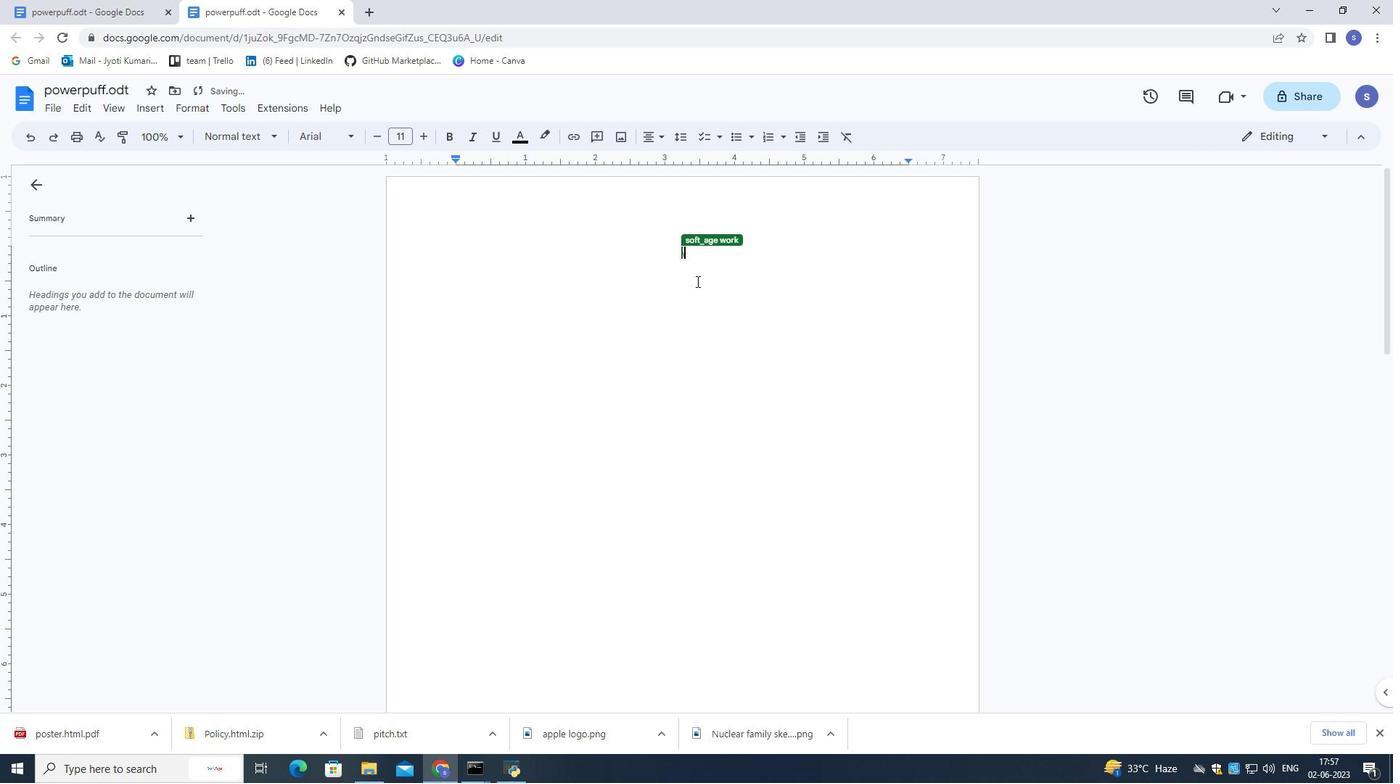 
Action: Mouse moved to (703, 245)
Screenshot: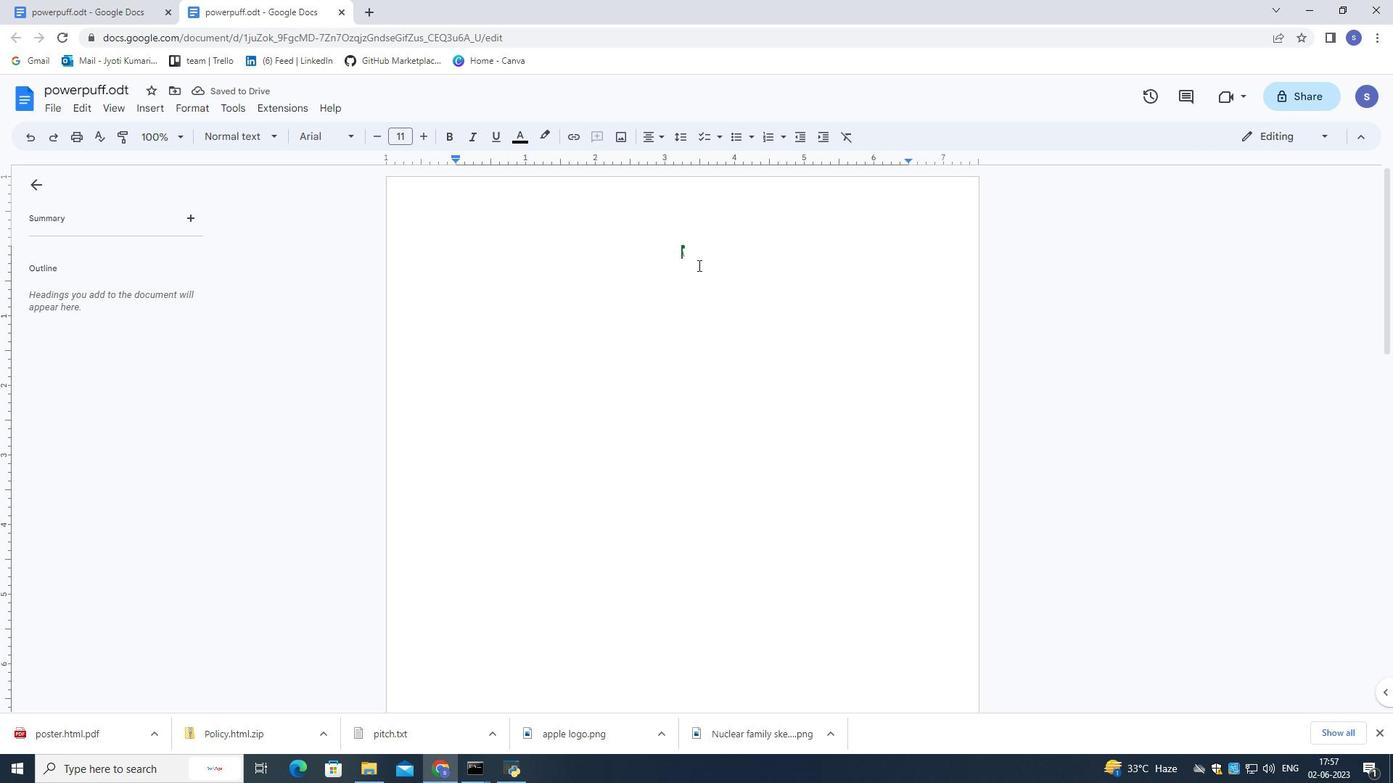 
Action: Mouse pressed left at (703, 245)
Screenshot: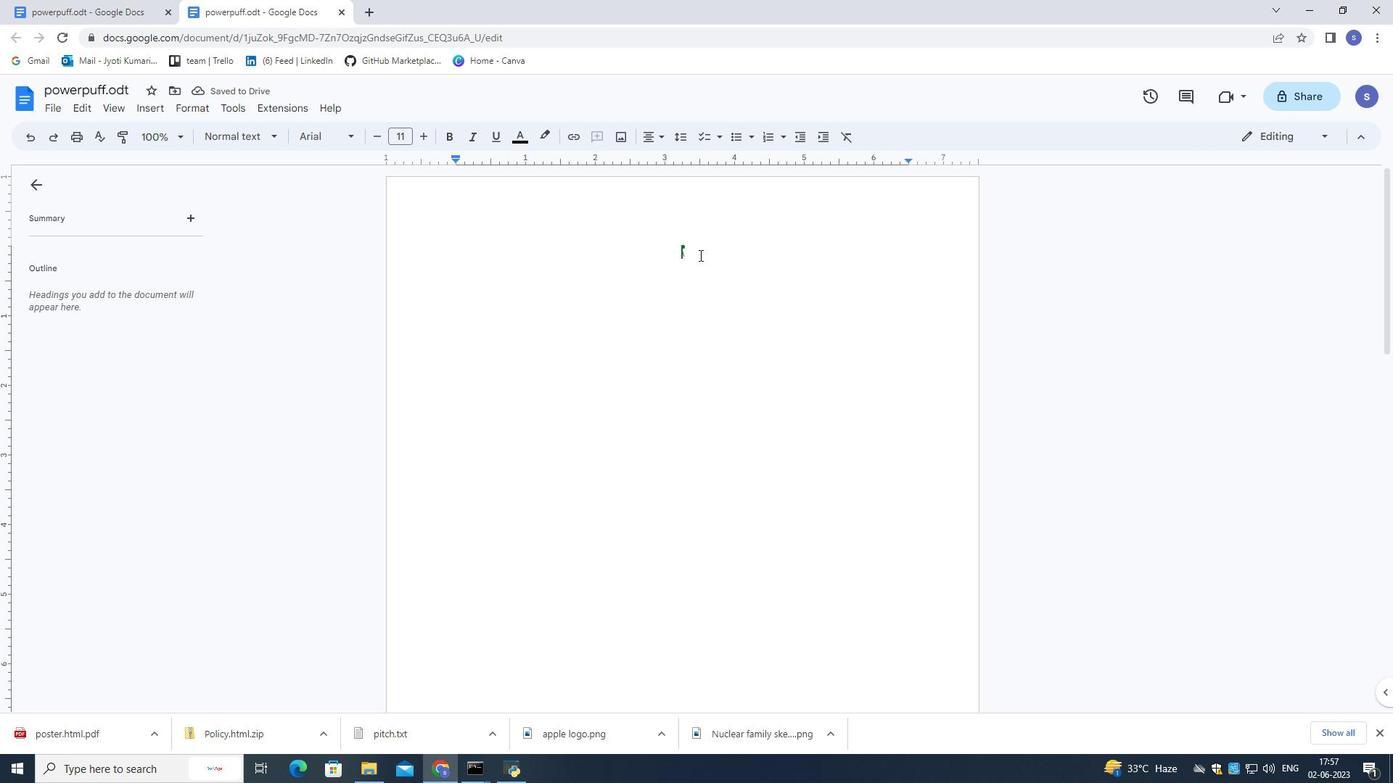 
Action: Mouse moved to (705, 244)
Screenshot: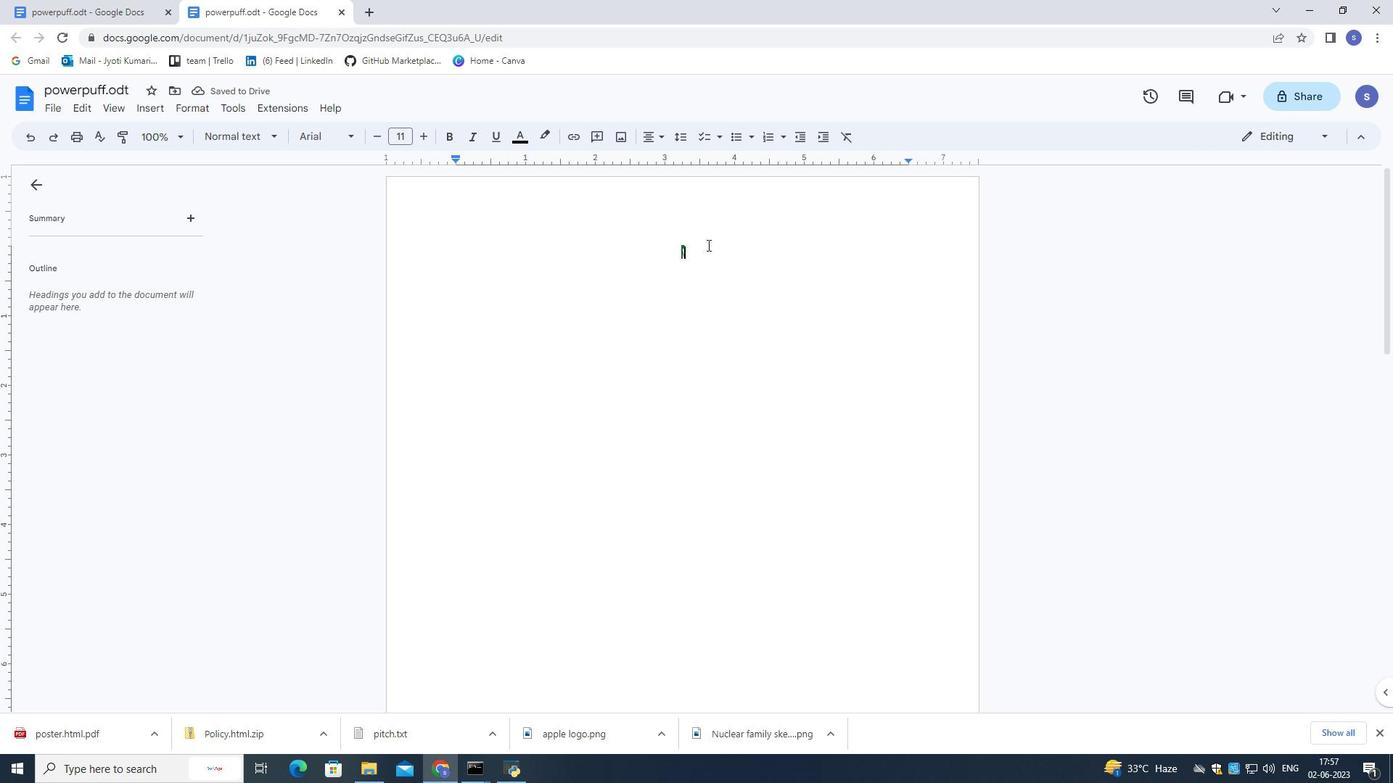 
Action: Key pressed <Key.backspace>
Screenshot: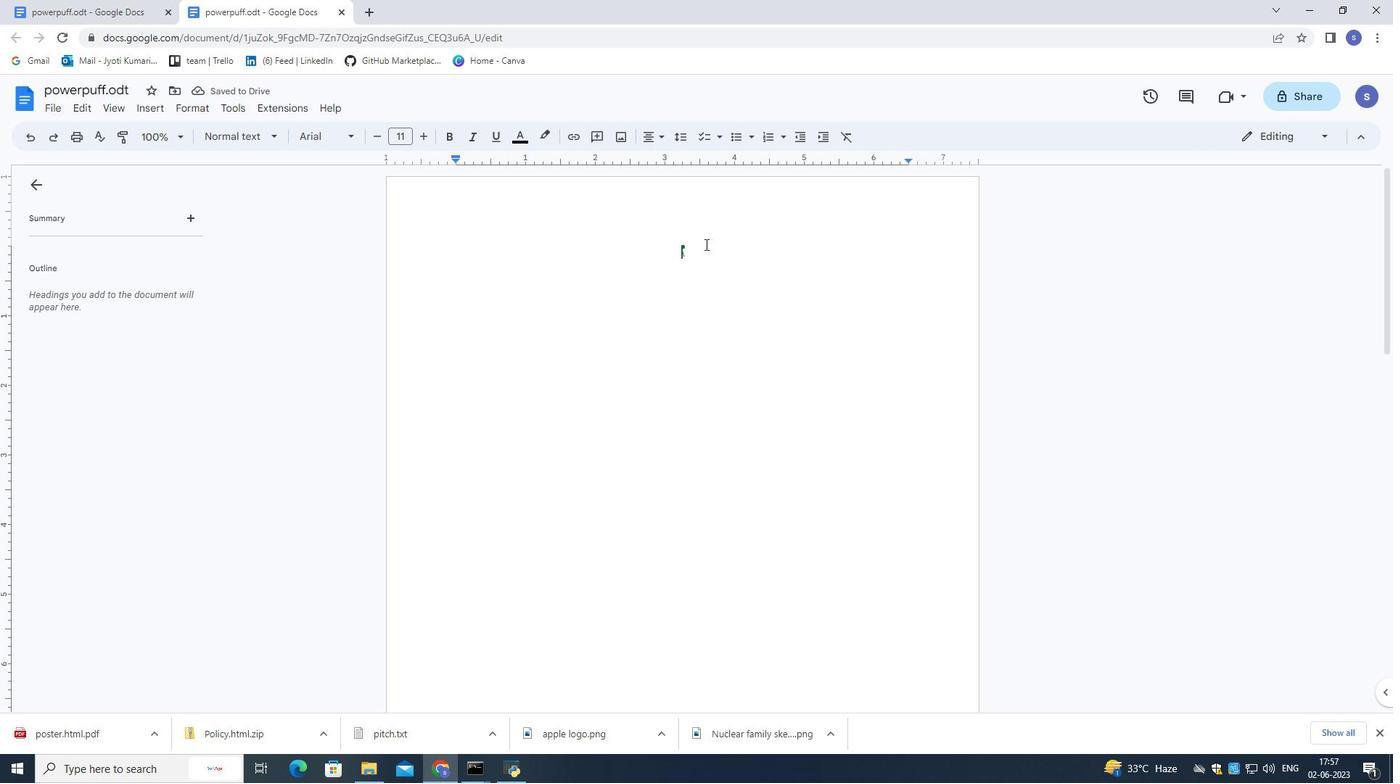 
Action: Mouse moved to (704, 244)
Screenshot: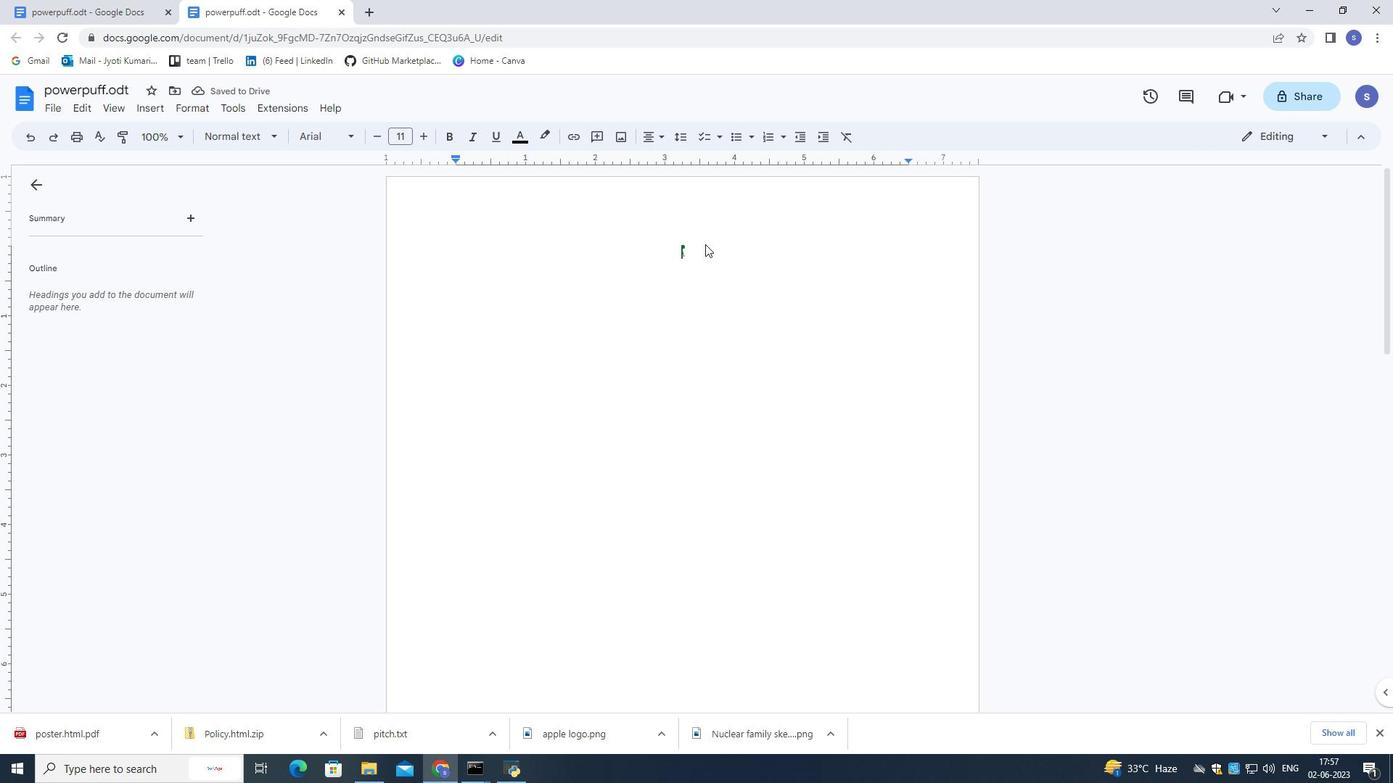 
Action: Key pressed <Key.backspace>ctrl+Z<Key.backspace><Key.backspace>
Screenshot: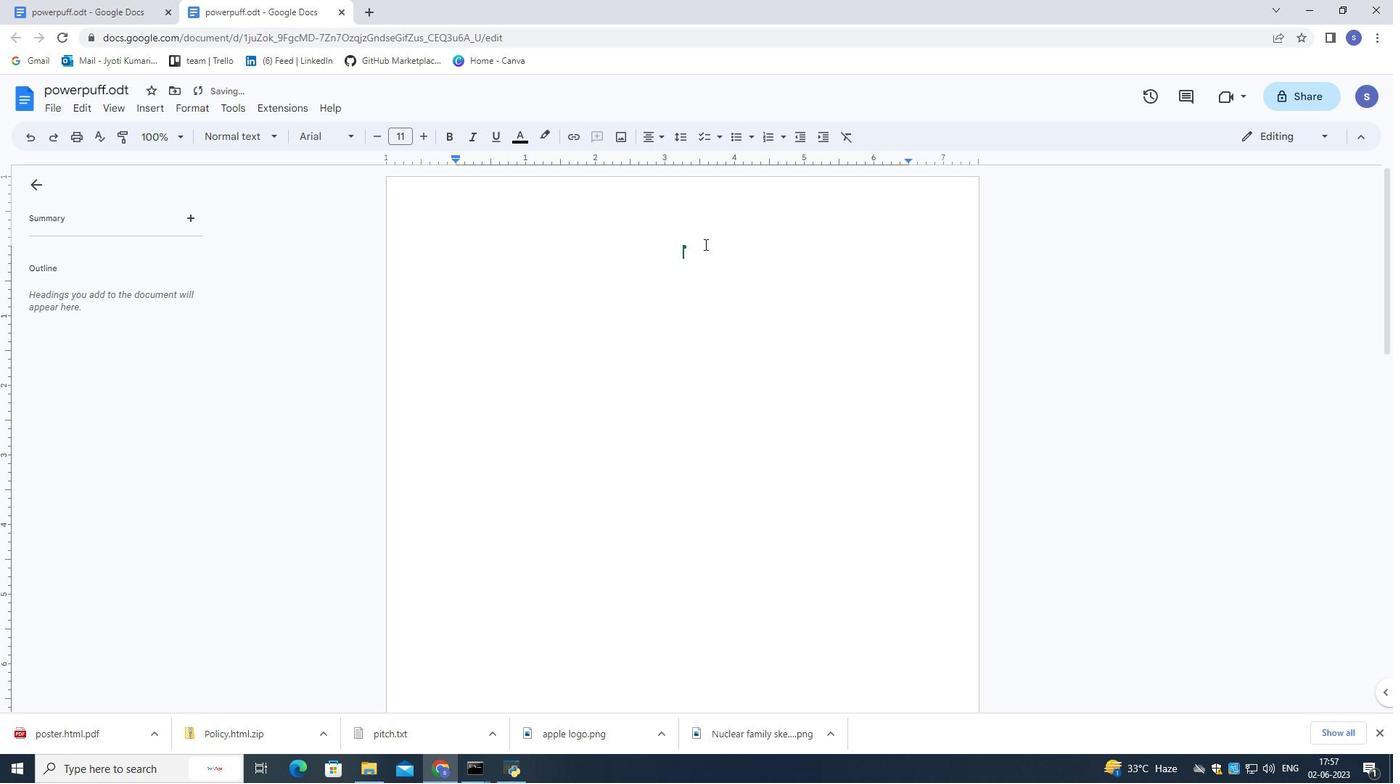 
Action: Mouse moved to (659, 235)
Screenshot: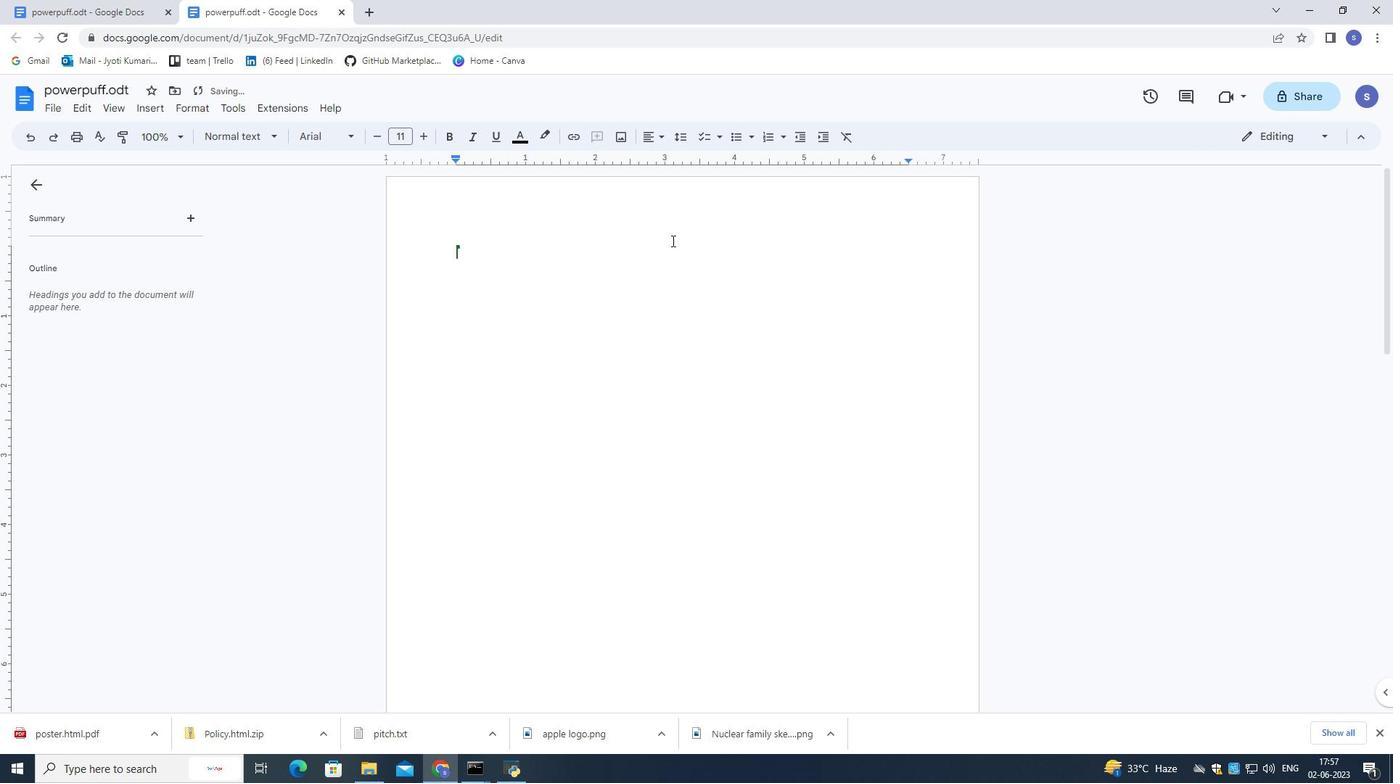 
Action: Mouse pressed left at (659, 235)
Screenshot: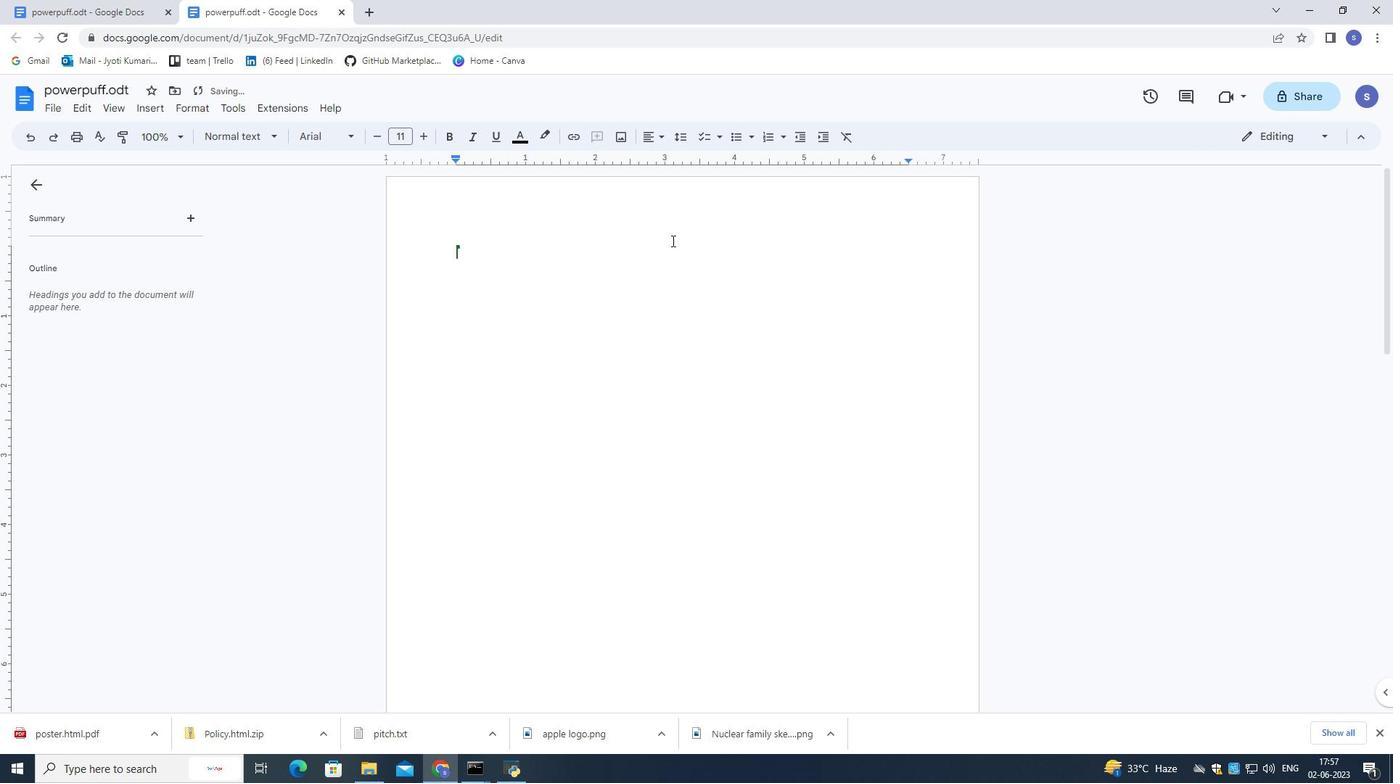 
Action: Mouse moved to (655, 235)
Screenshot: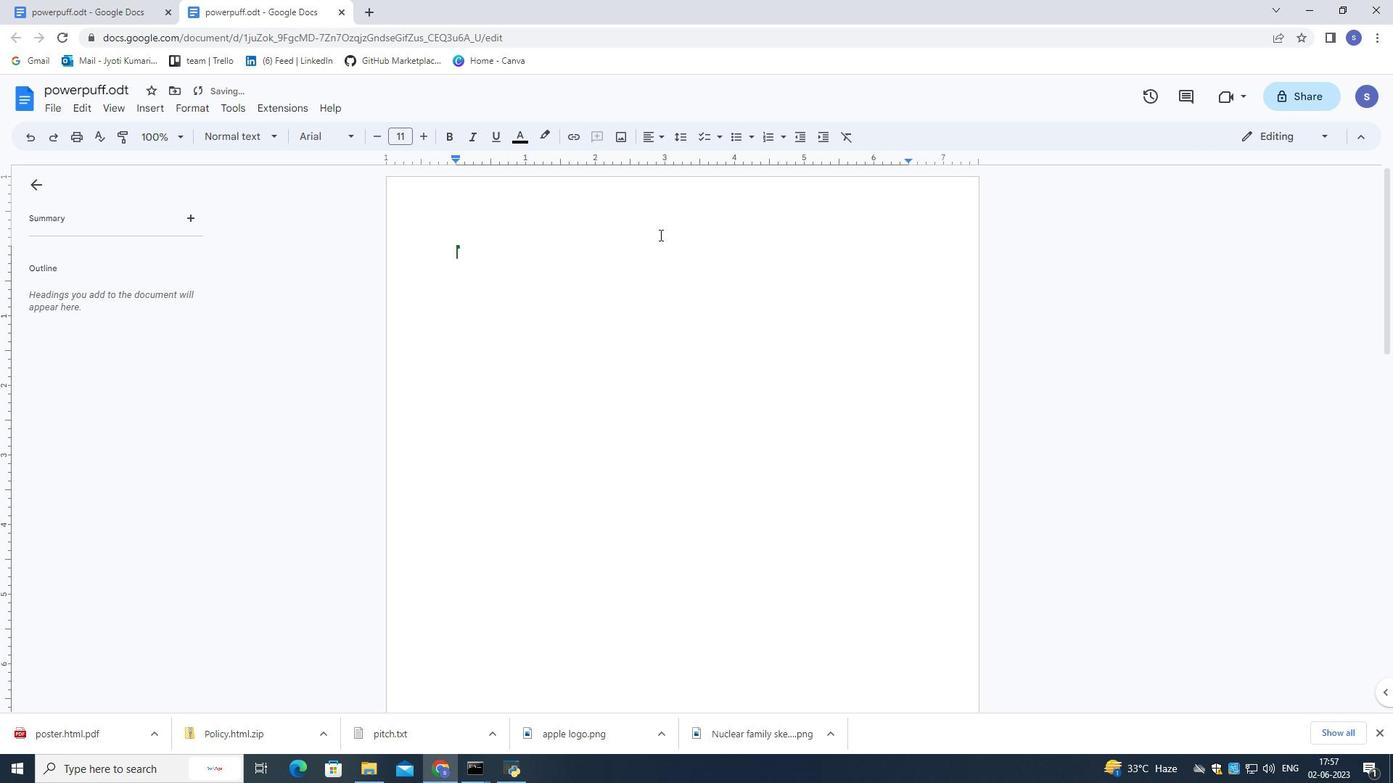 
Action: Key pressed ctrl+Z<'\x1a'><'\x1a'><'\x1a'><'\x1a'><'\x1a'><'\x1a'><'\x1a'><'\x1a'>
Screenshot: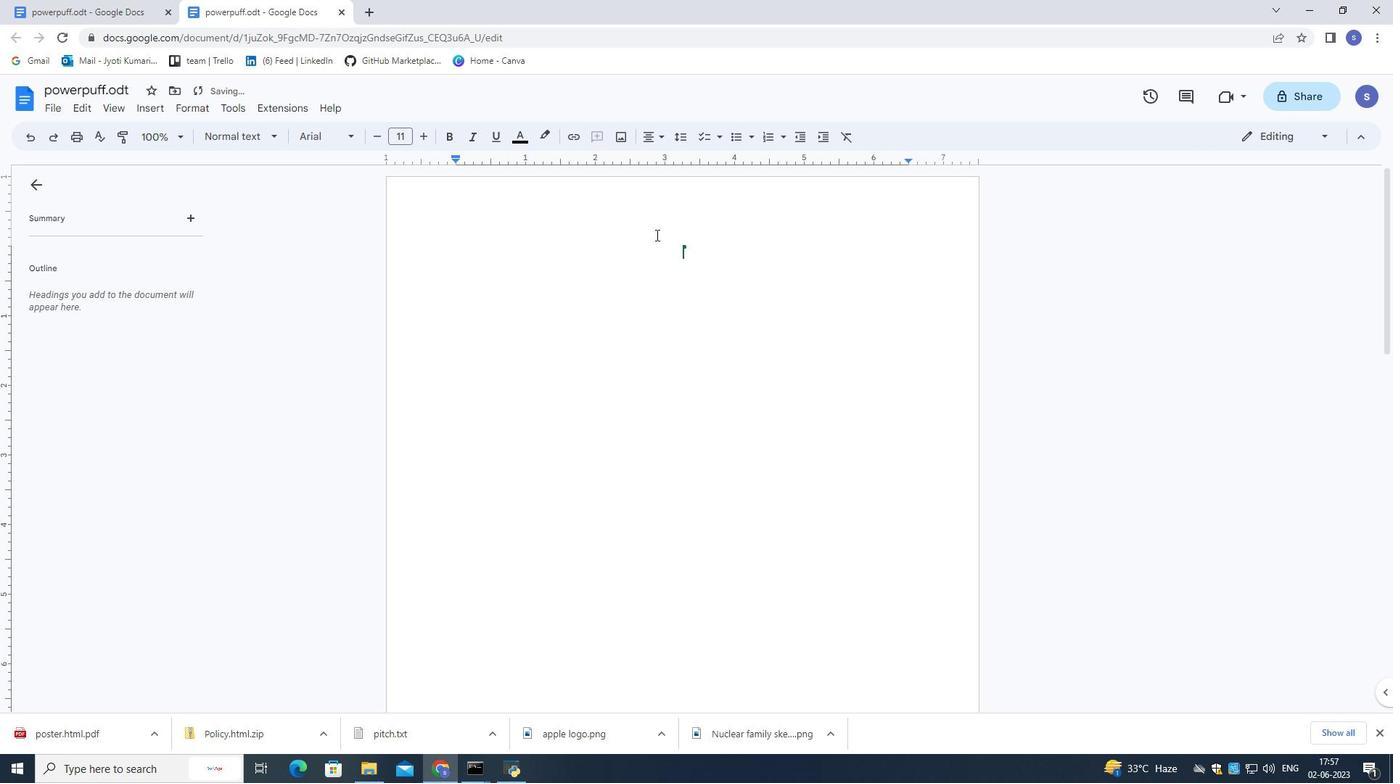 
Action: Mouse moved to (229, 99)
Screenshot: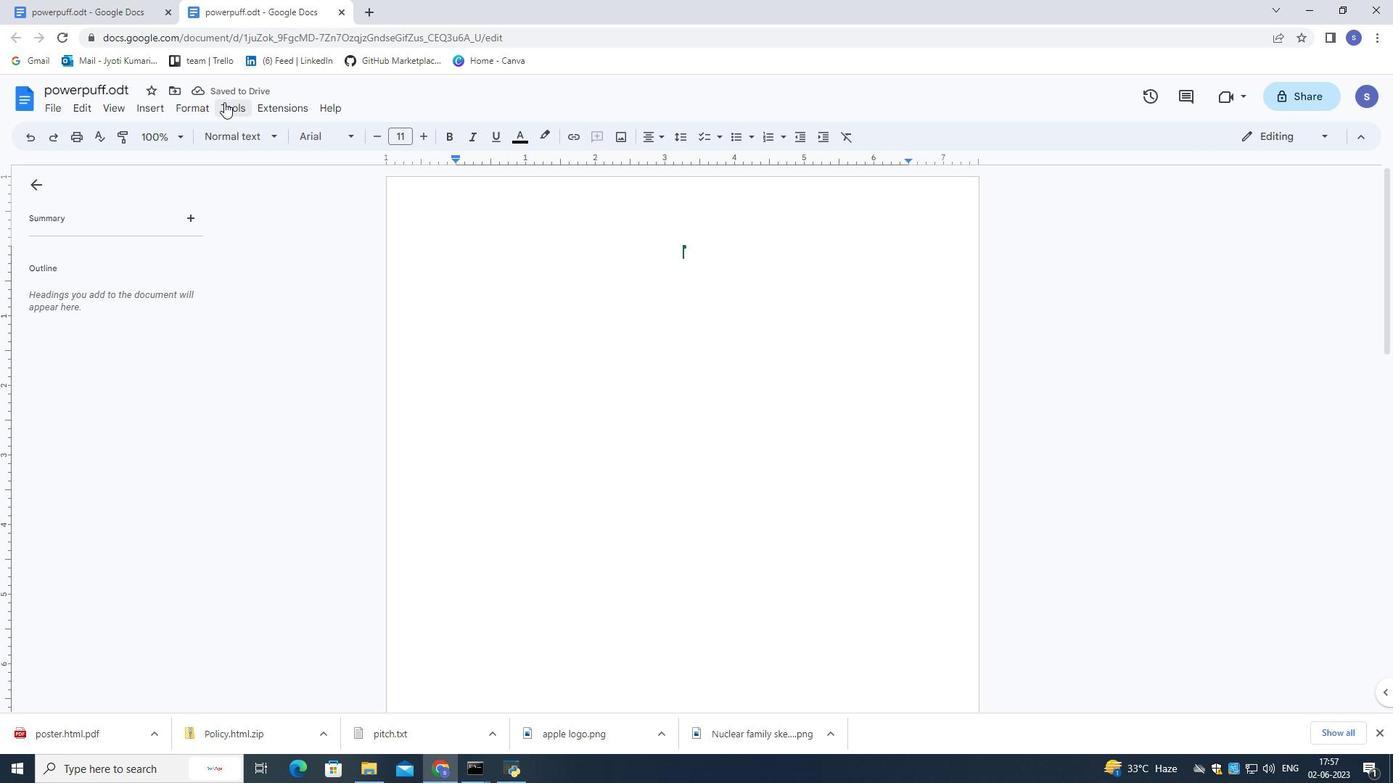 
Action: Mouse pressed left at (229, 99)
Screenshot: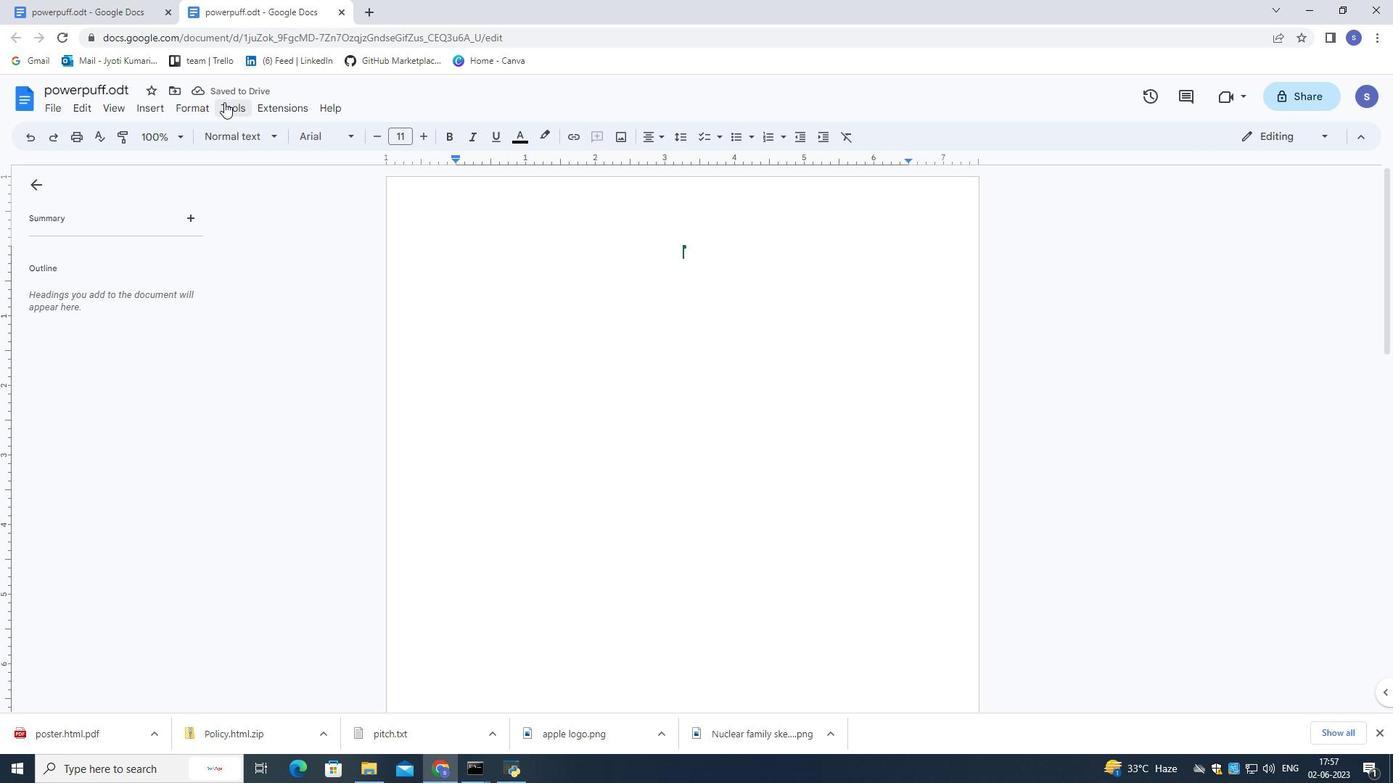 
Action: Mouse moved to (288, 245)
Screenshot: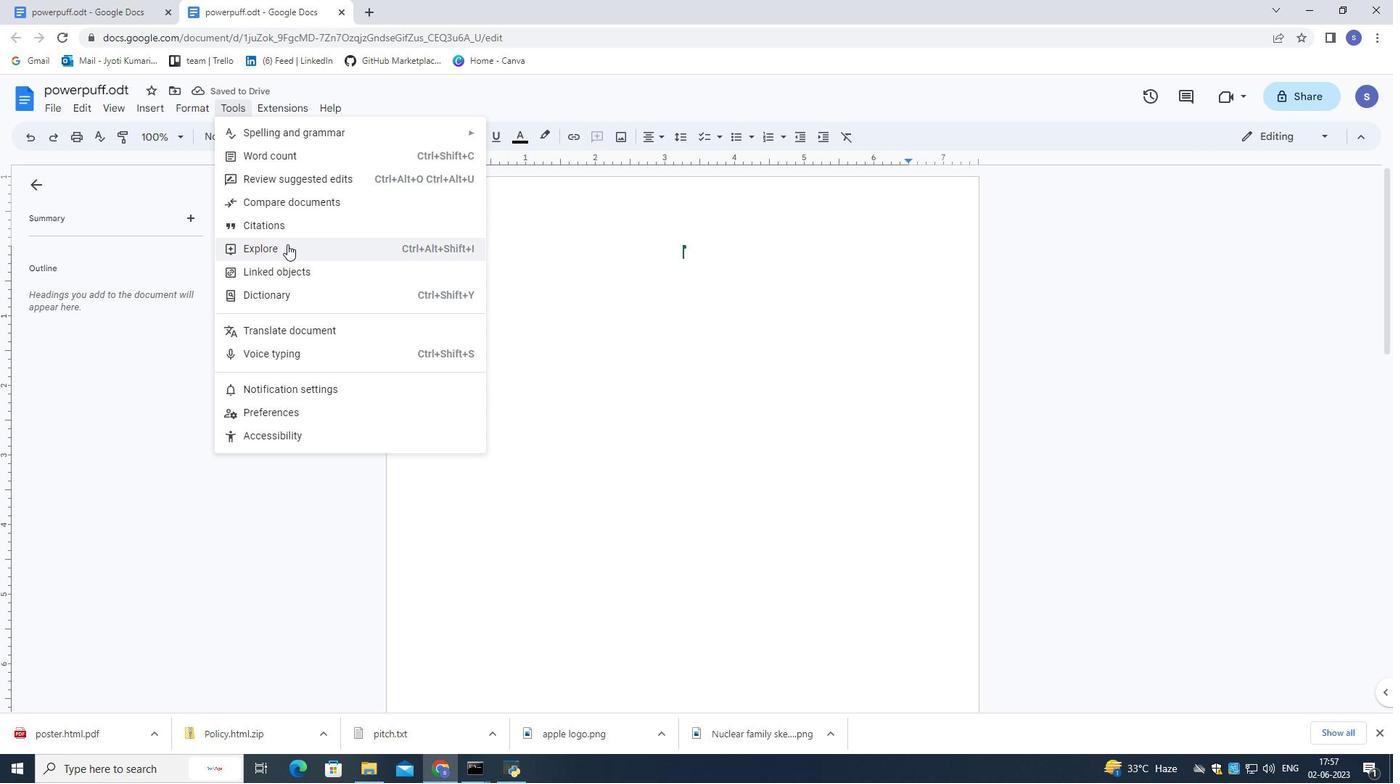 
Action: Mouse pressed left at (288, 245)
Screenshot: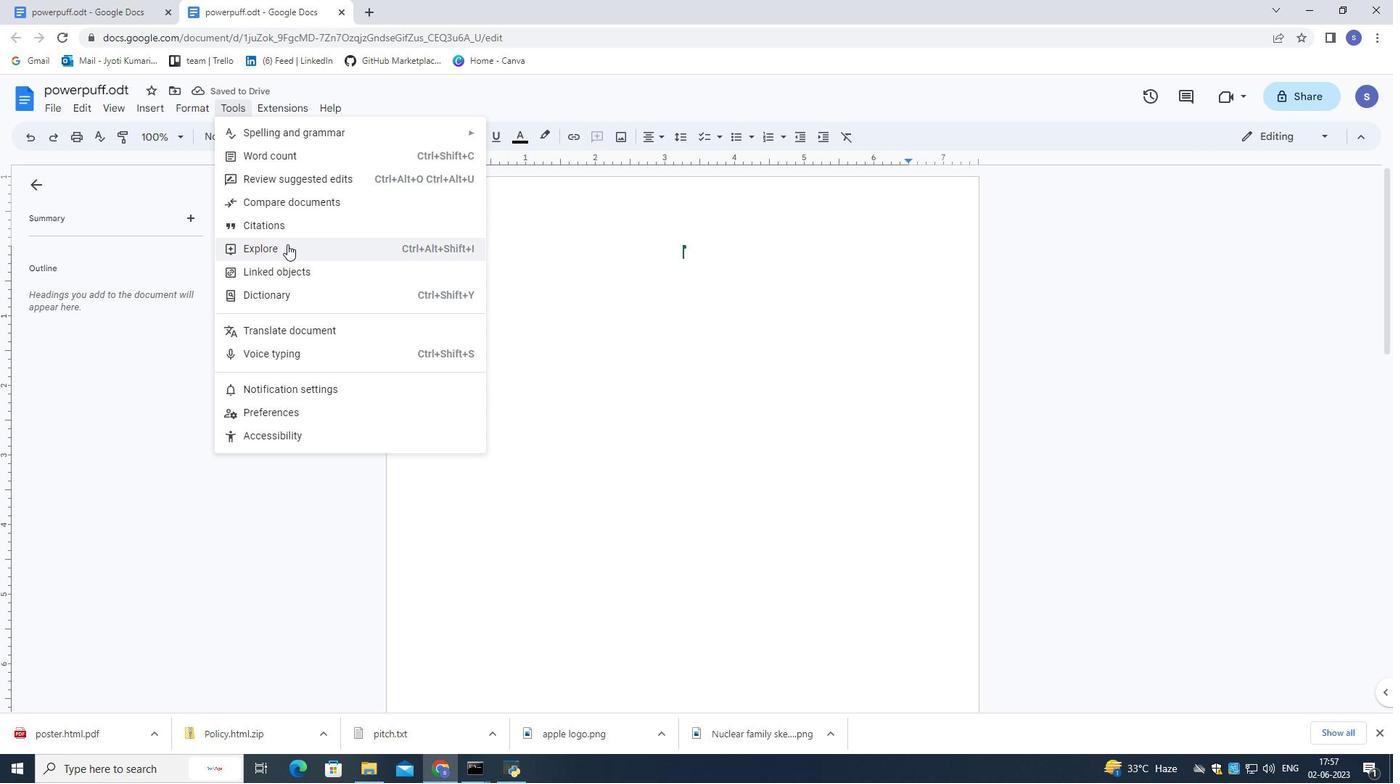 
Action: Mouse moved to (1231, 177)
Screenshot: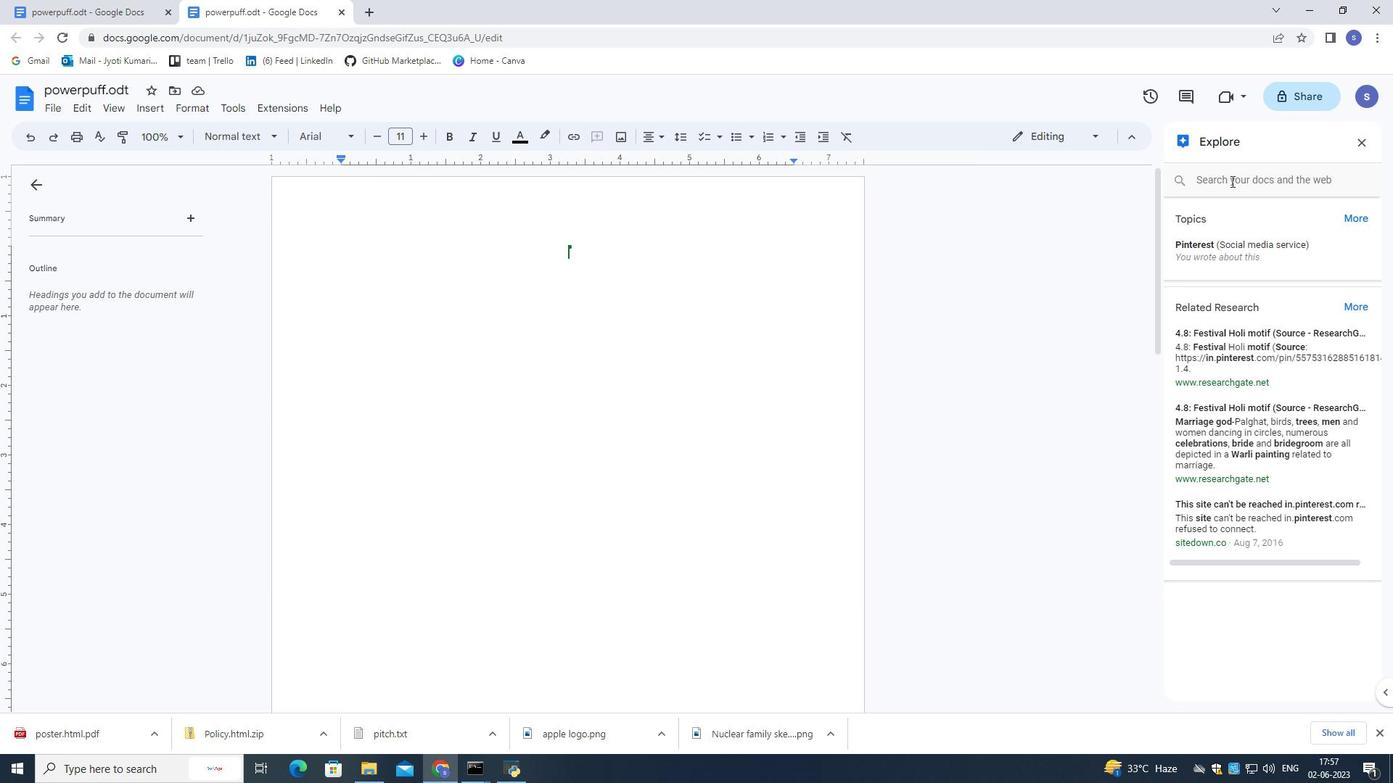 
Action: Mouse pressed left at (1231, 177)
Screenshot: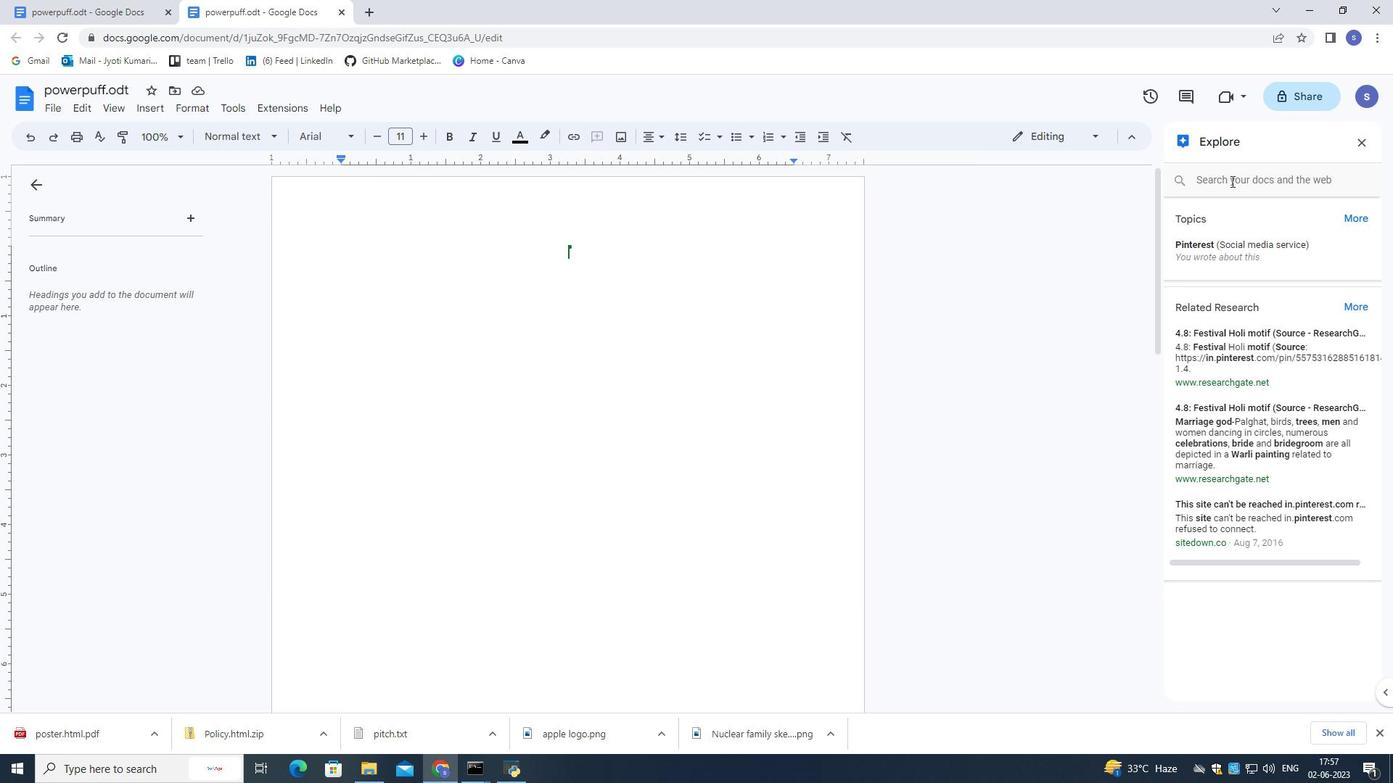 
Action: Mouse moved to (771, 76)
Screenshot: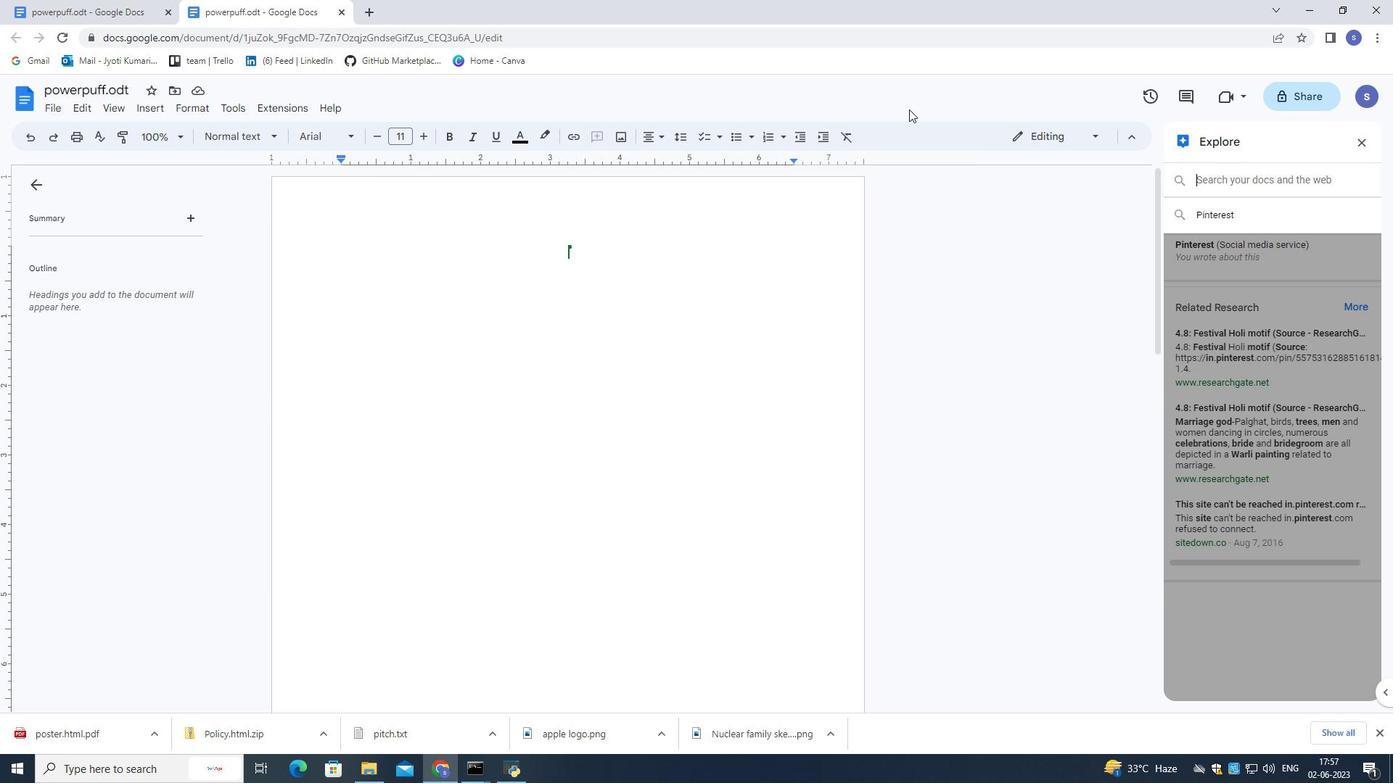 
Action: Key pressed powerpuff<Key.space>girls<Key.enter>
Screenshot: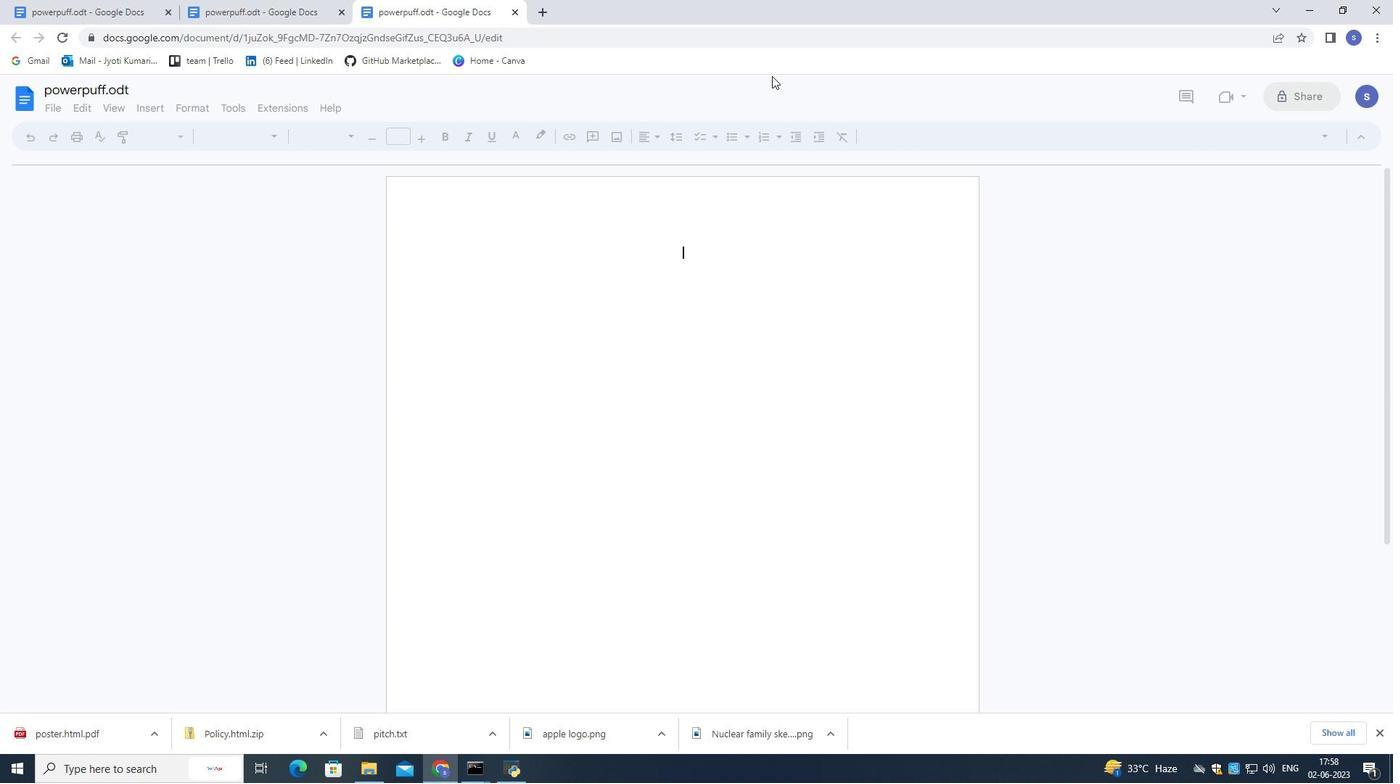 
Action: Mouse moved to (473, 8)
Screenshot: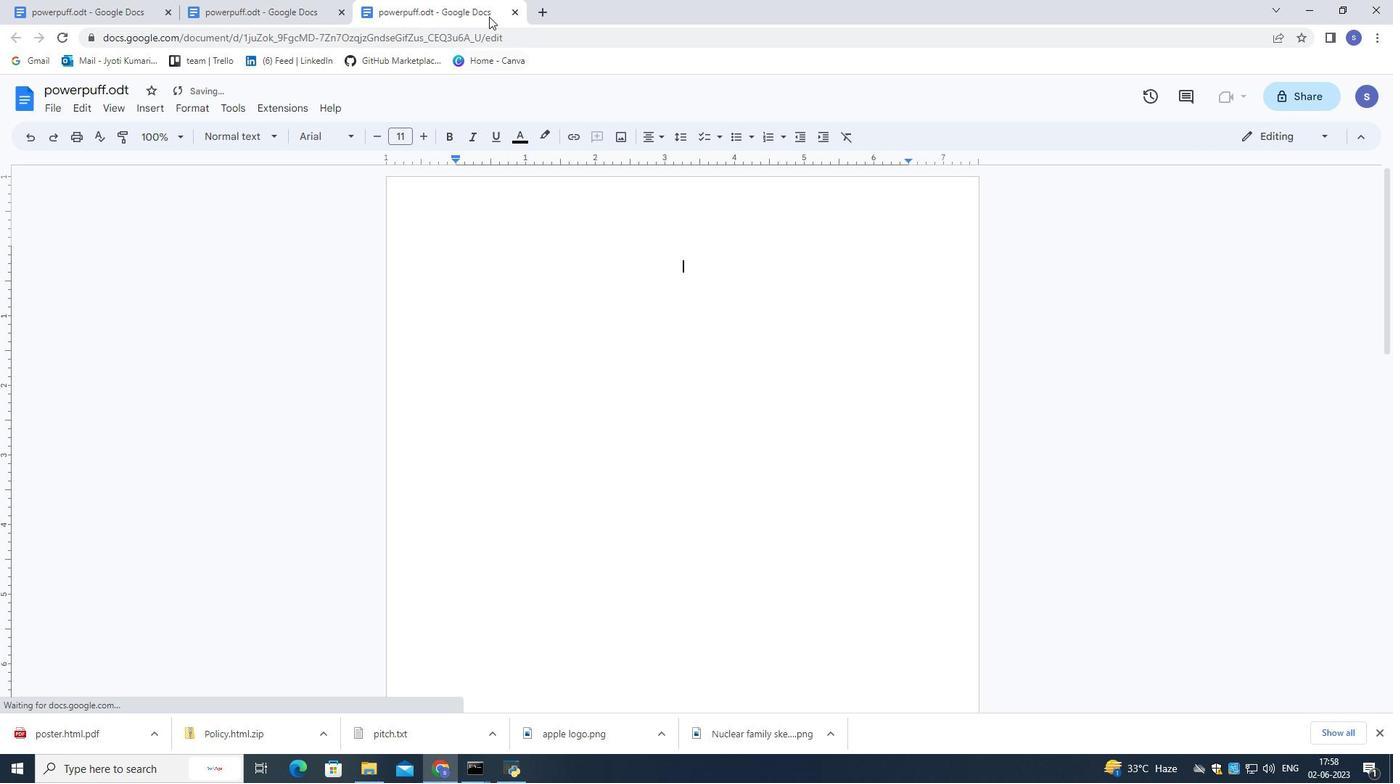 
Action: Mouse pressed left at (473, 8)
Screenshot: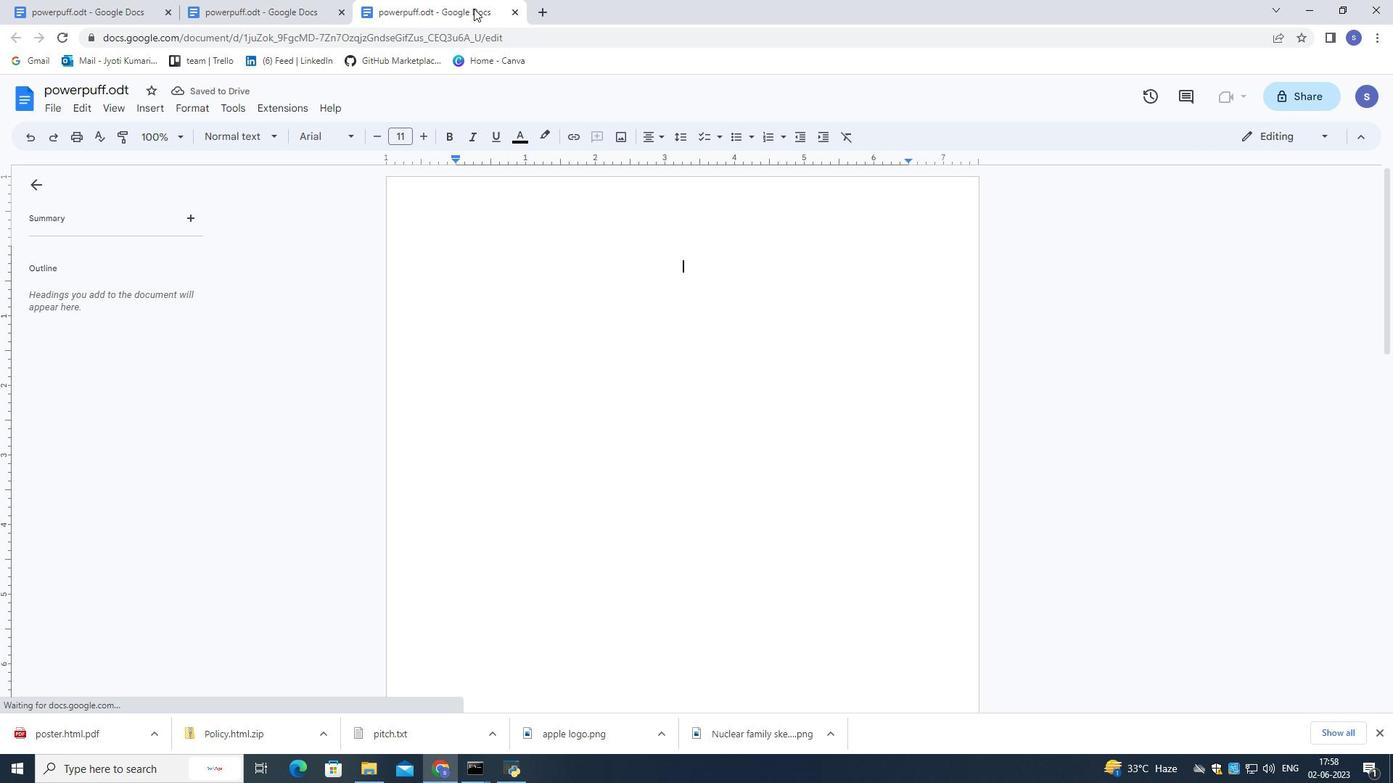 
Action: Mouse moved to (314, 1)
Screenshot: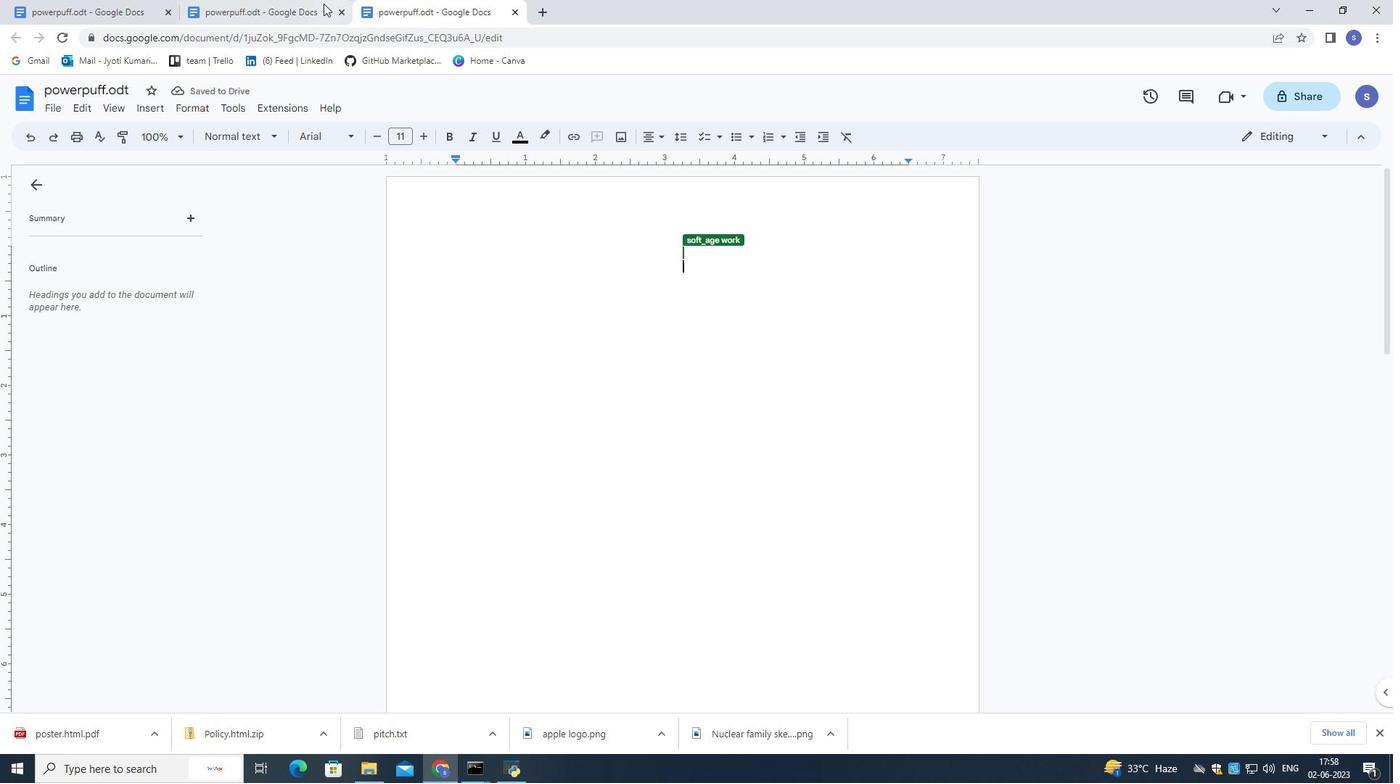 
Action: Mouse pressed left at (314, 1)
Screenshot: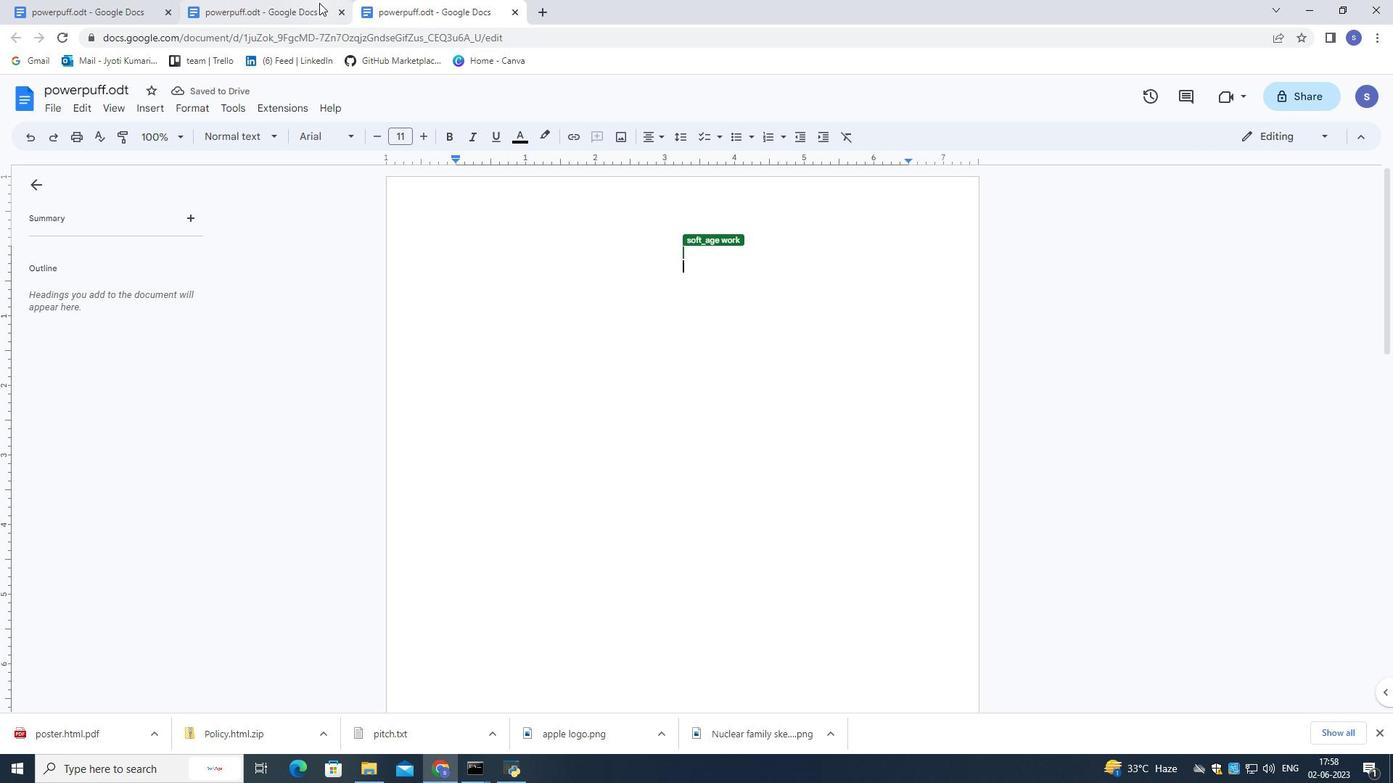
Action: Mouse moved to (1247, 184)
Screenshot: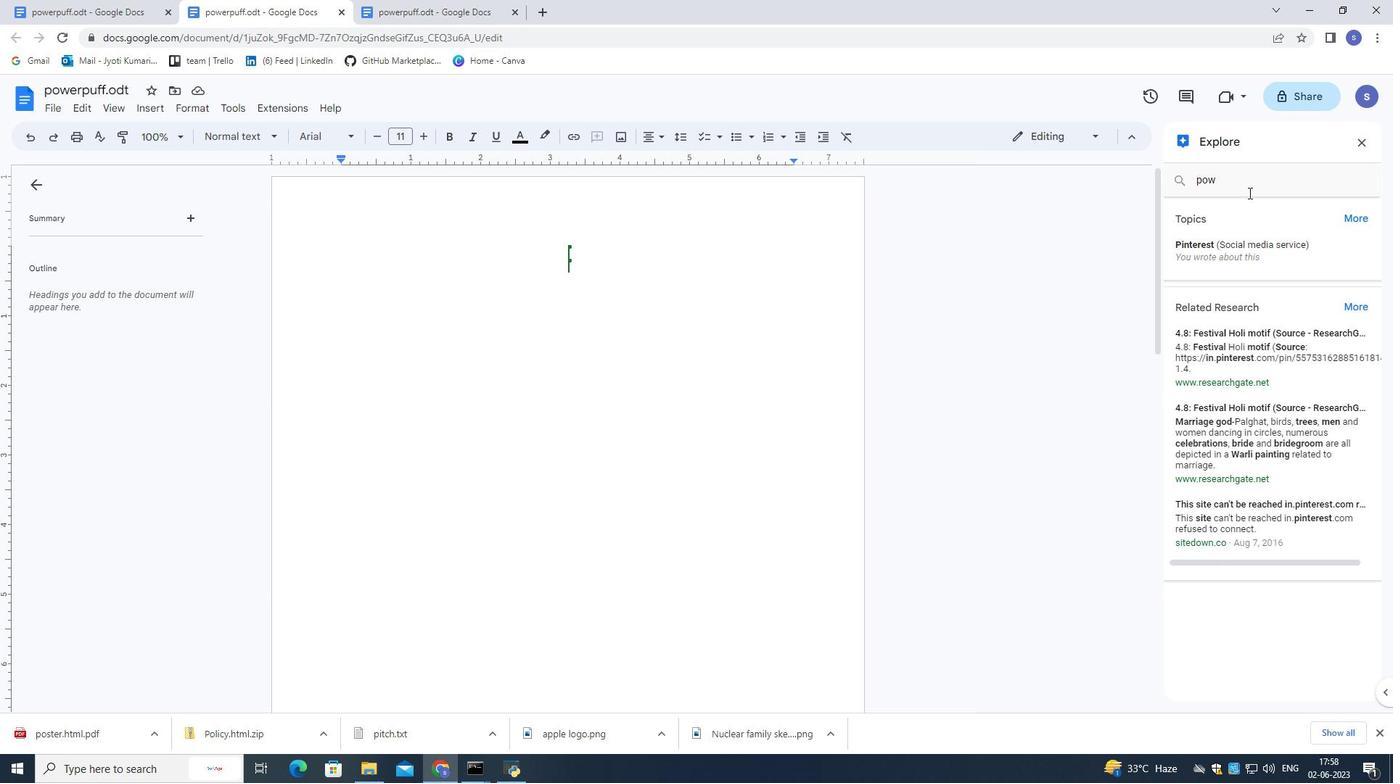 
Action: Mouse pressed left at (1247, 184)
Screenshot: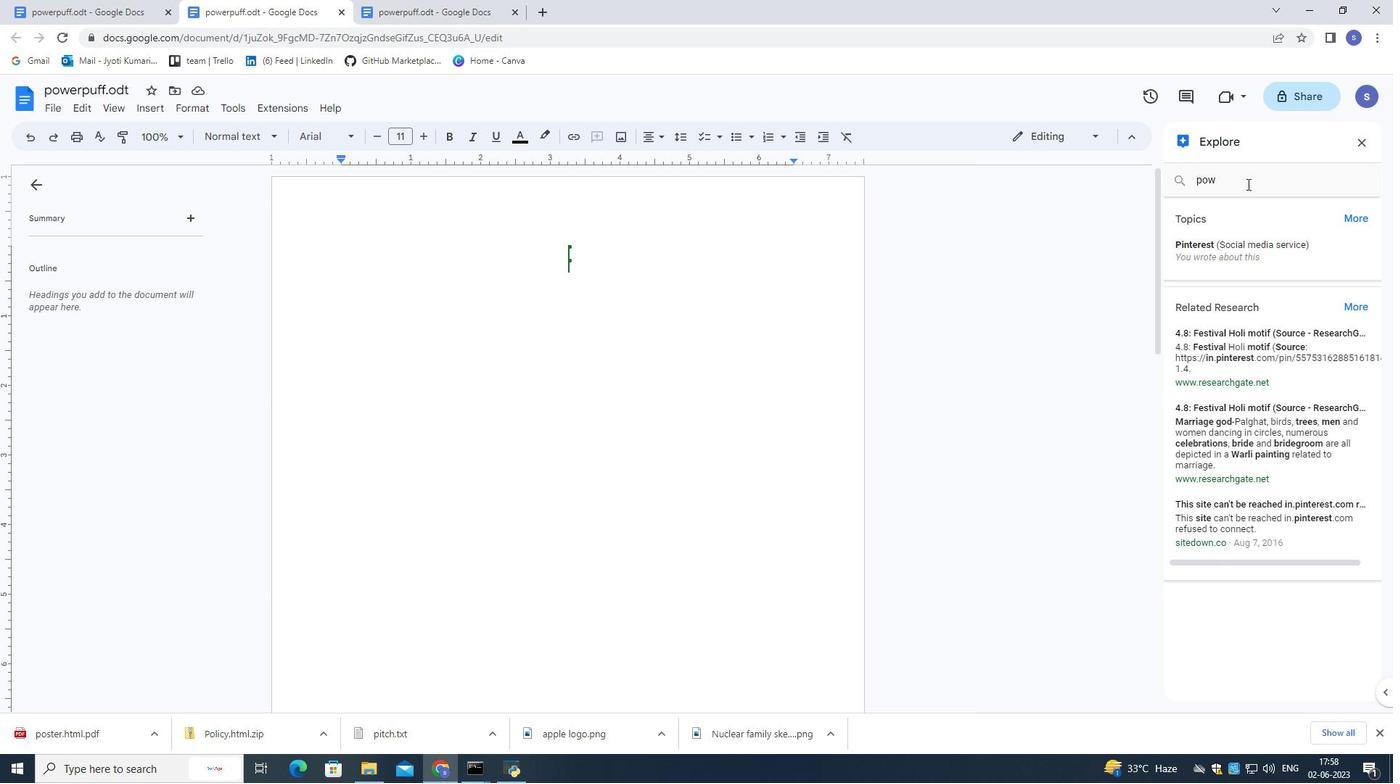 
Action: Mouse moved to (1147, 174)
Screenshot: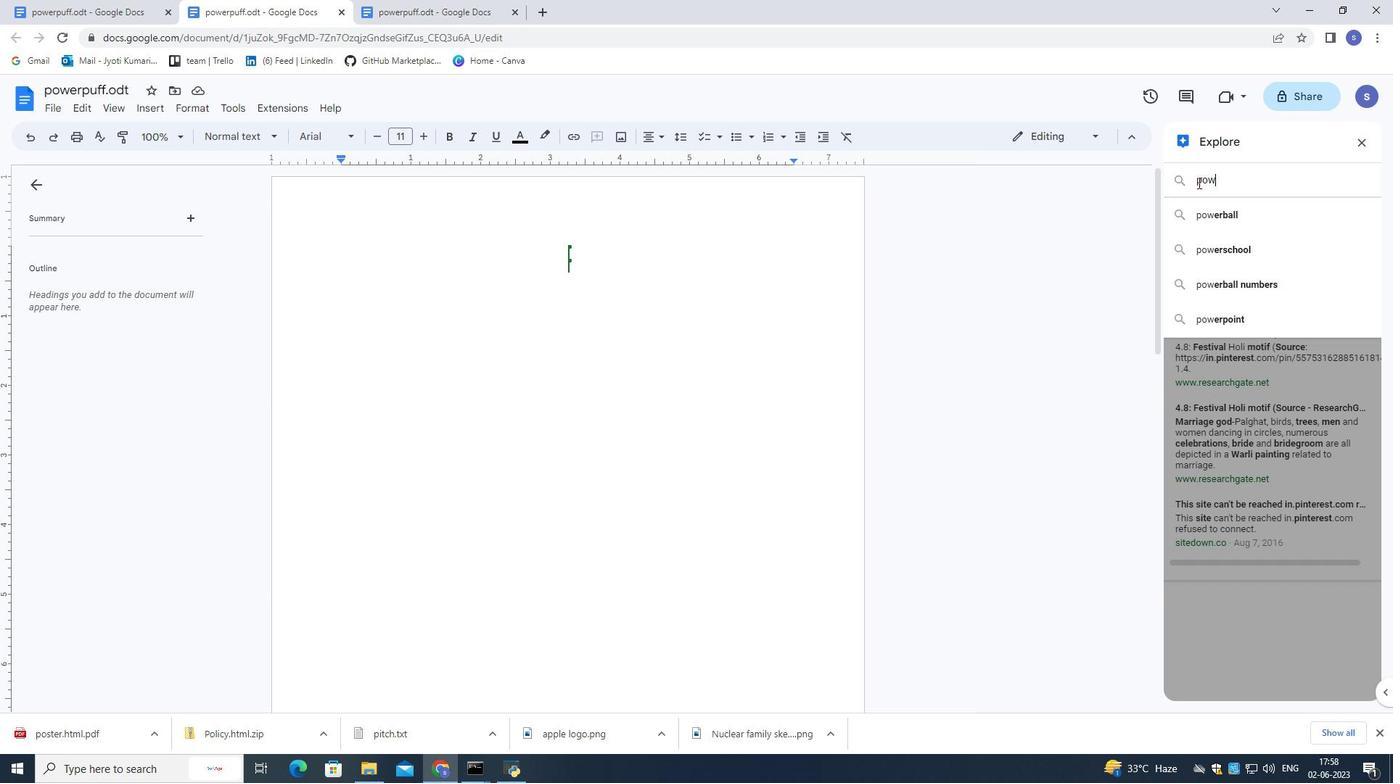 
Action: Key pressed er<Key.space>puff<Key.space>
Screenshot: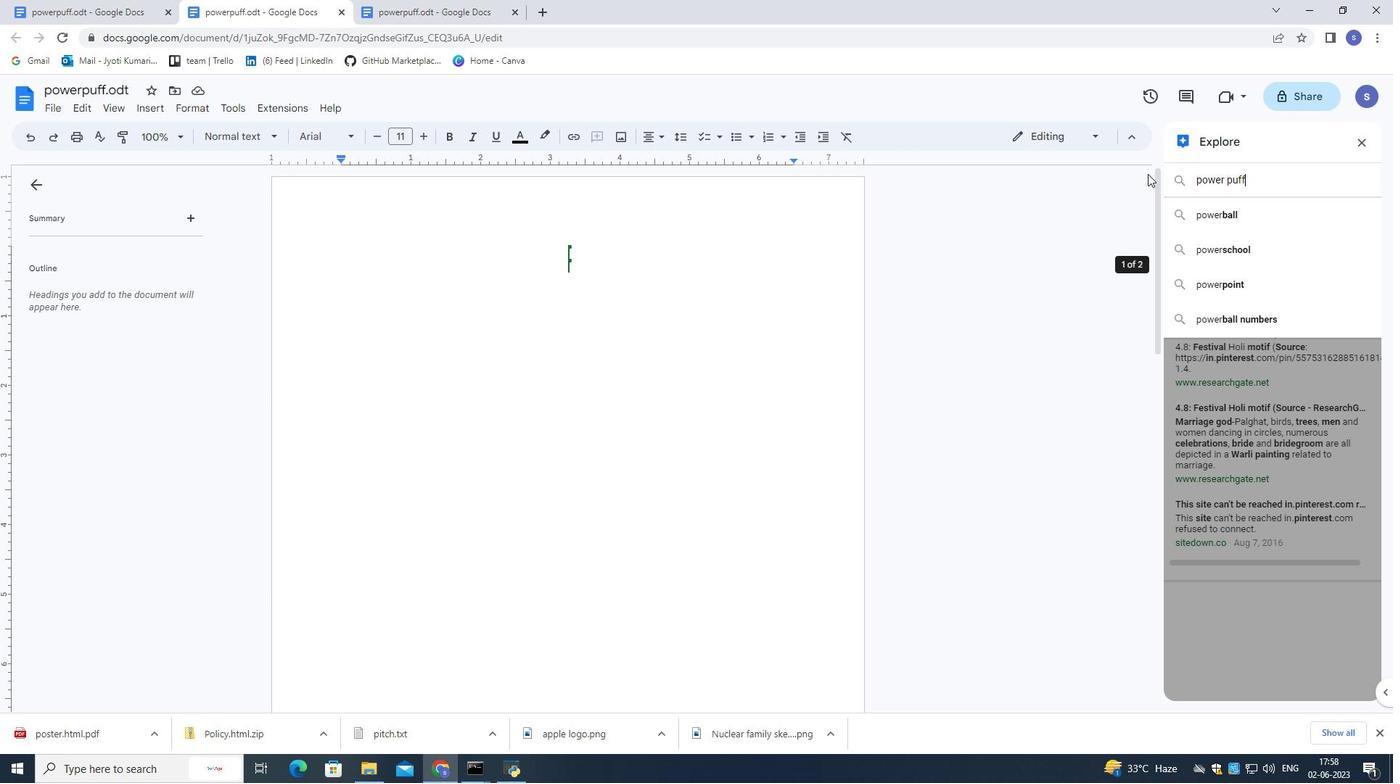 
Action: Mouse moved to (1274, 214)
Screenshot: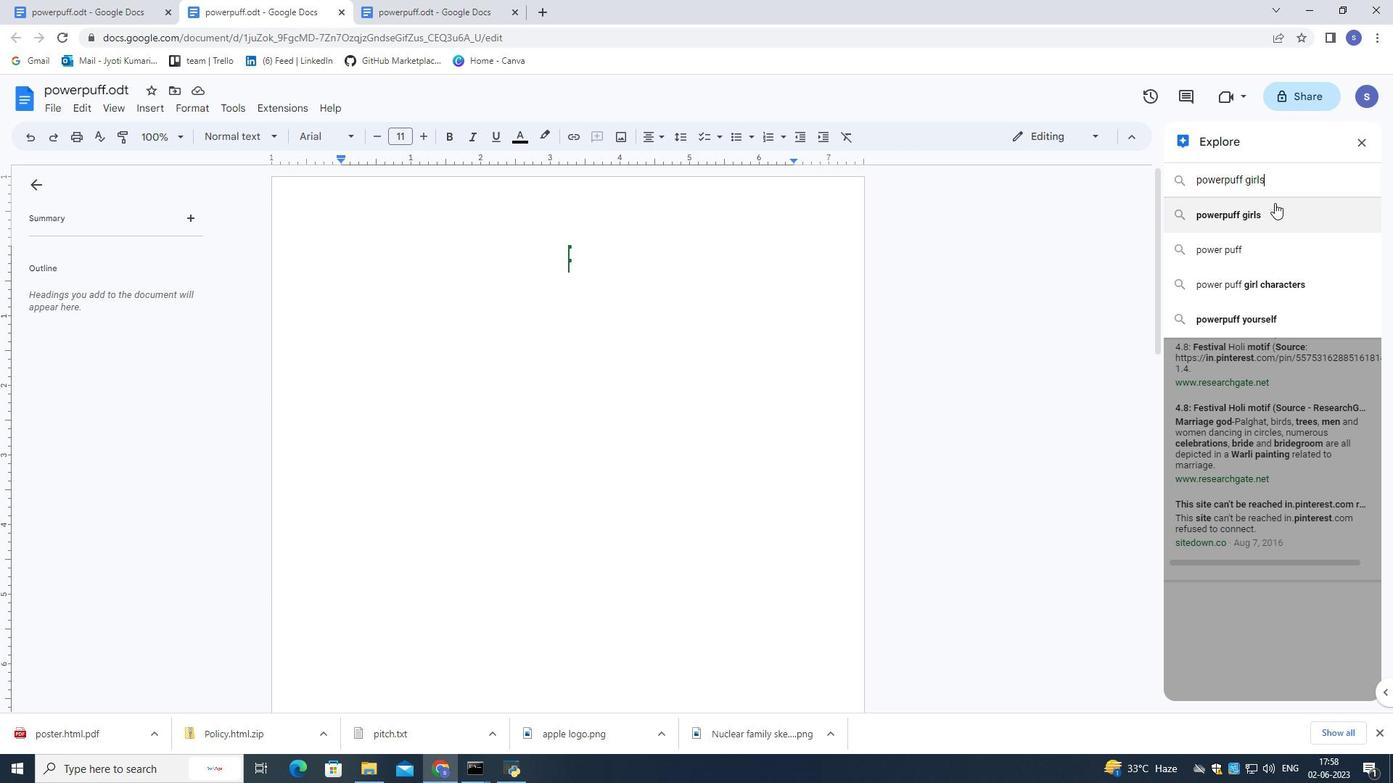 
Action: Mouse pressed left at (1274, 214)
Screenshot: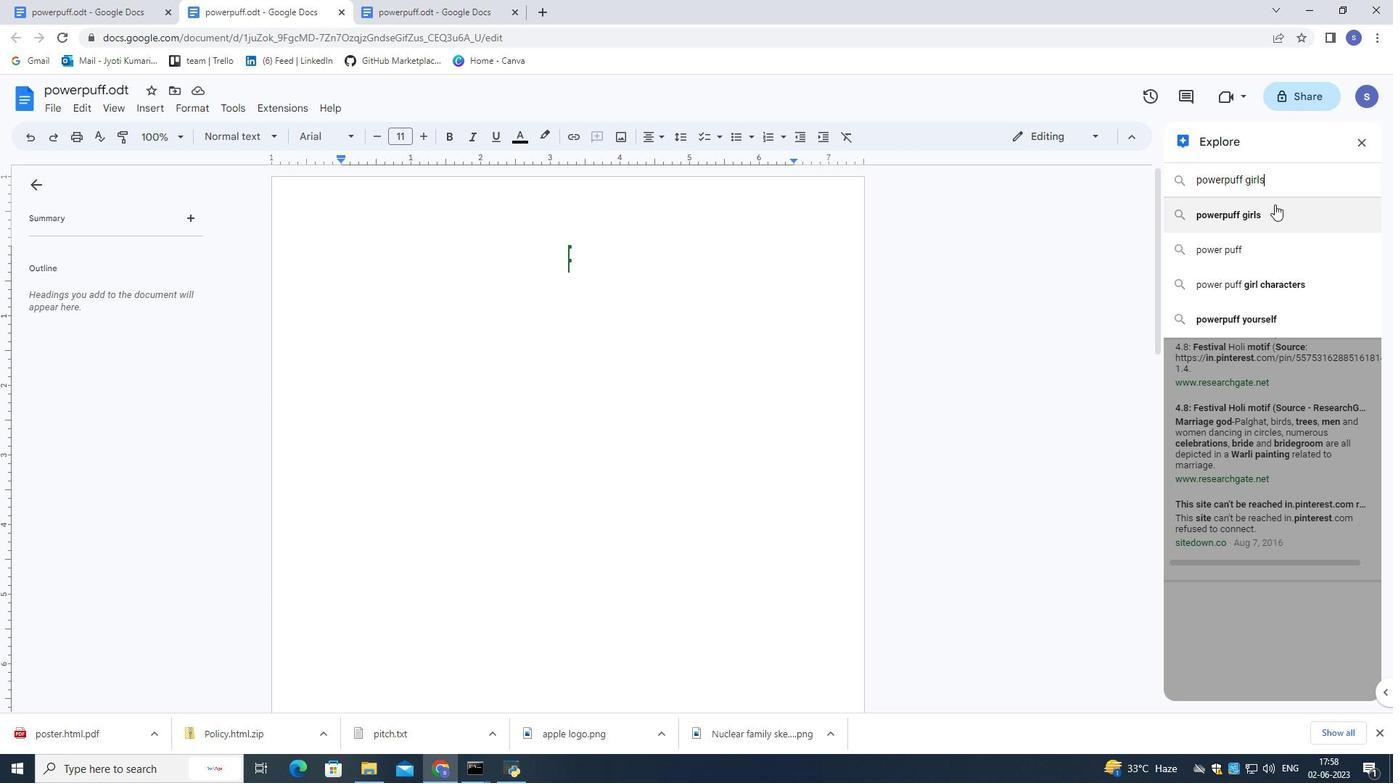 
Action: Mouse moved to (1229, 567)
Screenshot: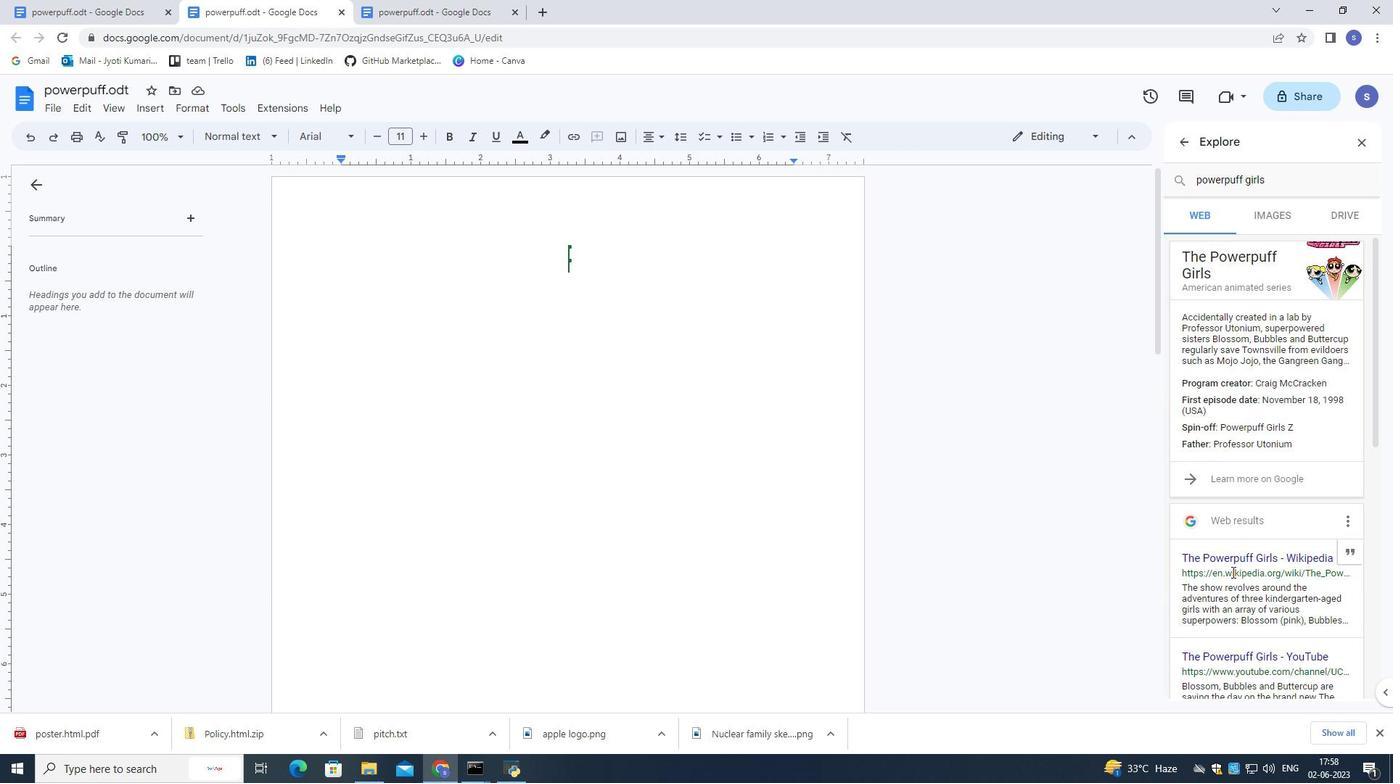 
Action: Mouse pressed left at (1229, 567)
Screenshot: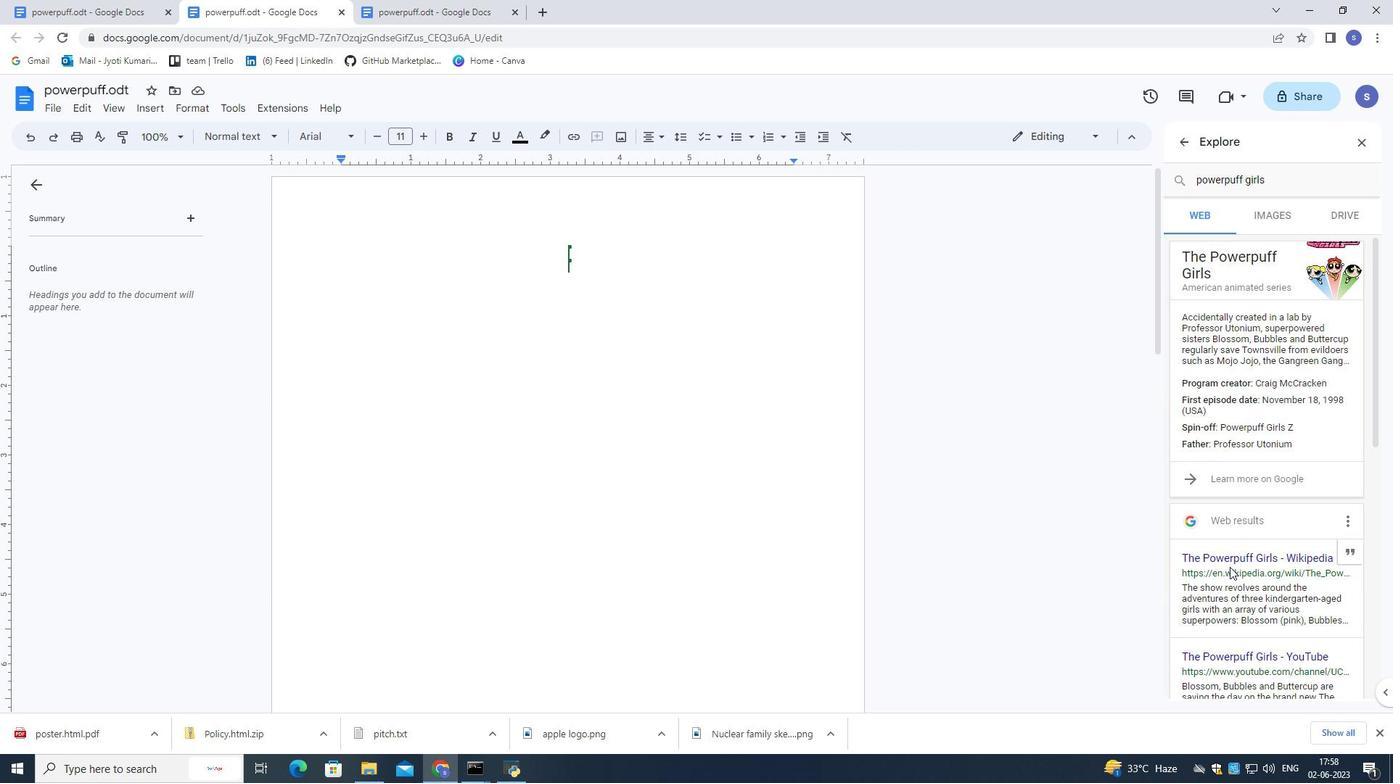 
Action: Mouse moved to (1226, 557)
Screenshot: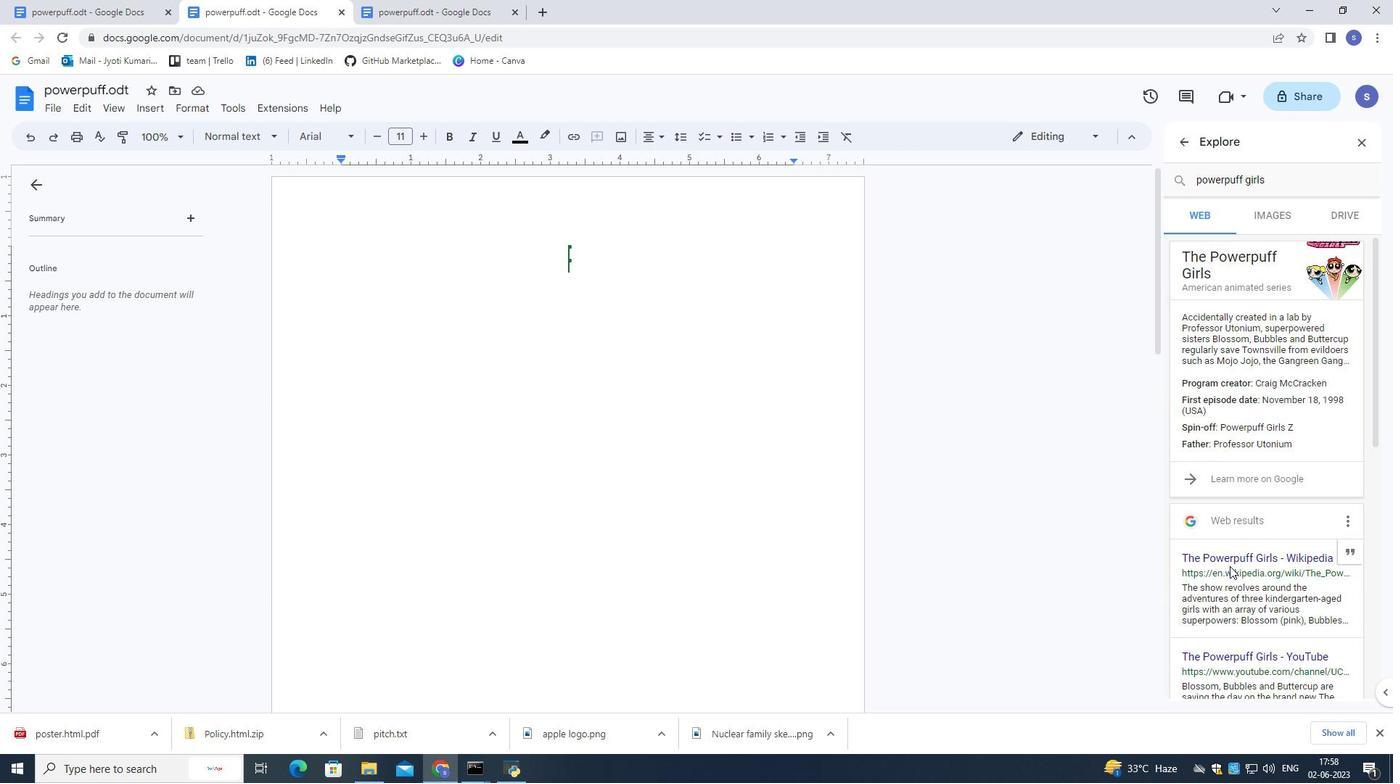 
Action: Mouse pressed left at (1226, 557)
Screenshot: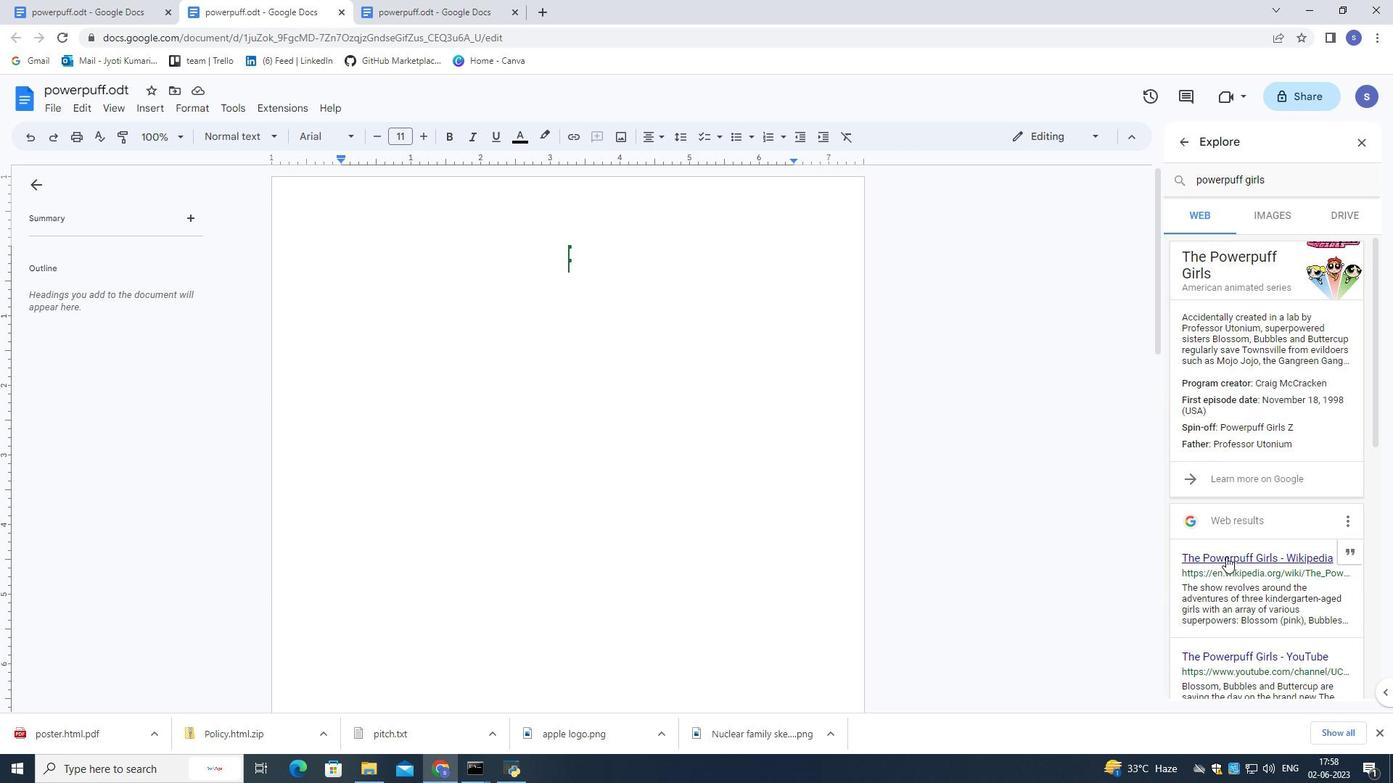 
Action: Mouse moved to (353, 302)
Screenshot: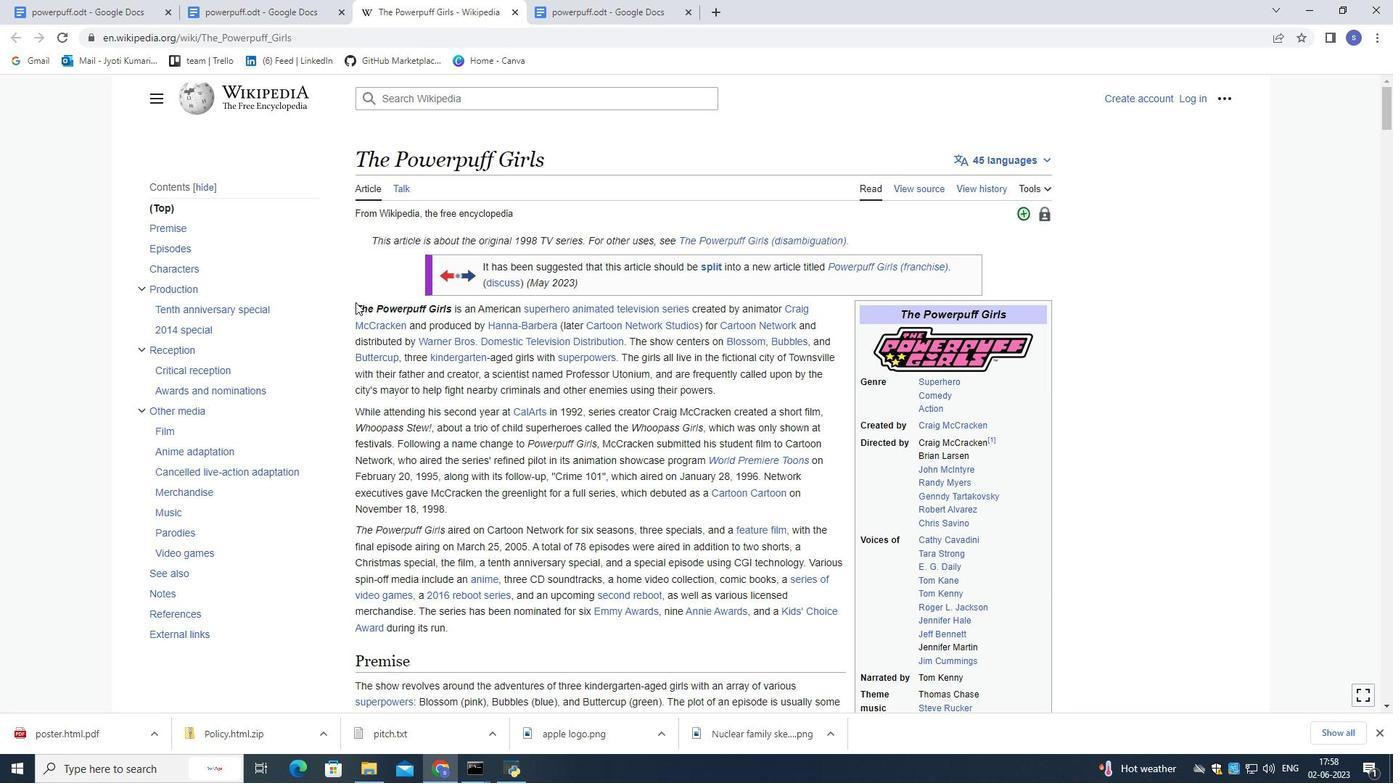 
Action: Mouse pressed left at (353, 302)
Screenshot: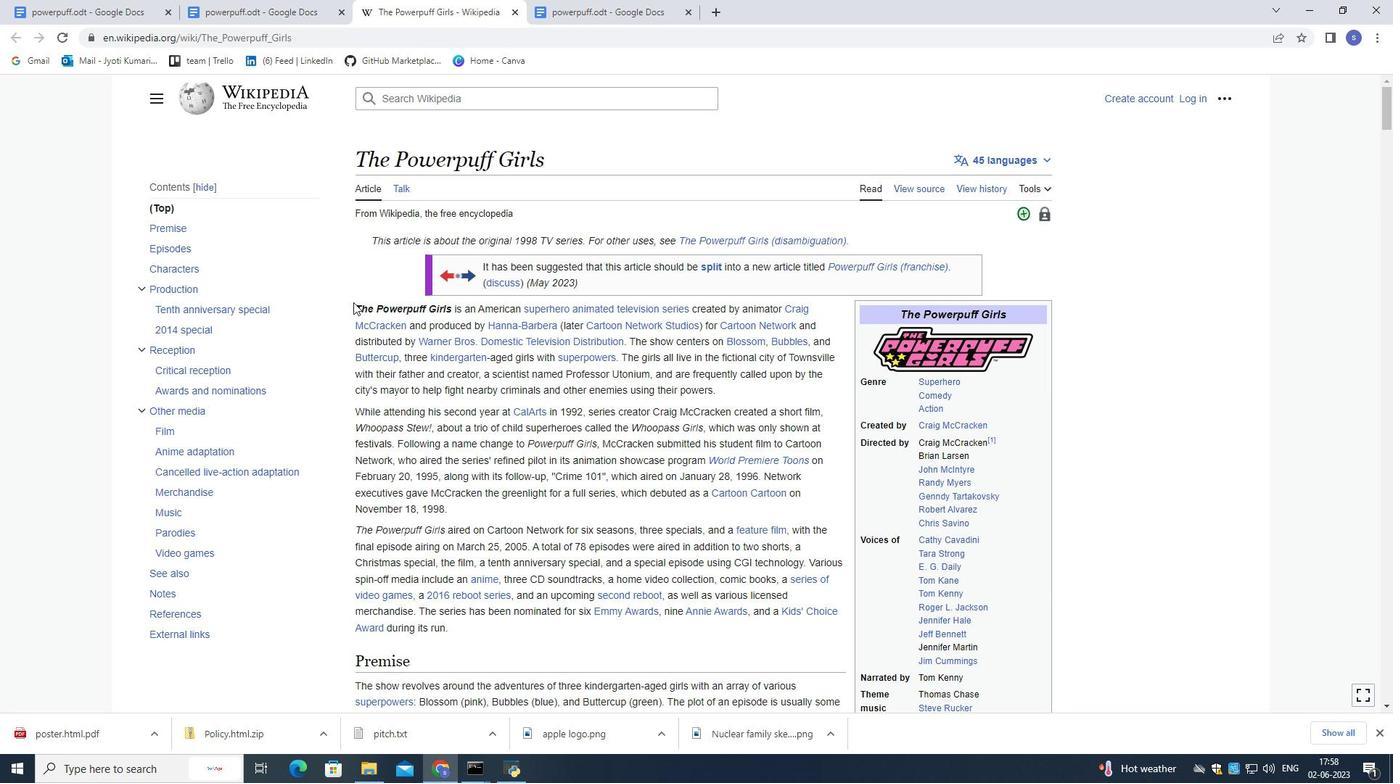 
Action: Mouse moved to (729, 398)
Screenshot: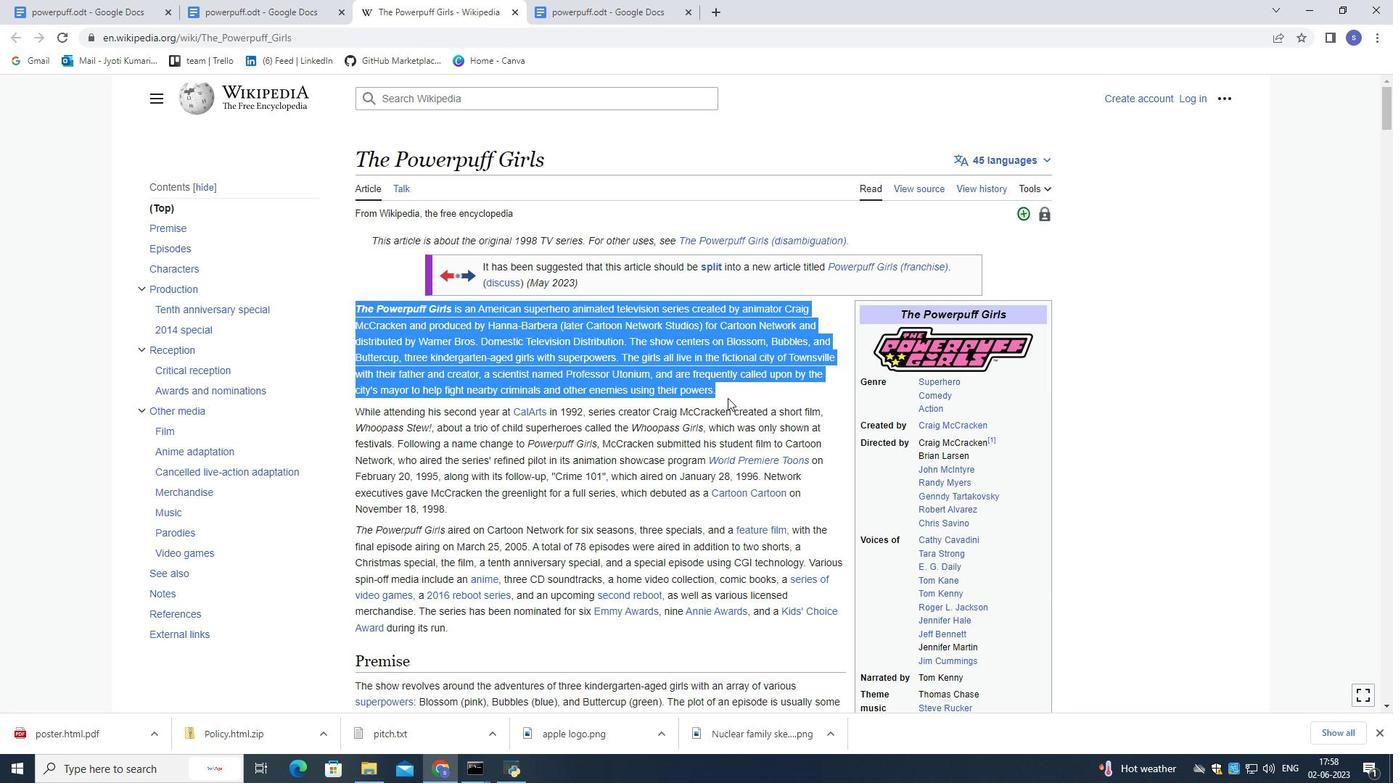 
Action: Key pressed ctrl+C
Screenshot: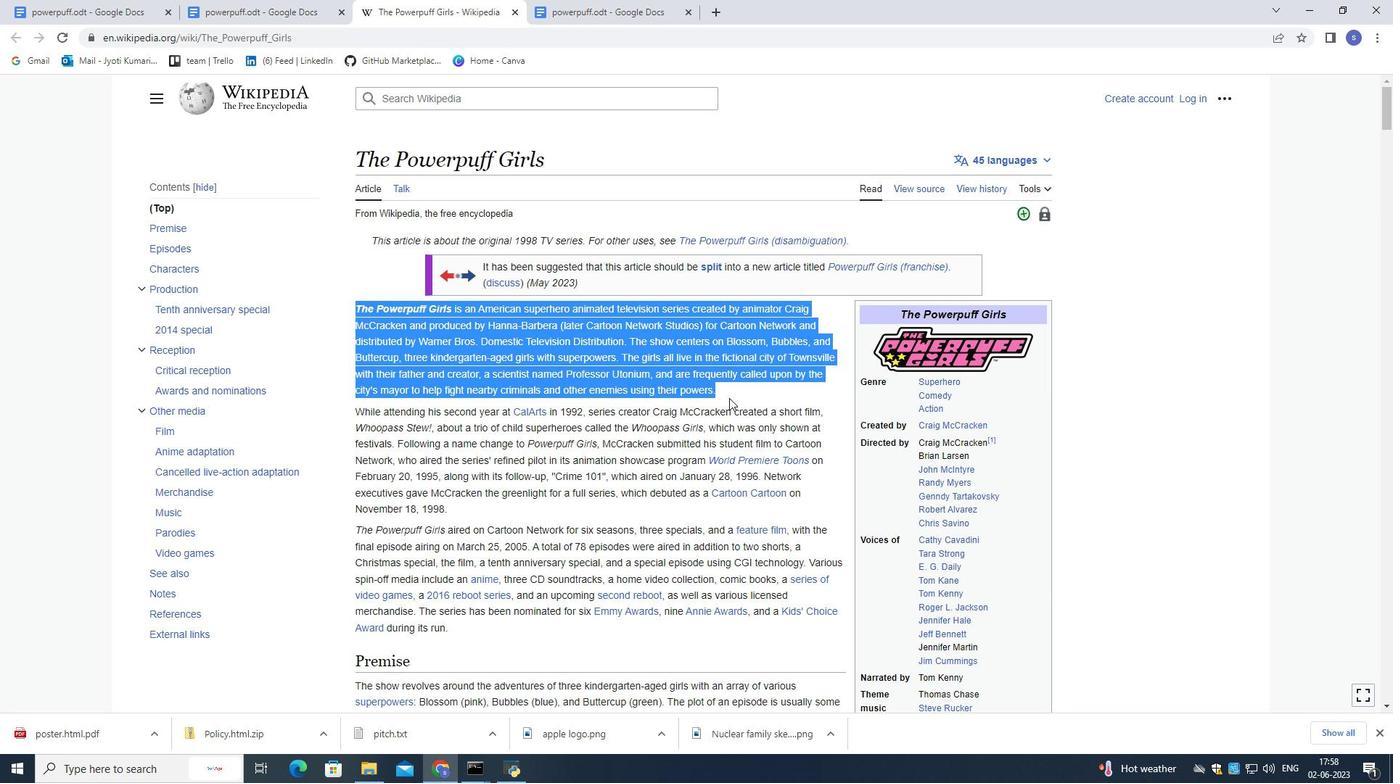 
Action: Mouse moved to (305, 10)
Screenshot: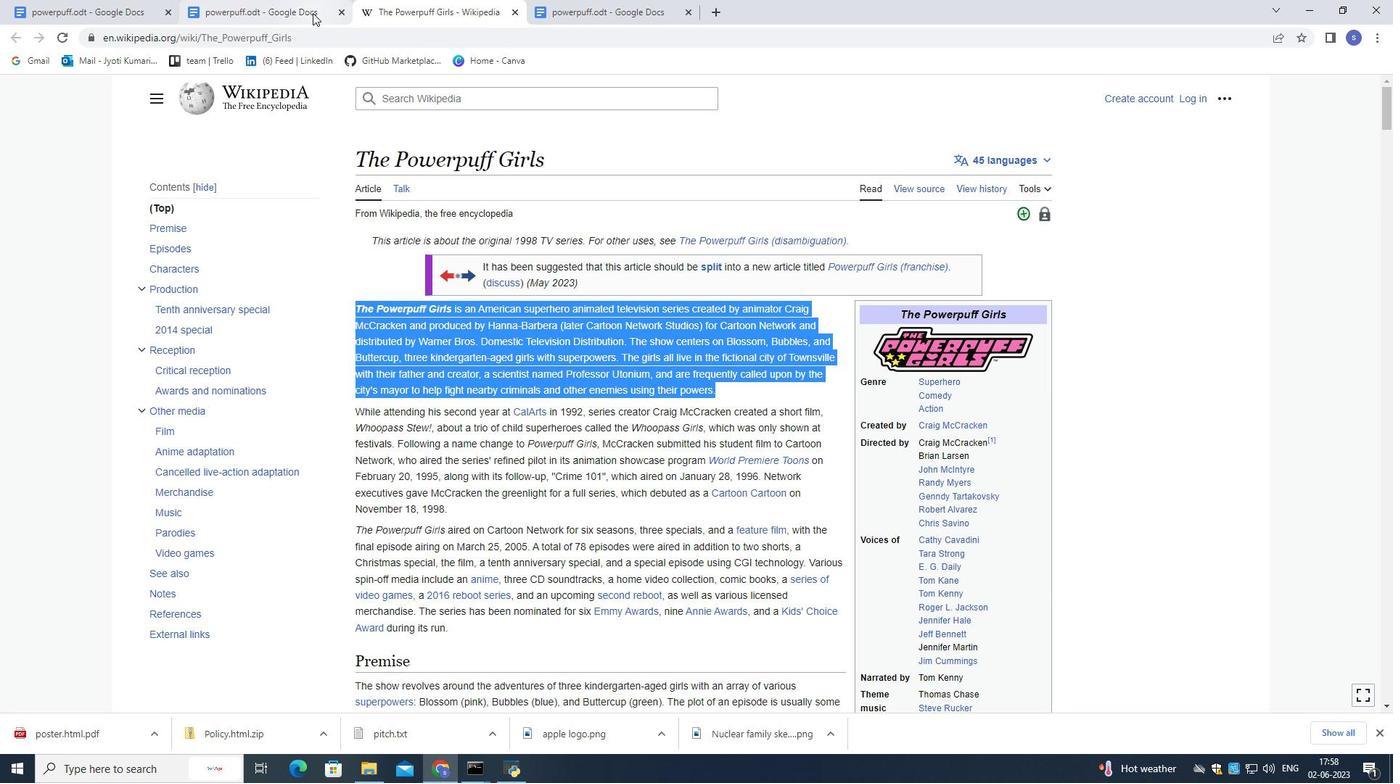 
Action: Mouse pressed left at (305, 10)
Screenshot: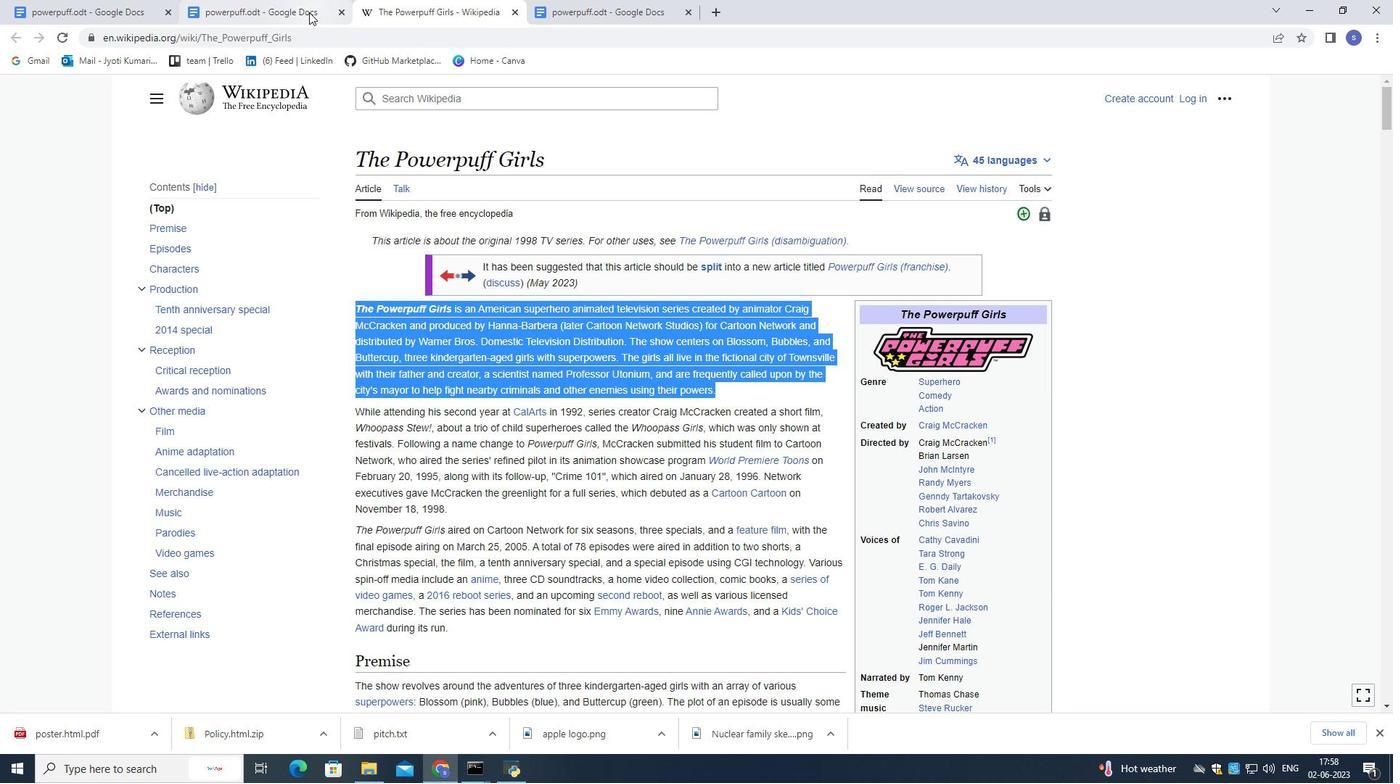 
Action: Mouse moved to (450, 269)
Screenshot: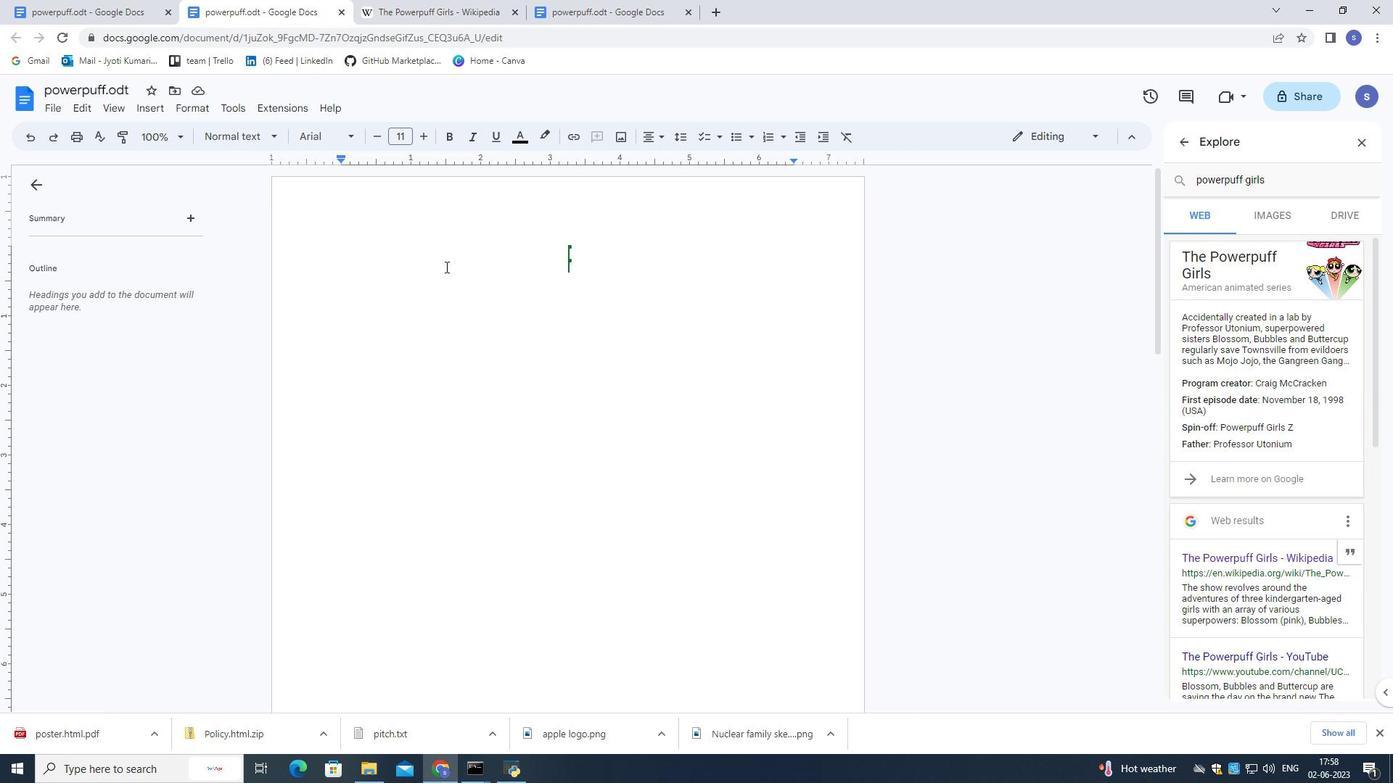 
Action: Mouse pressed left at (450, 269)
Screenshot: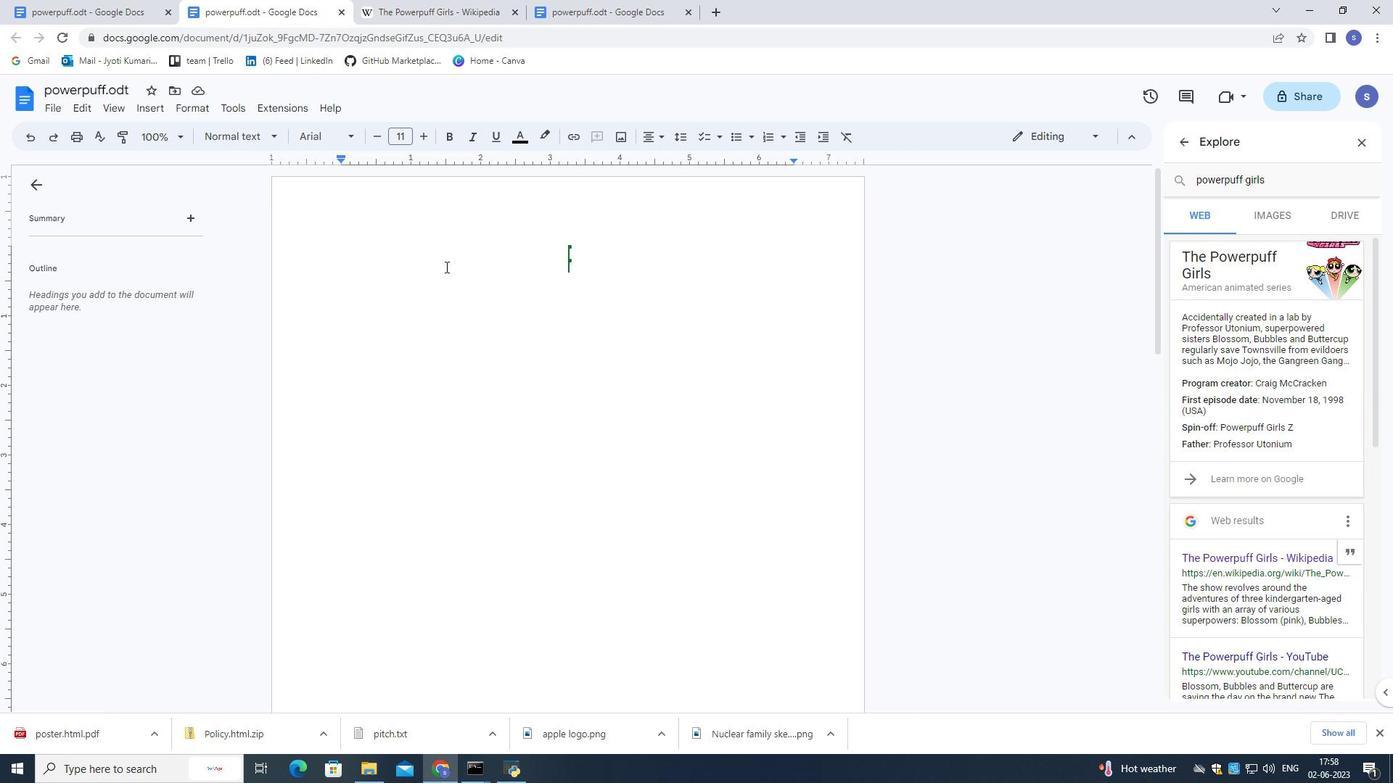 
Action: Mouse moved to (452, 269)
Screenshot: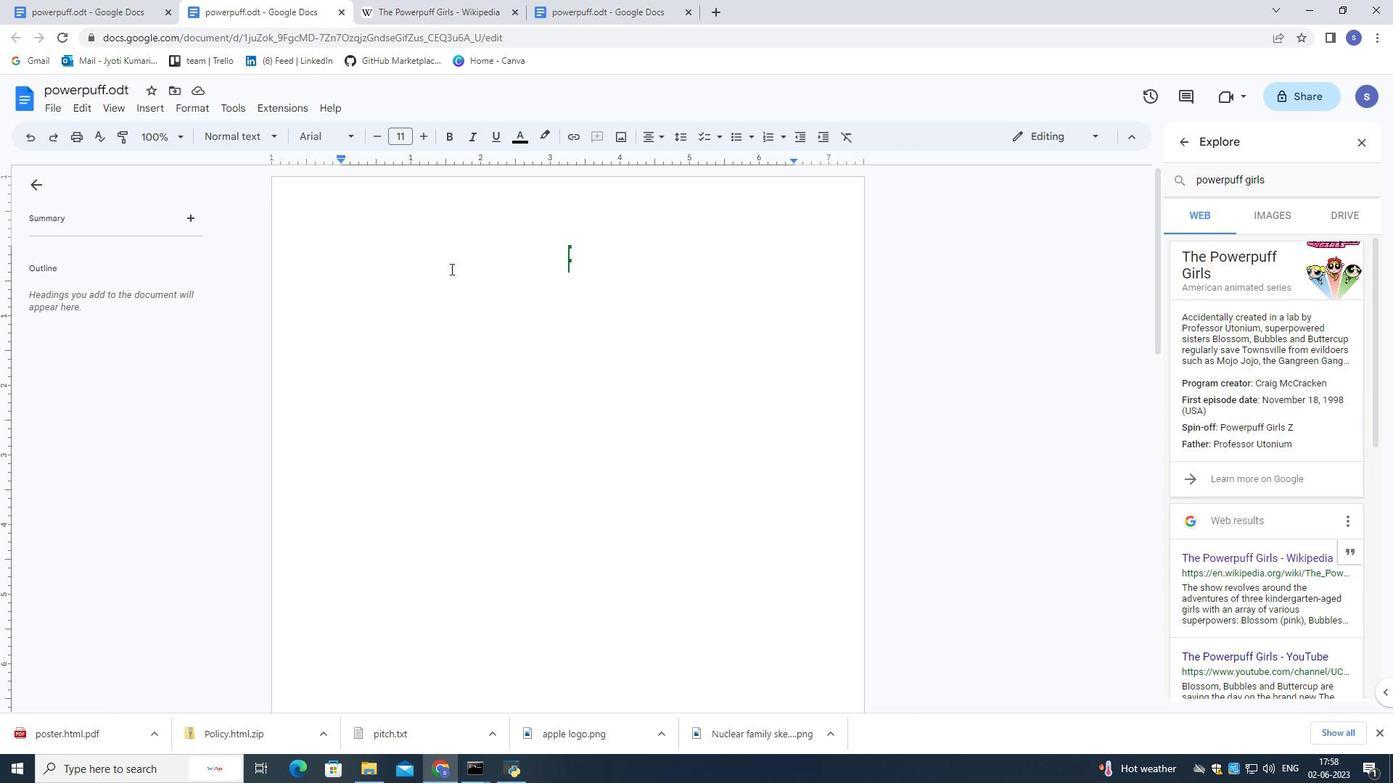 
Action: Key pressed ctrl+V
Screenshot: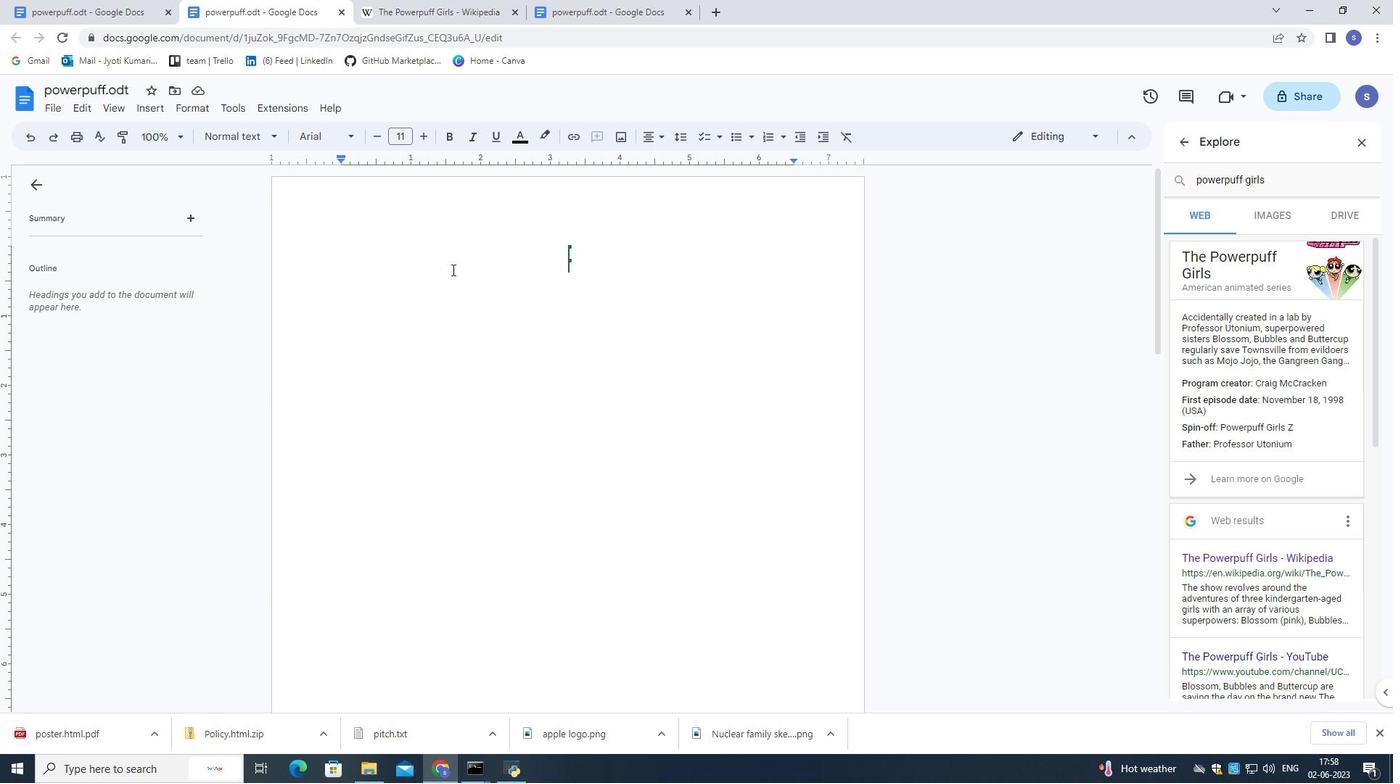 
Action: Mouse moved to (655, 365)
Screenshot: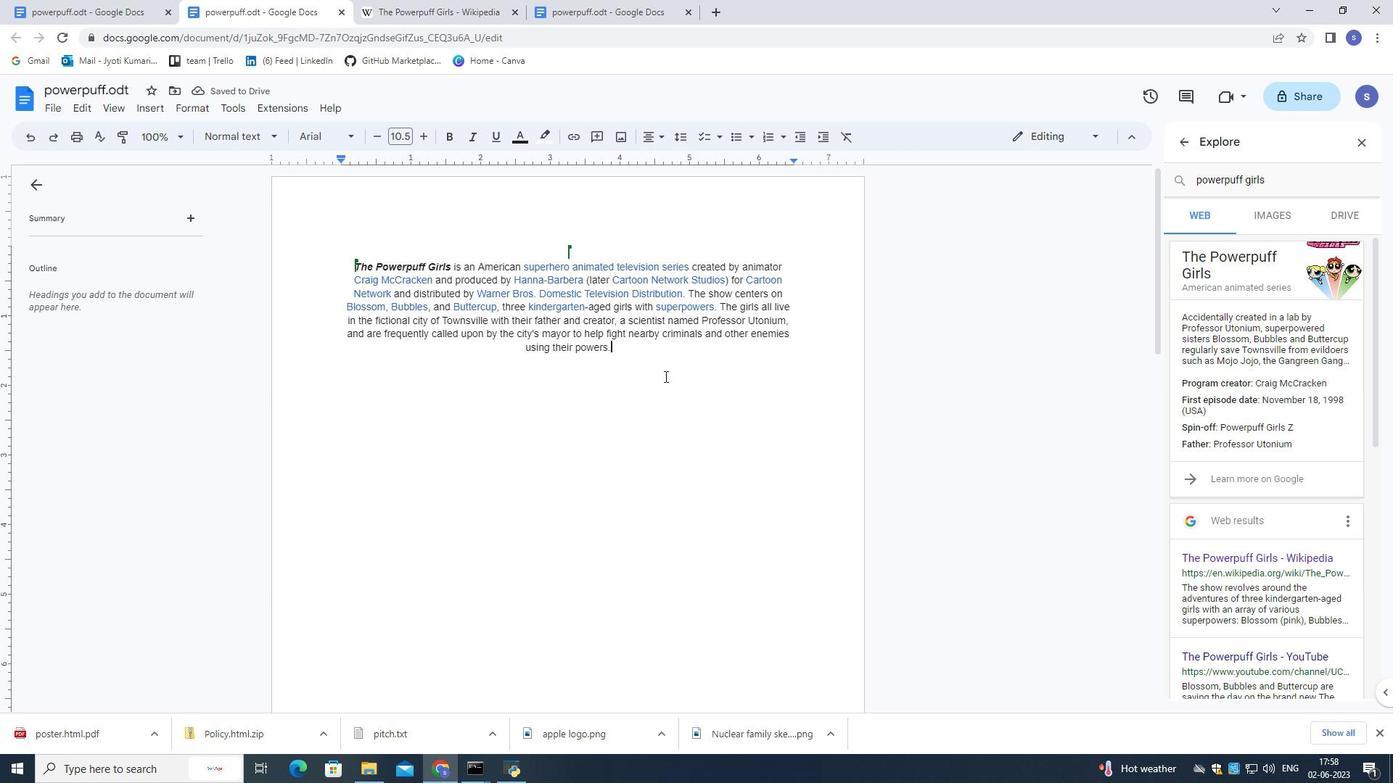 
Action: Mouse pressed left at (655, 365)
Screenshot: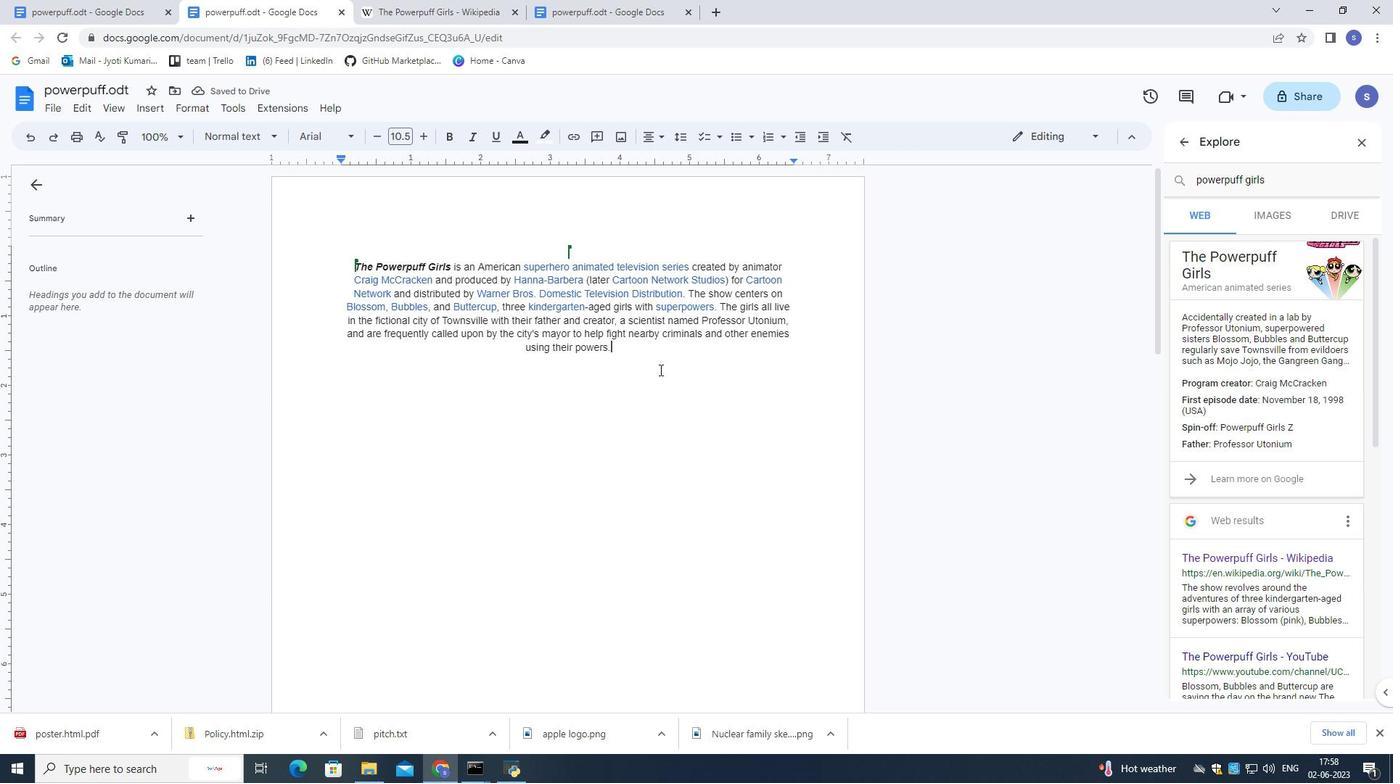 
Action: Mouse moved to (795, 463)
Screenshot: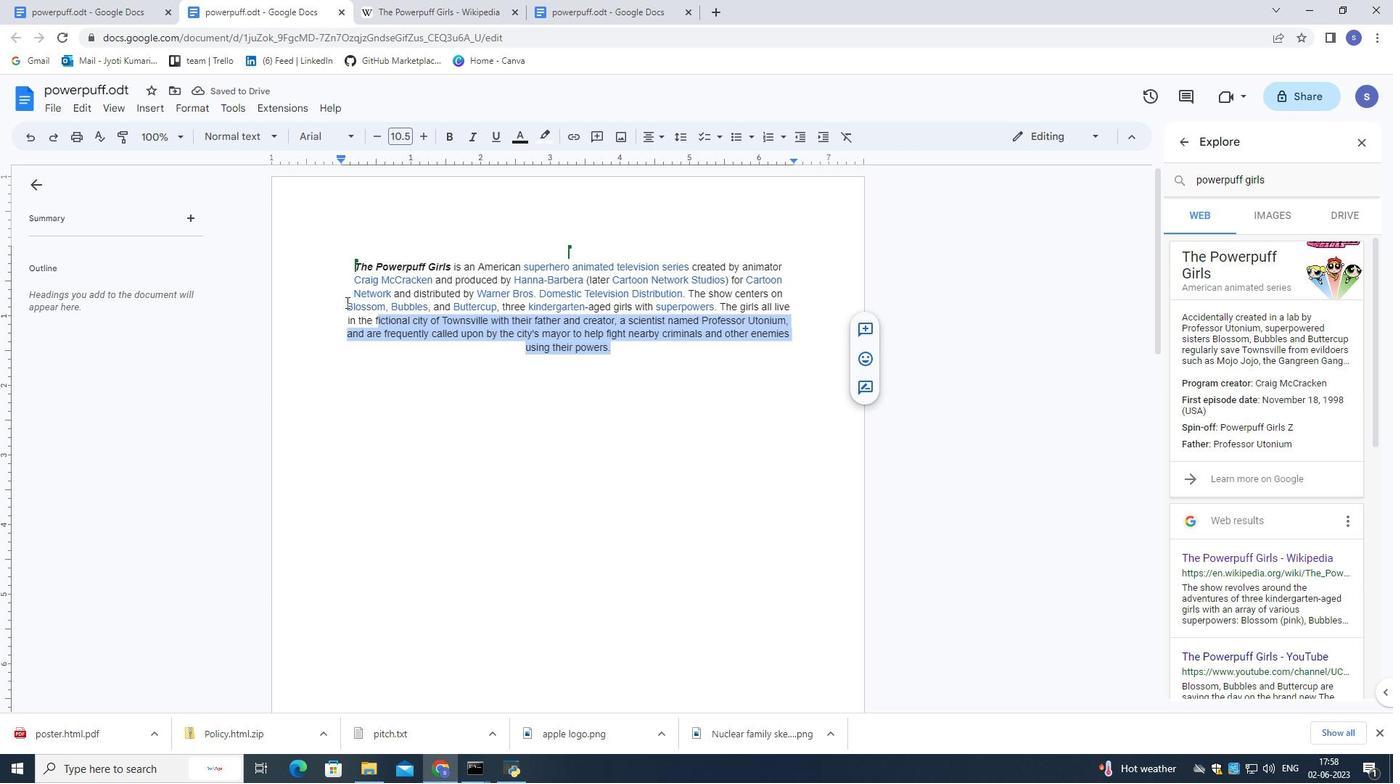 
Action: Mouse pressed left at (795, 463)
Screenshot: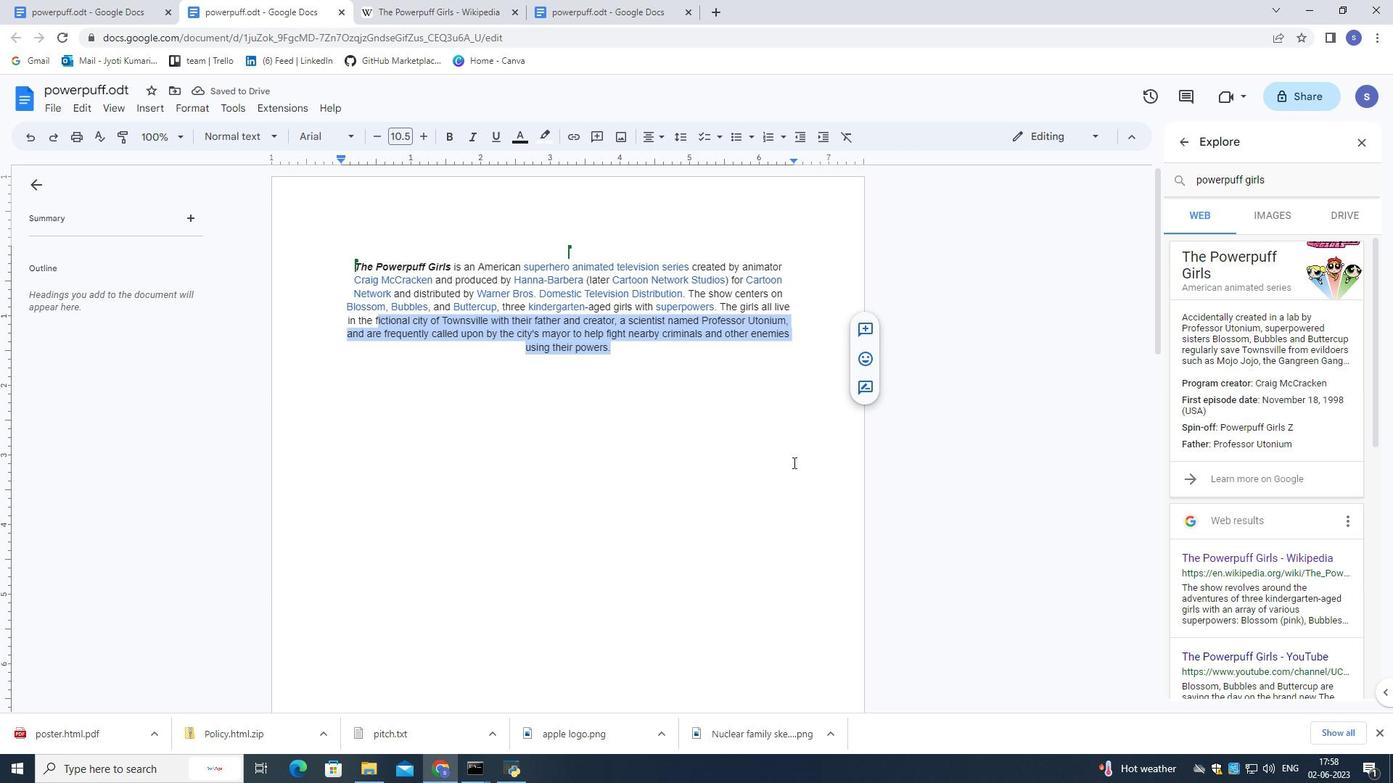 
Action: Mouse moved to (624, 355)
Screenshot: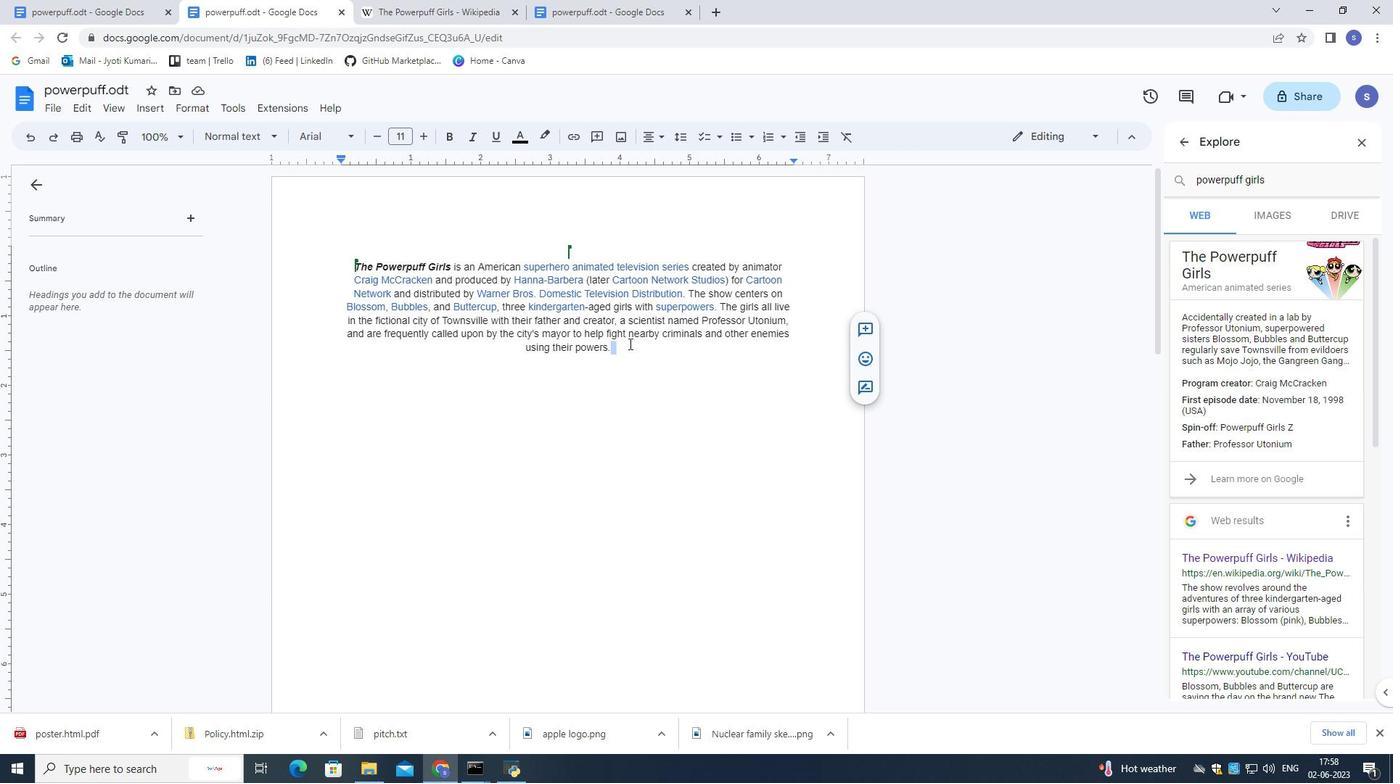 
Action: Mouse pressed left at (624, 355)
Screenshot: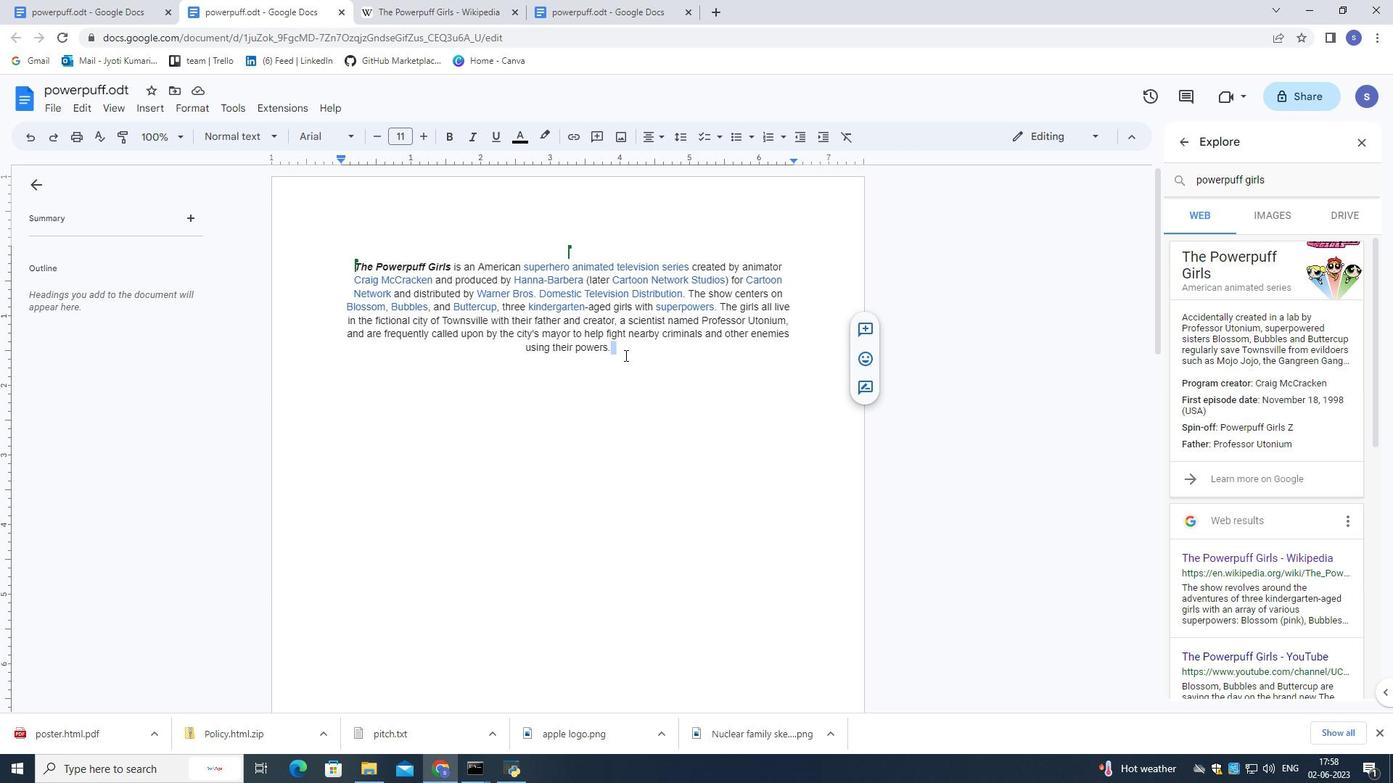 
Action: Mouse moved to (685, 372)
Screenshot: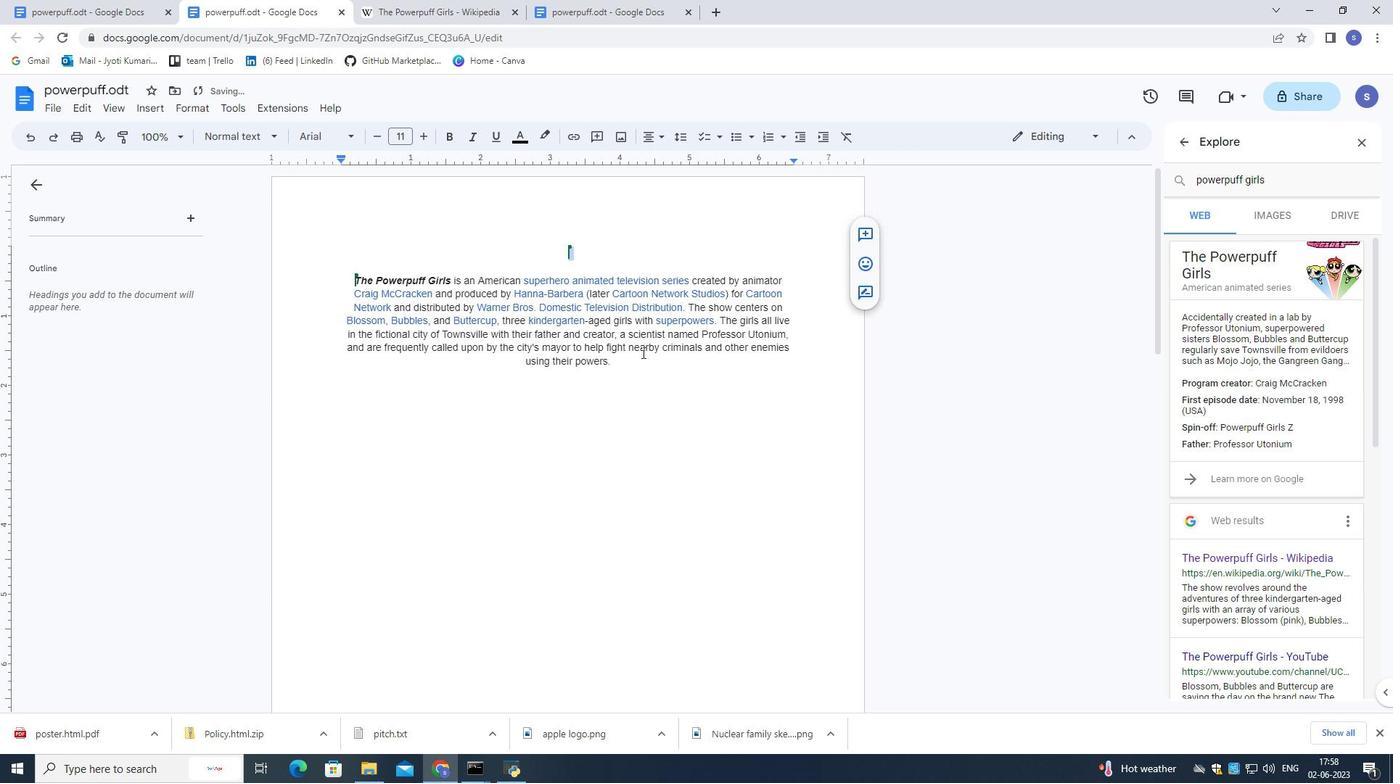 
Action: Mouse pressed left at (685, 372)
Screenshot: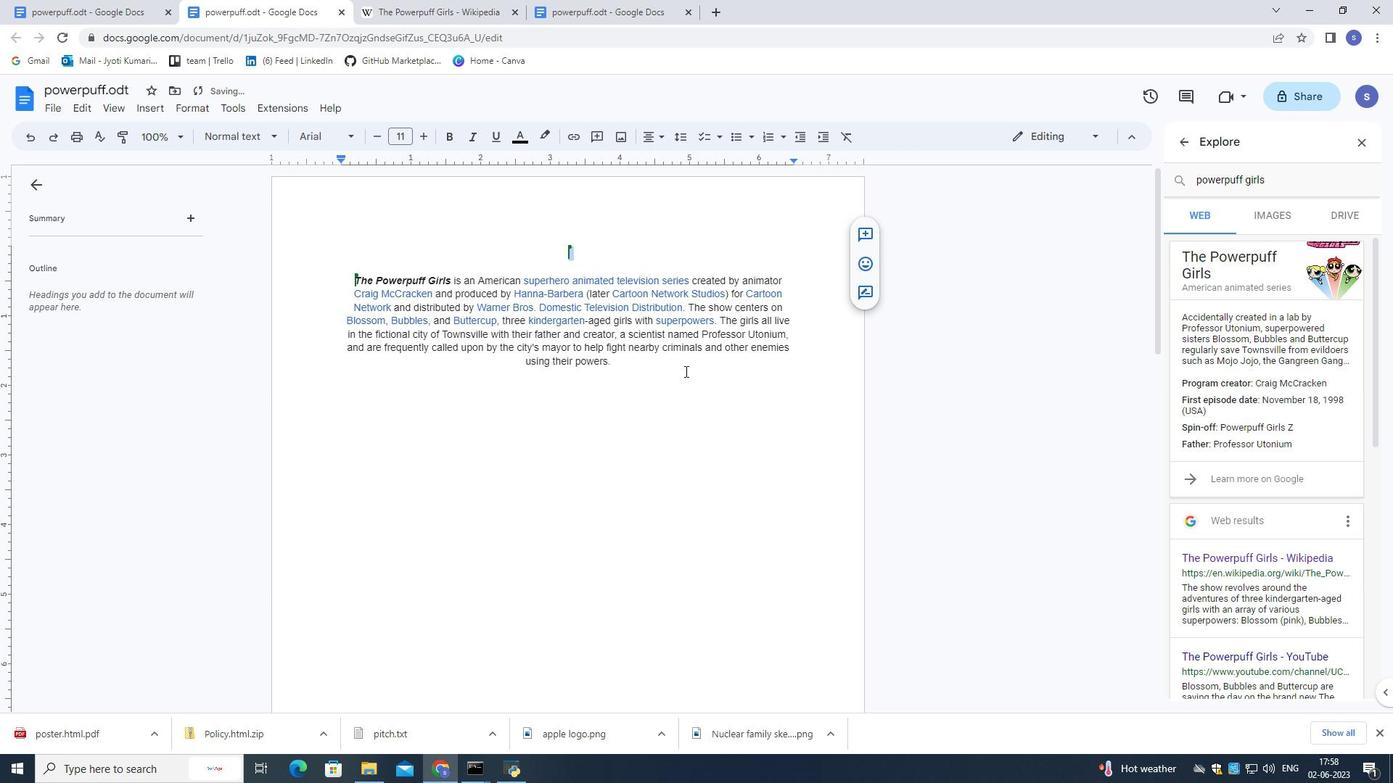 
Action: Mouse moved to (631, 368)
Screenshot: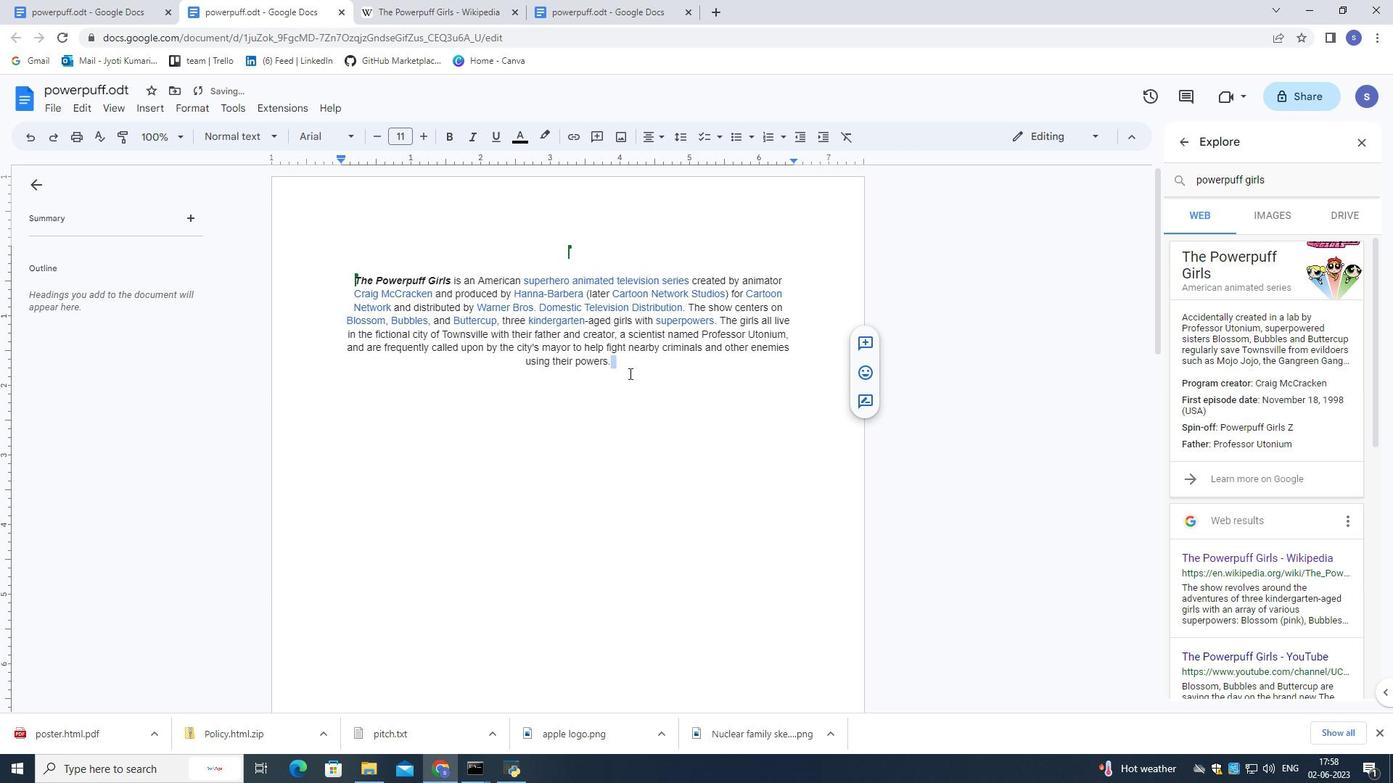 
Action: Mouse pressed left at (631, 368)
Screenshot: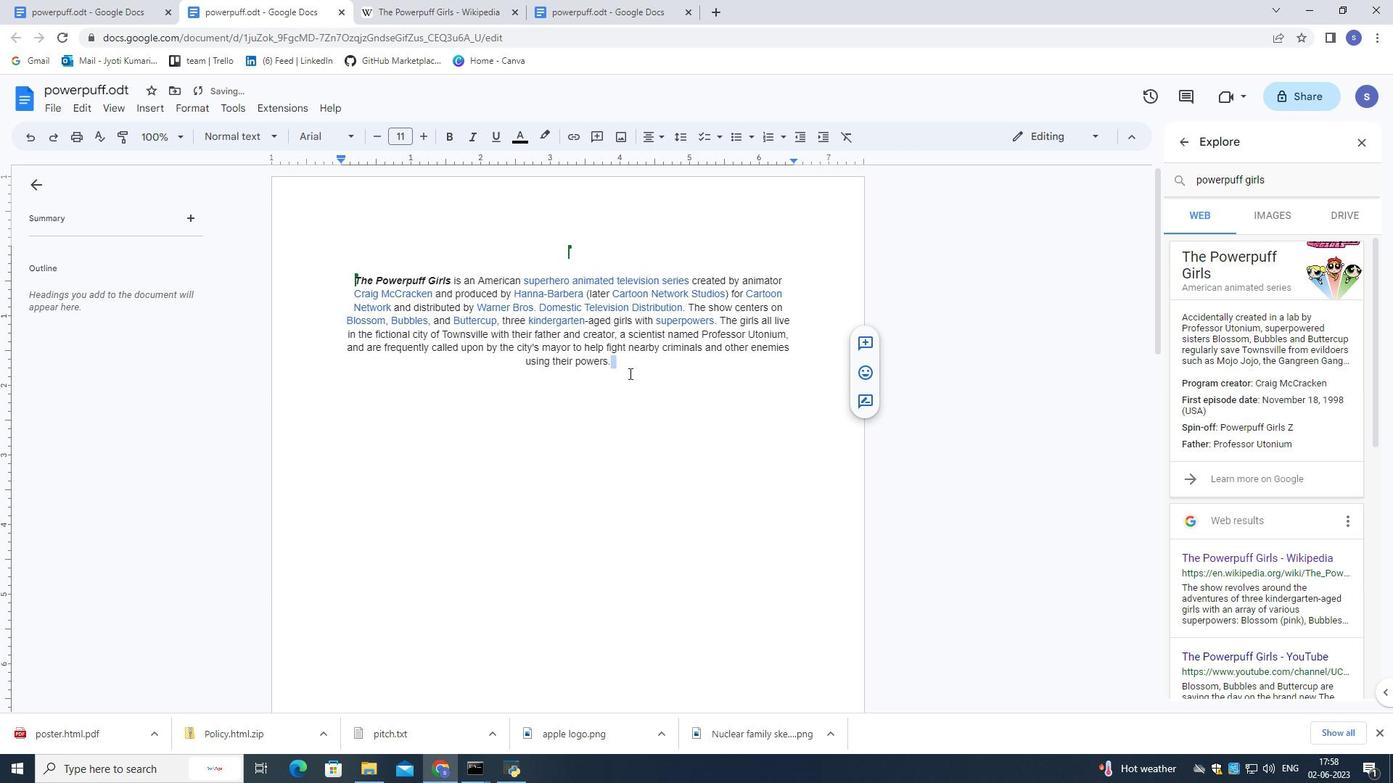 
Action: Mouse moved to (340, 275)
Screenshot: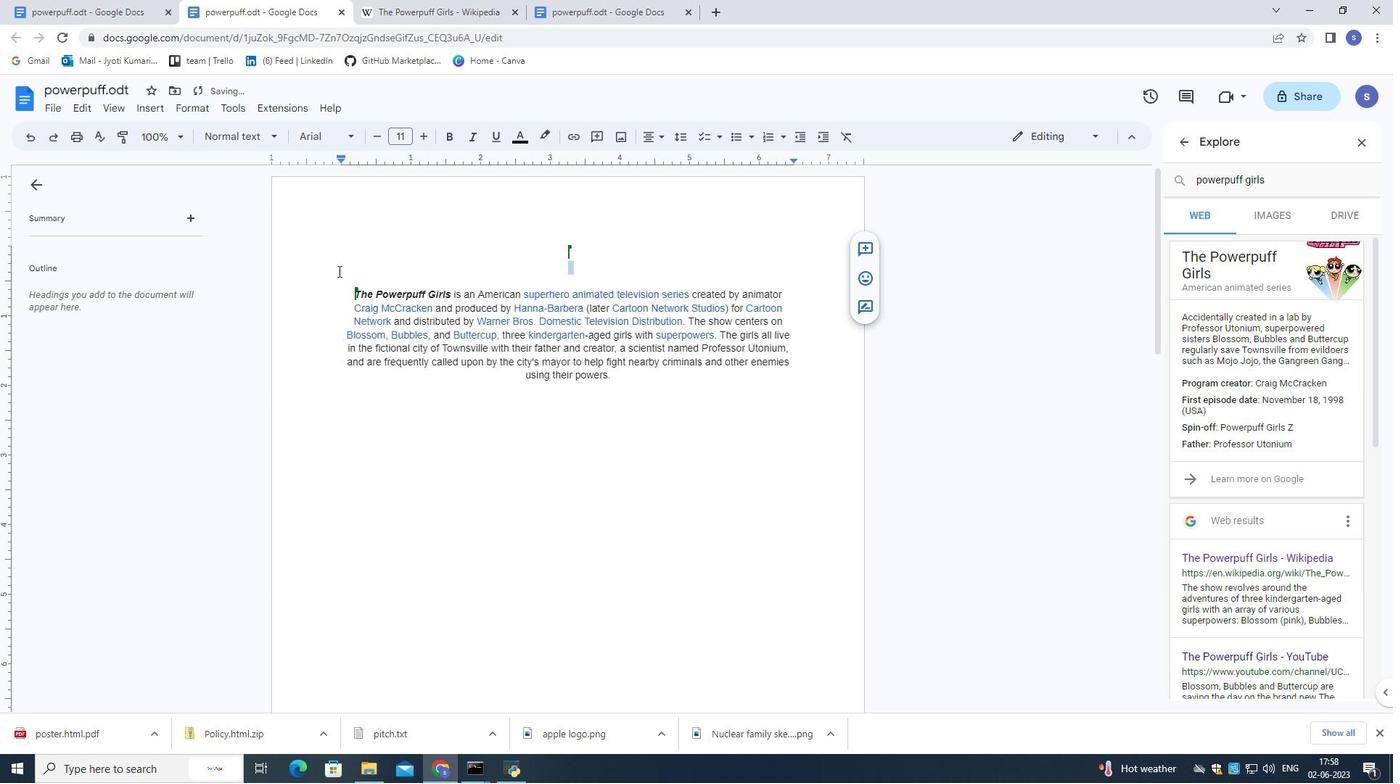 
Action: Mouse pressed left at (340, 275)
Screenshot: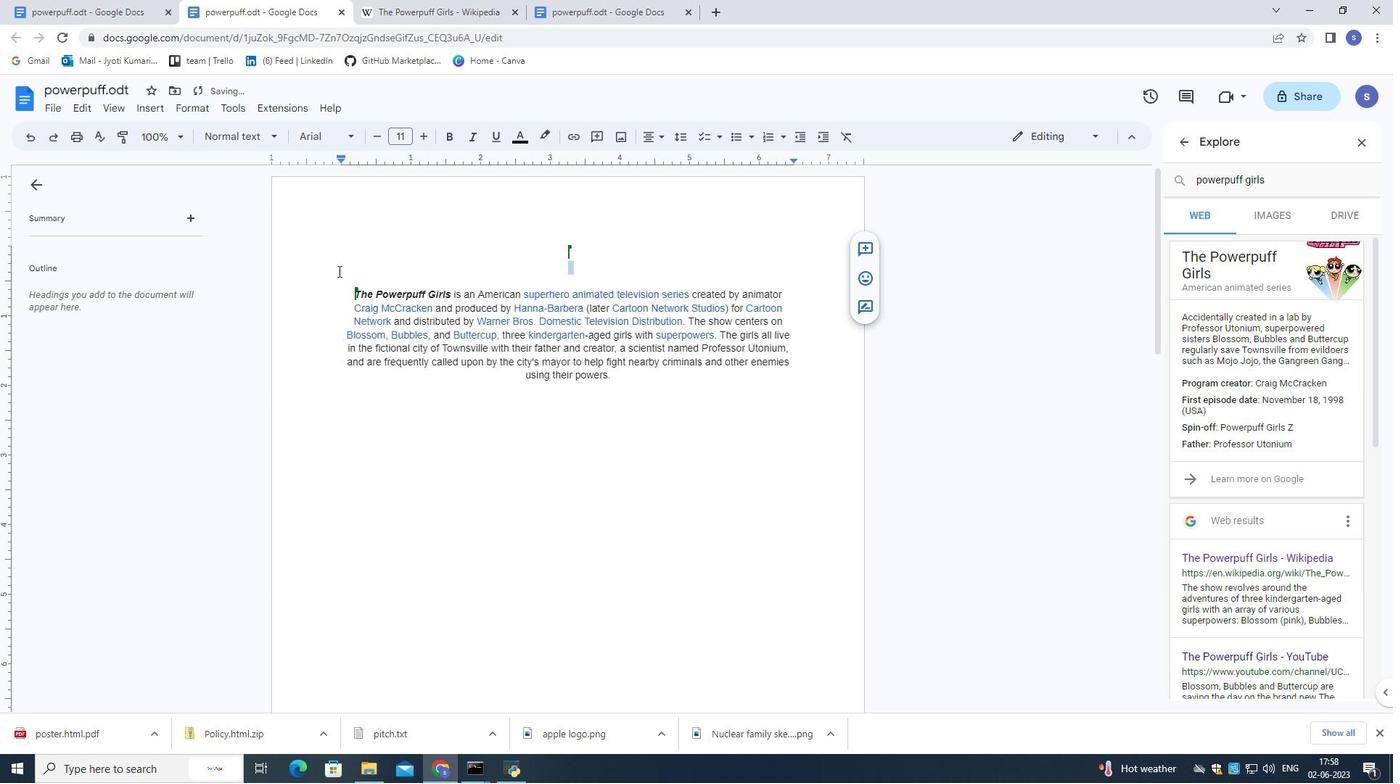 
Action: Mouse moved to (652, 130)
Screenshot: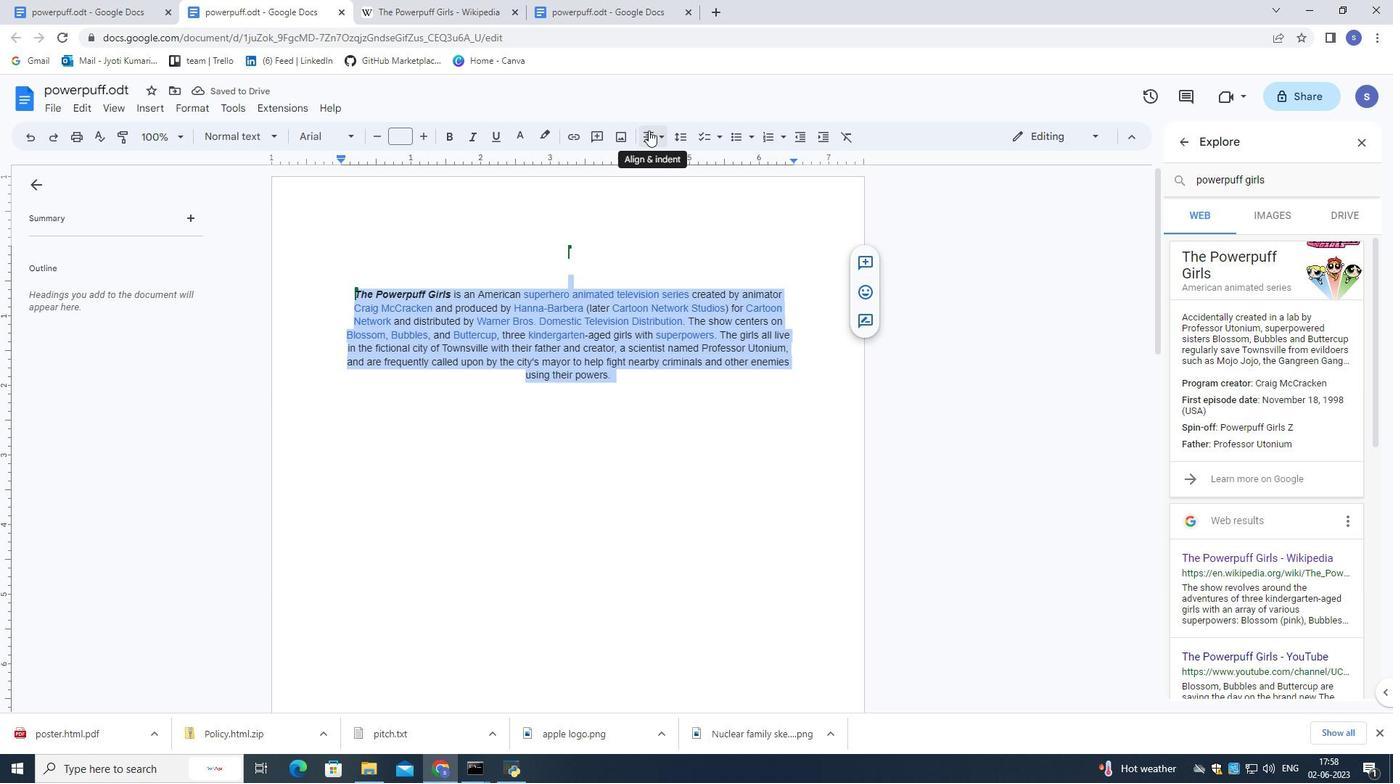 
Action: Mouse pressed left at (652, 130)
Screenshot: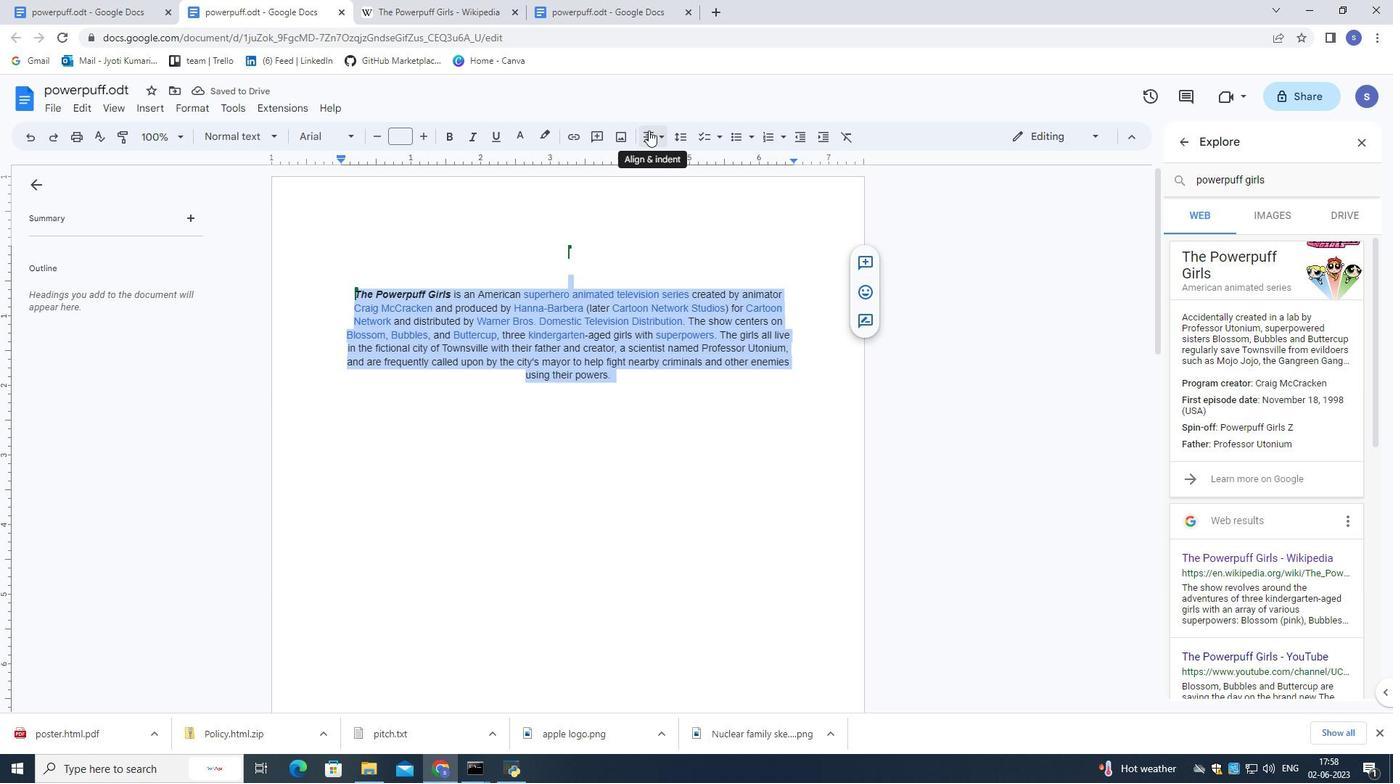 
Action: Mouse moved to (650, 155)
Screenshot: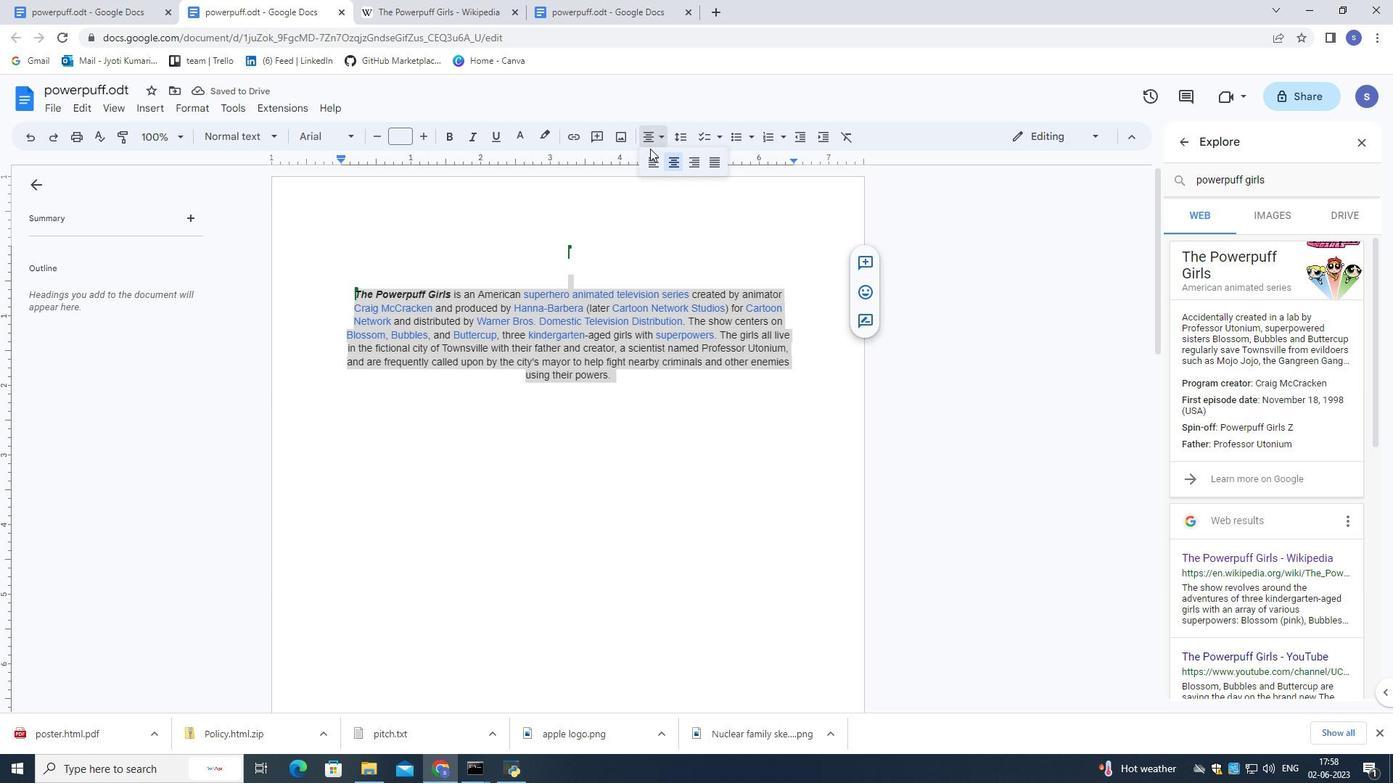
Action: Mouse pressed left at (650, 155)
Screenshot: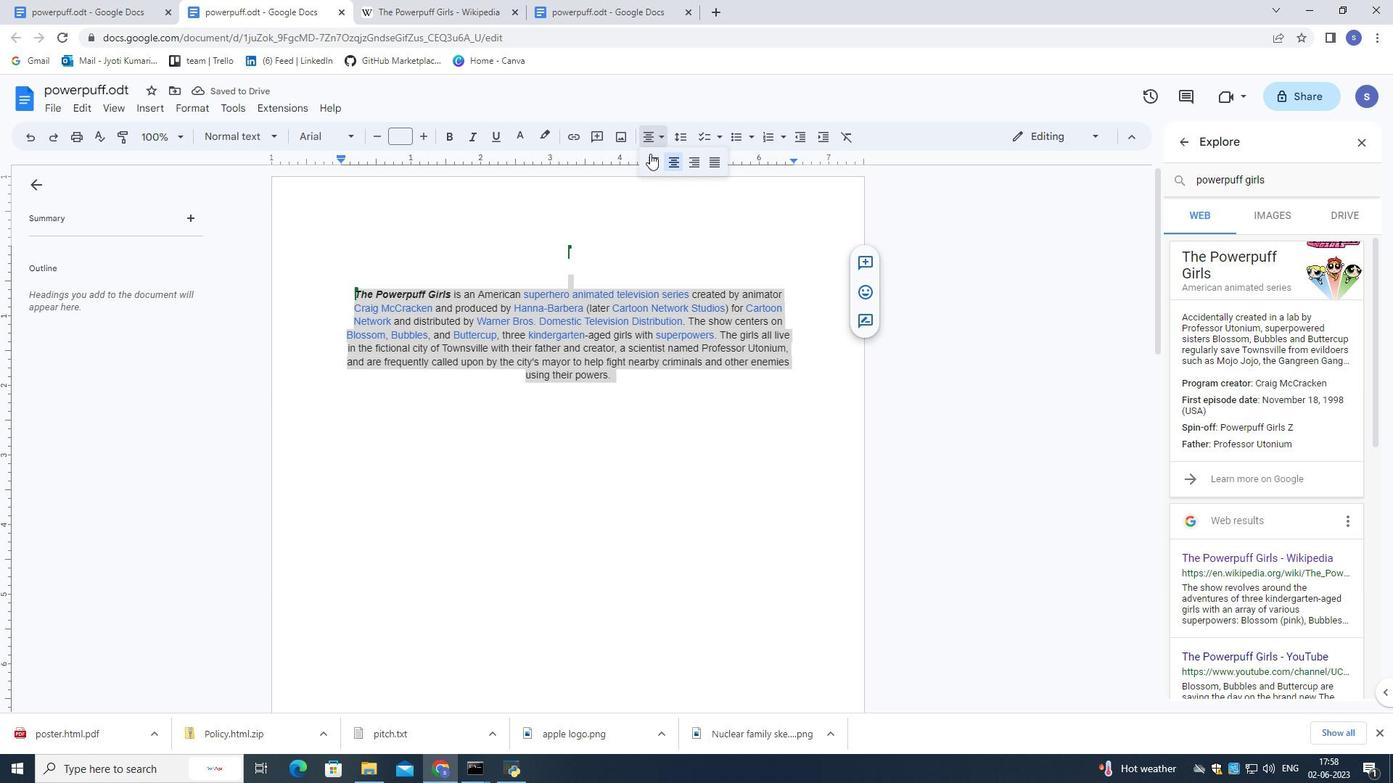 
Action: Mouse moved to (643, 222)
Screenshot: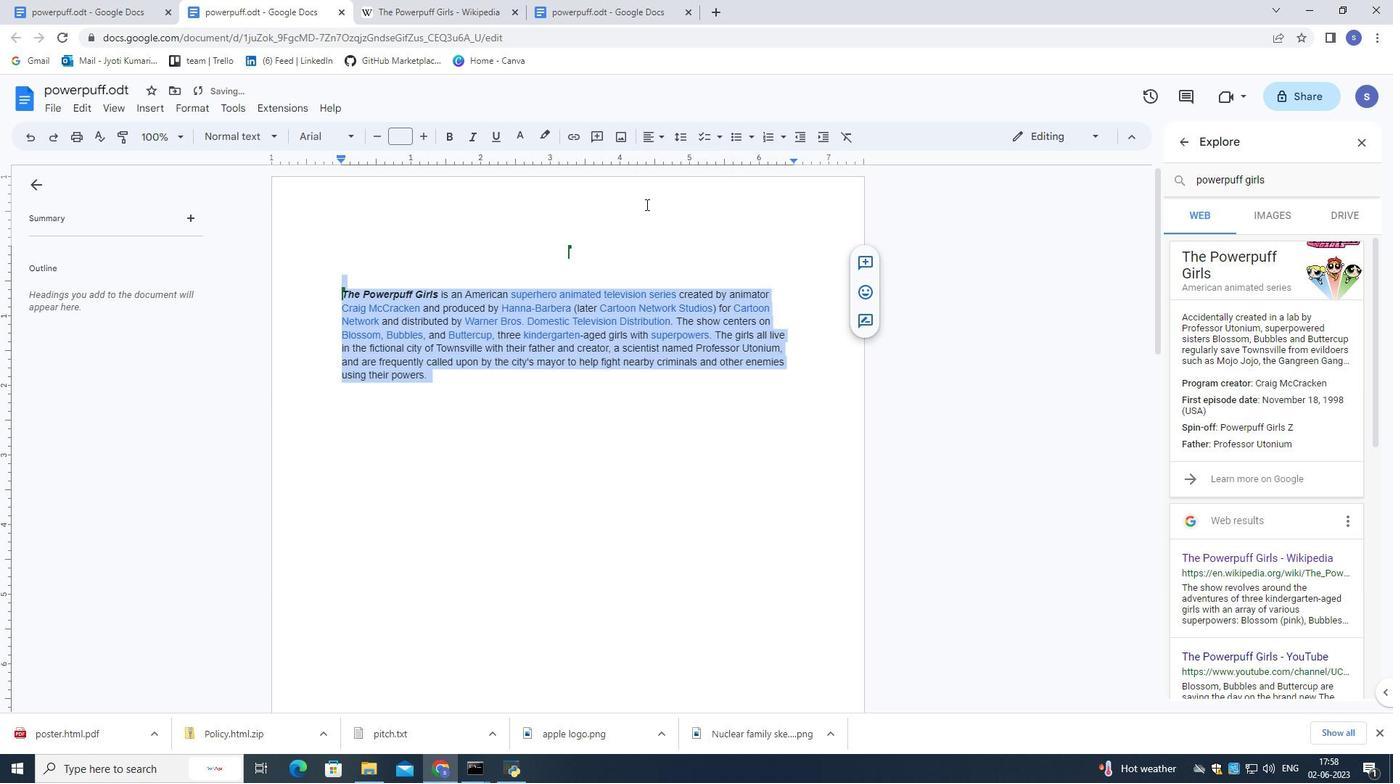 
Action: Mouse pressed left at (643, 222)
Screenshot: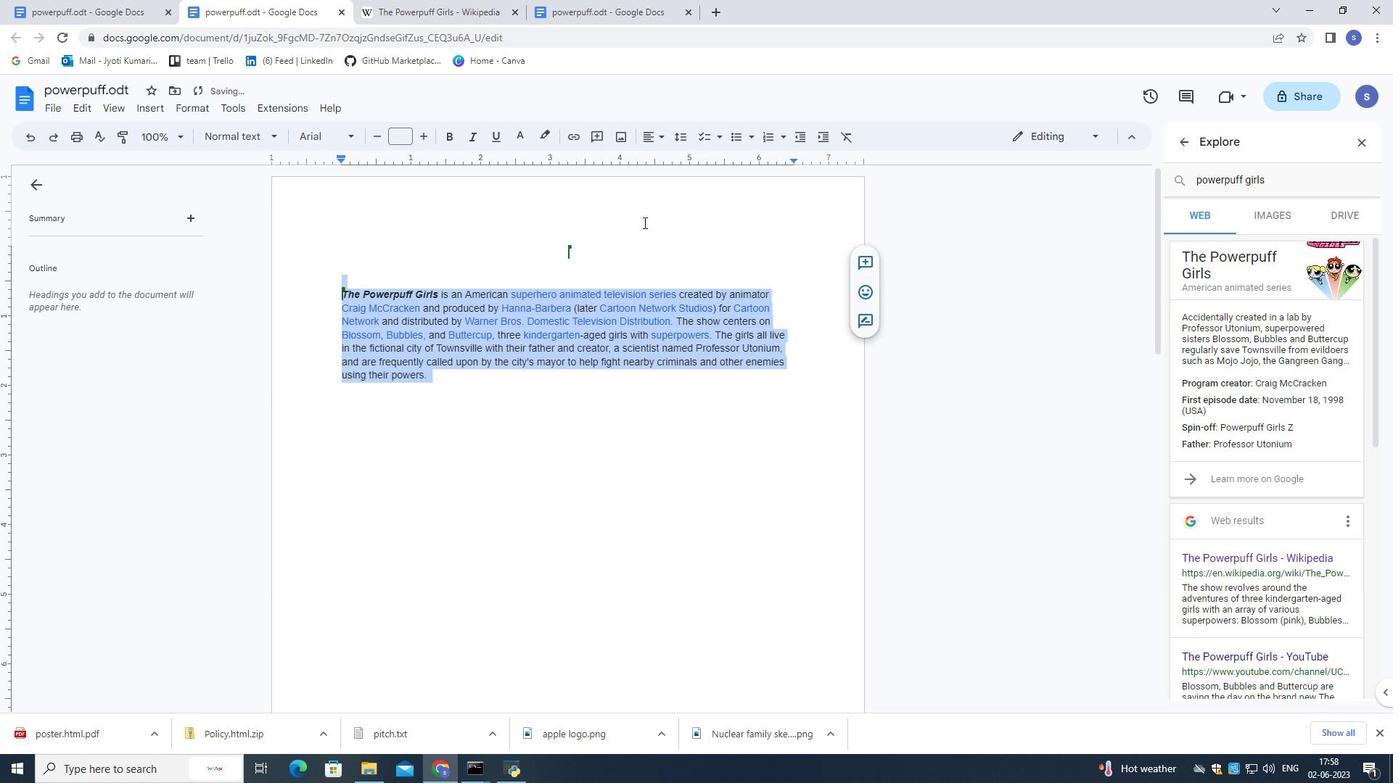 
Action: Mouse moved to (689, 531)
Screenshot: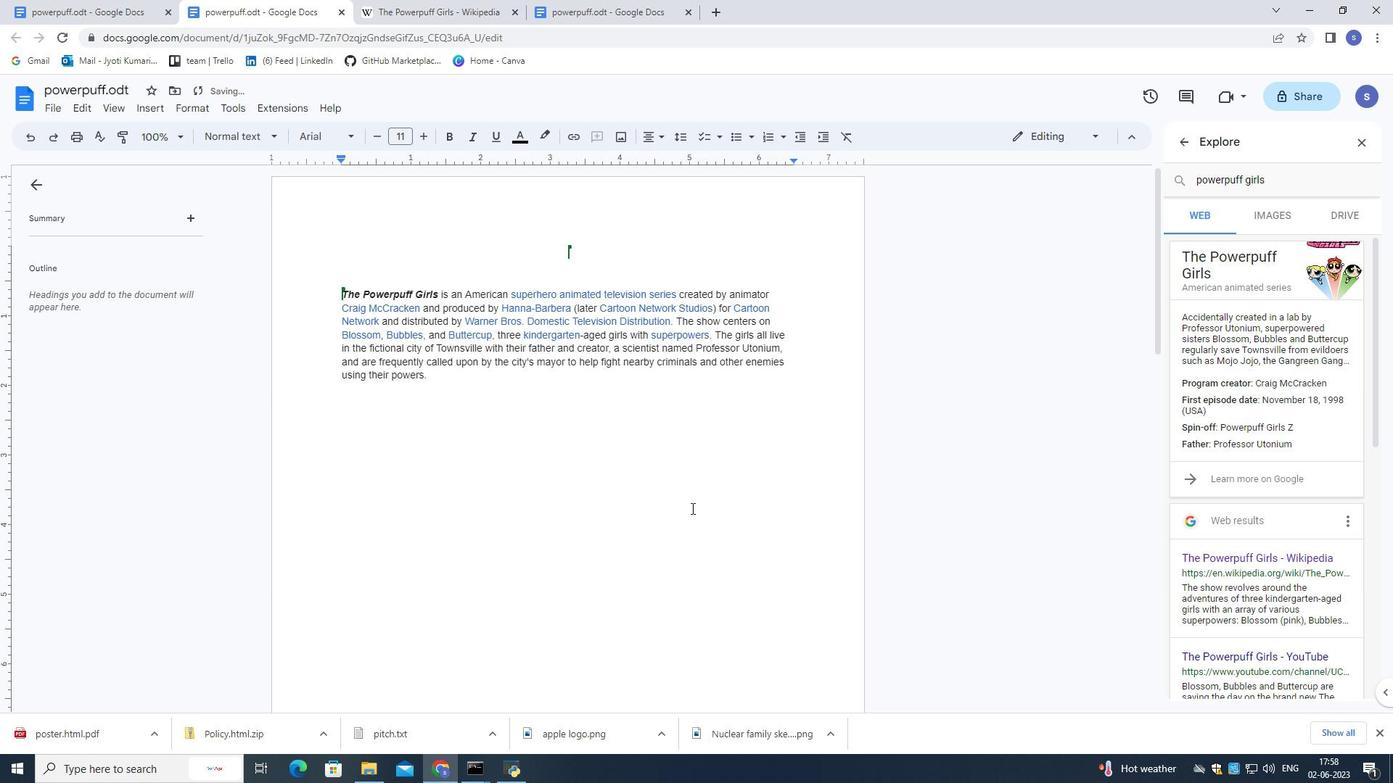 
Action: Mouse pressed left at (689, 531)
Screenshot: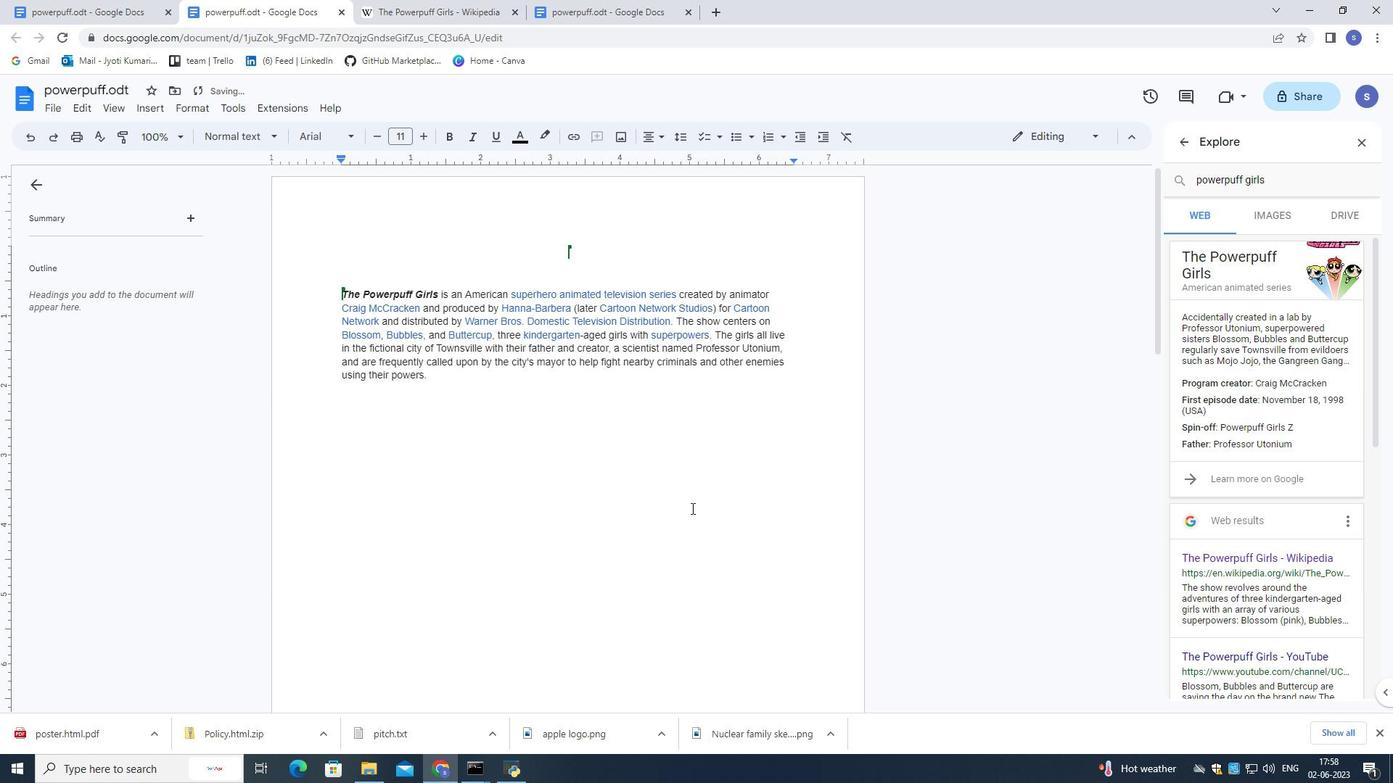 
Action: Mouse moved to (677, 521)
Screenshot: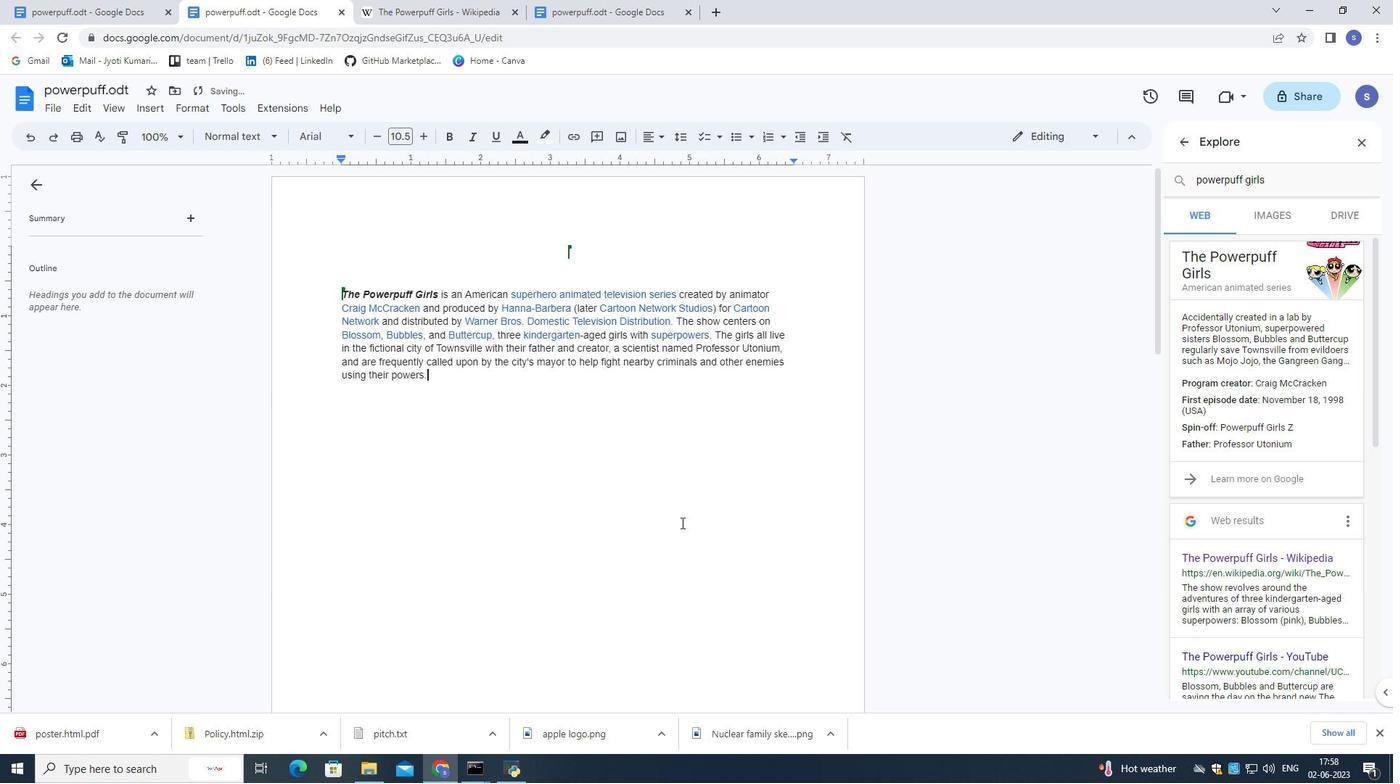 
